 Task: Find connections with filter location Aylesbury with filter topic #Whatinspiresmewith filter profile language Spanish with filter current company Packt with filter school Jaypee Institute Of Information Technology with filter industry Natural Gas Distribution with filter service category WordPress Design with filter keywords title Team Leader
Action: Mouse moved to (613, 85)
Screenshot: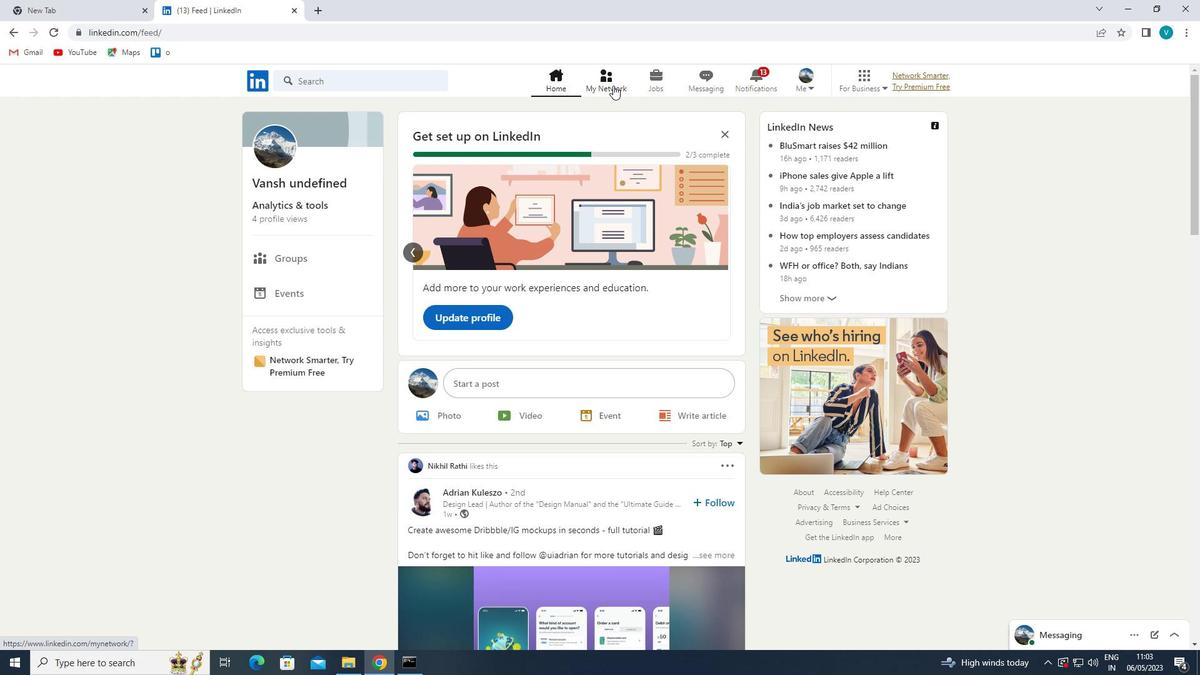 
Action: Mouse pressed left at (613, 85)
Screenshot: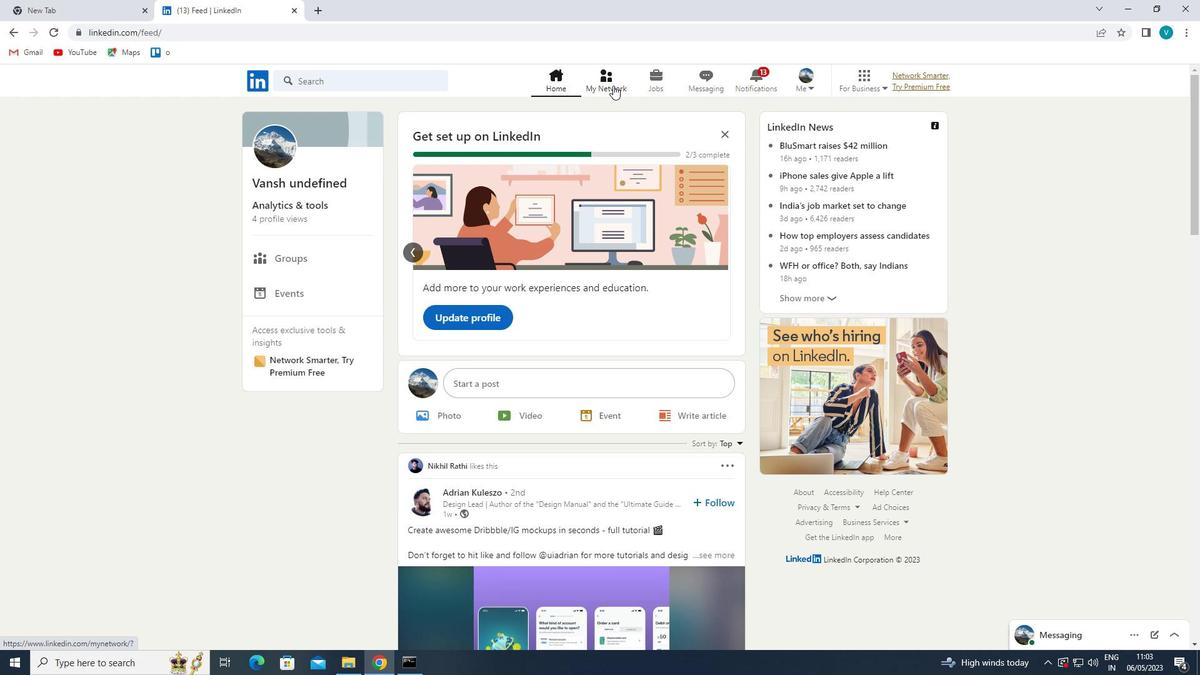 
Action: Mouse moved to (366, 150)
Screenshot: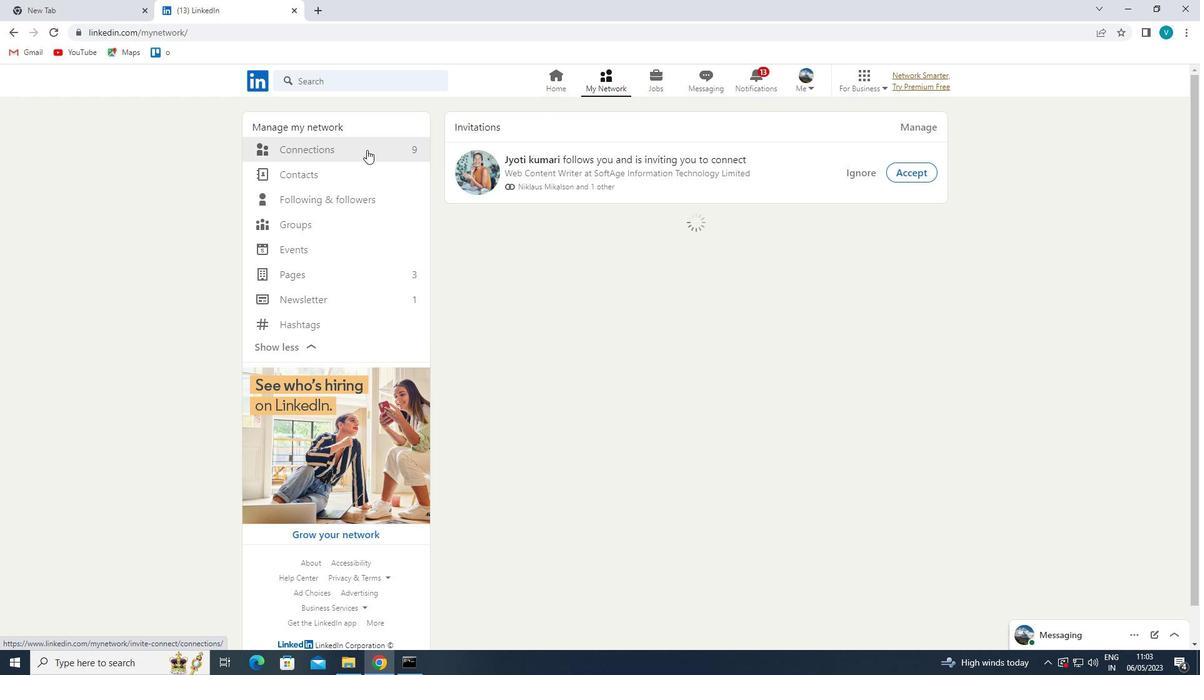 
Action: Mouse pressed left at (366, 150)
Screenshot: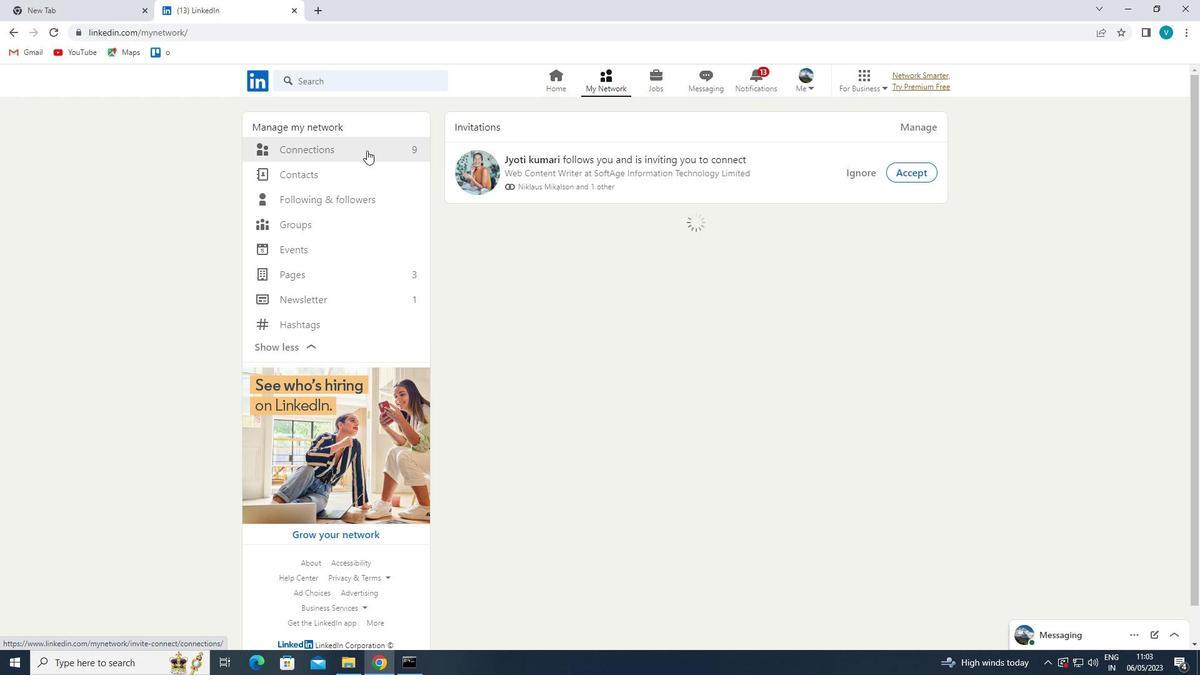 
Action: Mouse moved to (683, 151)
Screenshot: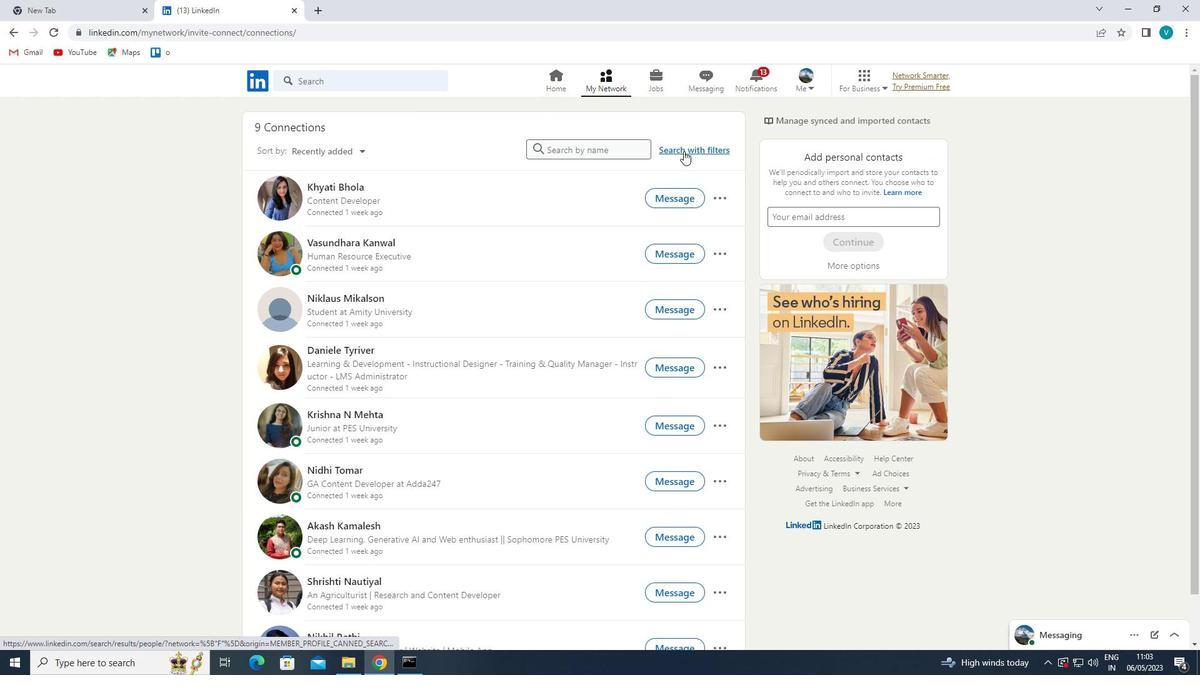 
Action: Mouse pressed left at (683, 151)
Screenshot: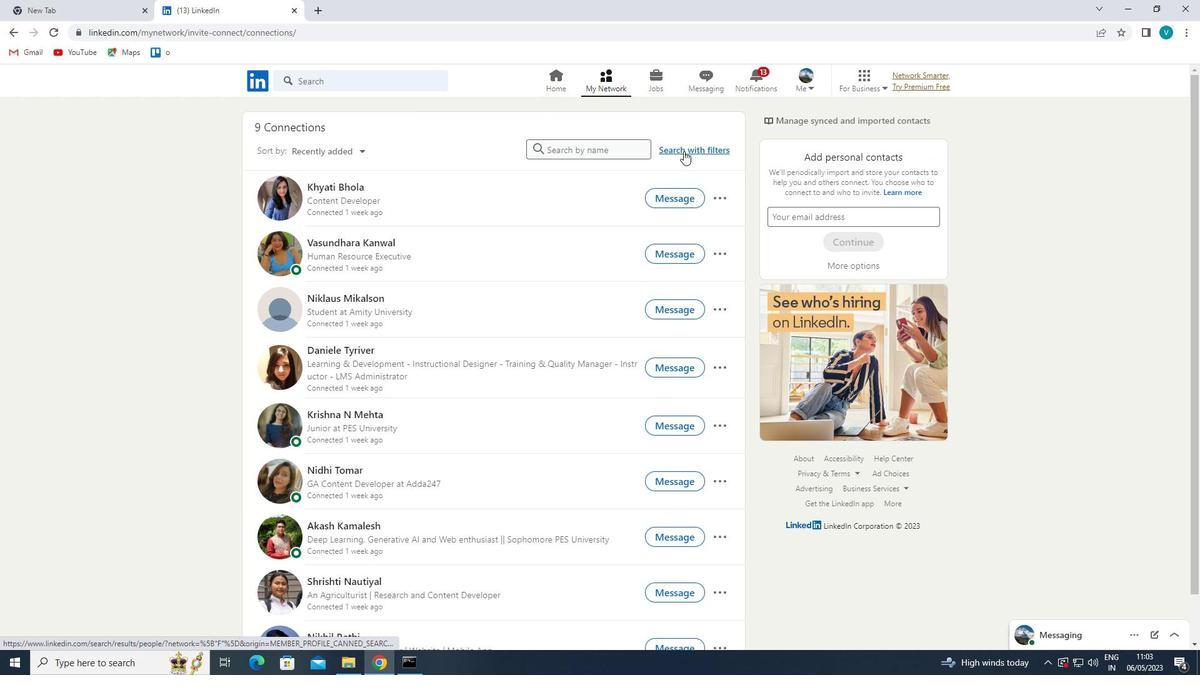 
Action: Mouse moved to (587, 121)
Screenshot: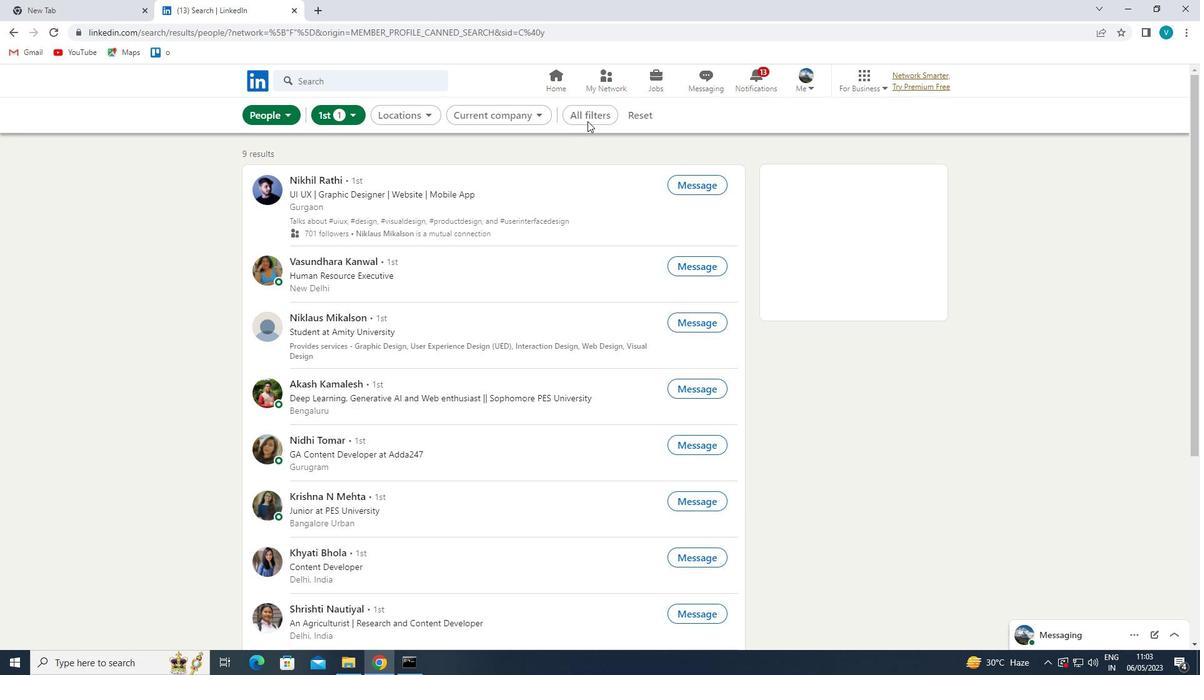 
Action: Mouse pressed left at (587, 121)
Screenshot: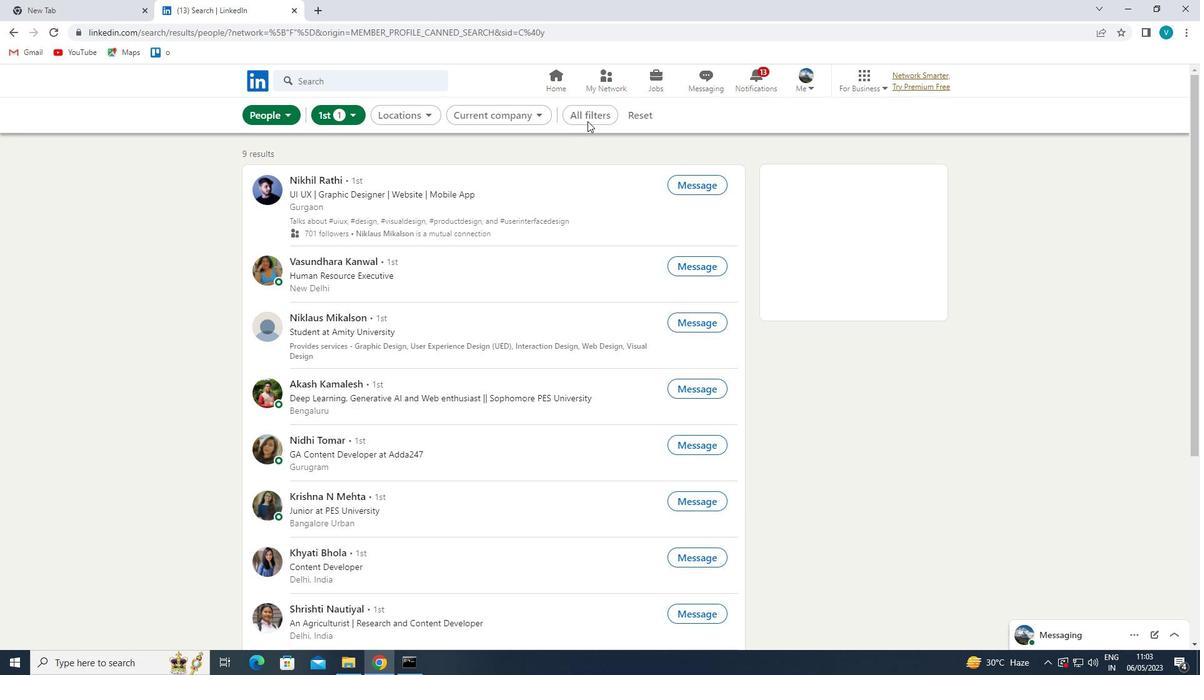 
Action: Mouse moved to (1007, 288)
Screenshot: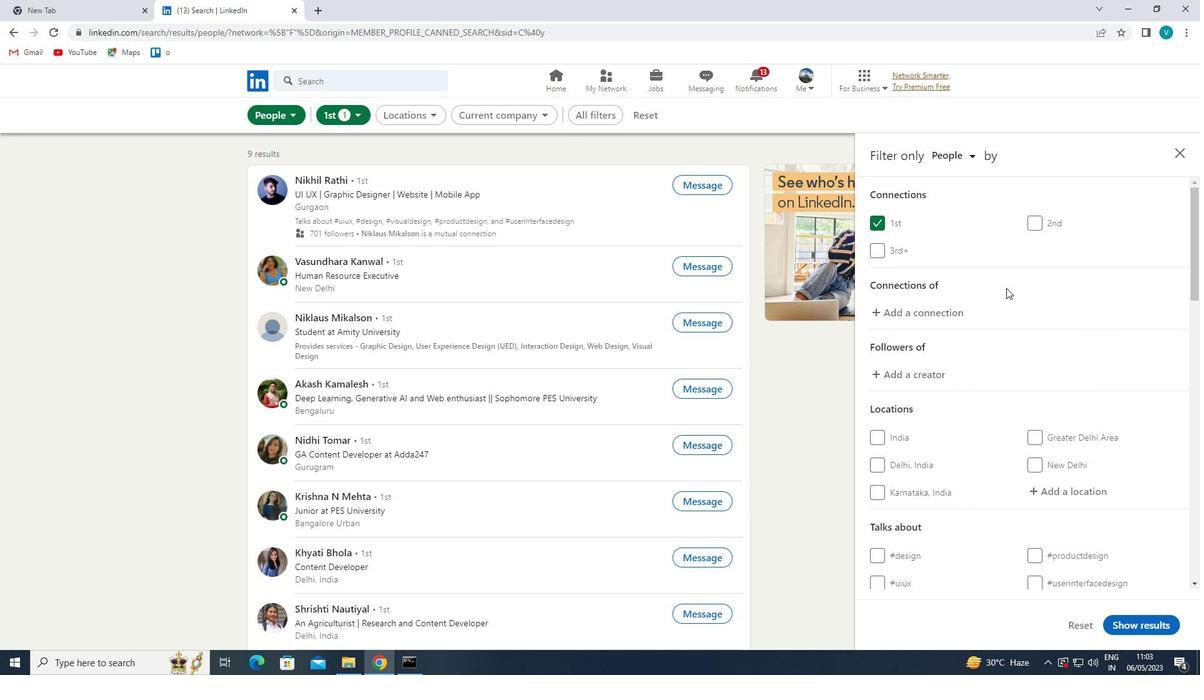 
Action: Mouse scrolled (1007, 288) with delta (0, 0)
Screenshot: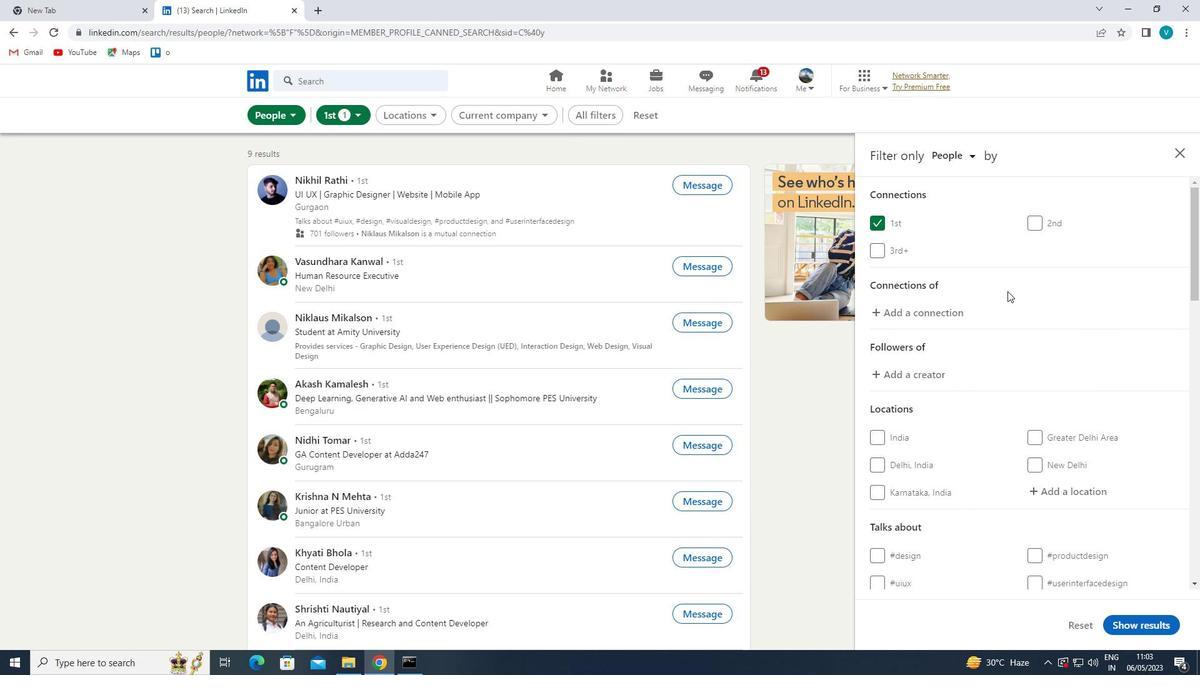 
Action: Mouse moved to (1009, 294)
Screenshot: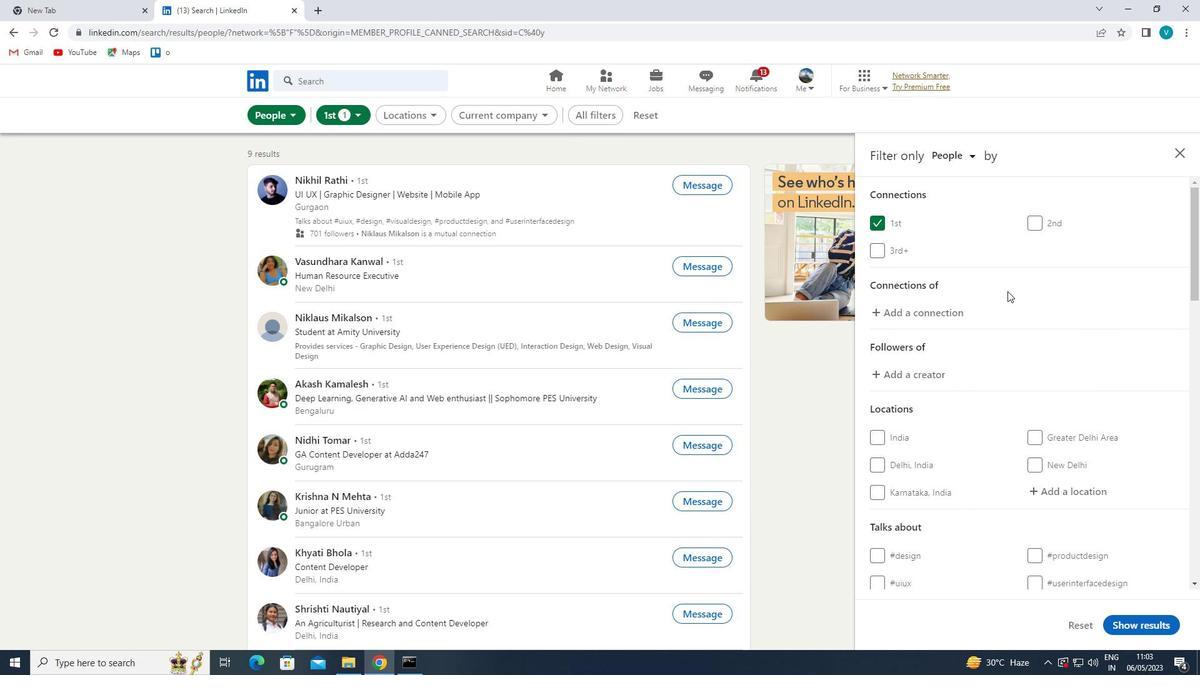 
Action: Mouse scrolled (1009, 293) with delta (0, 0)
Screenshot: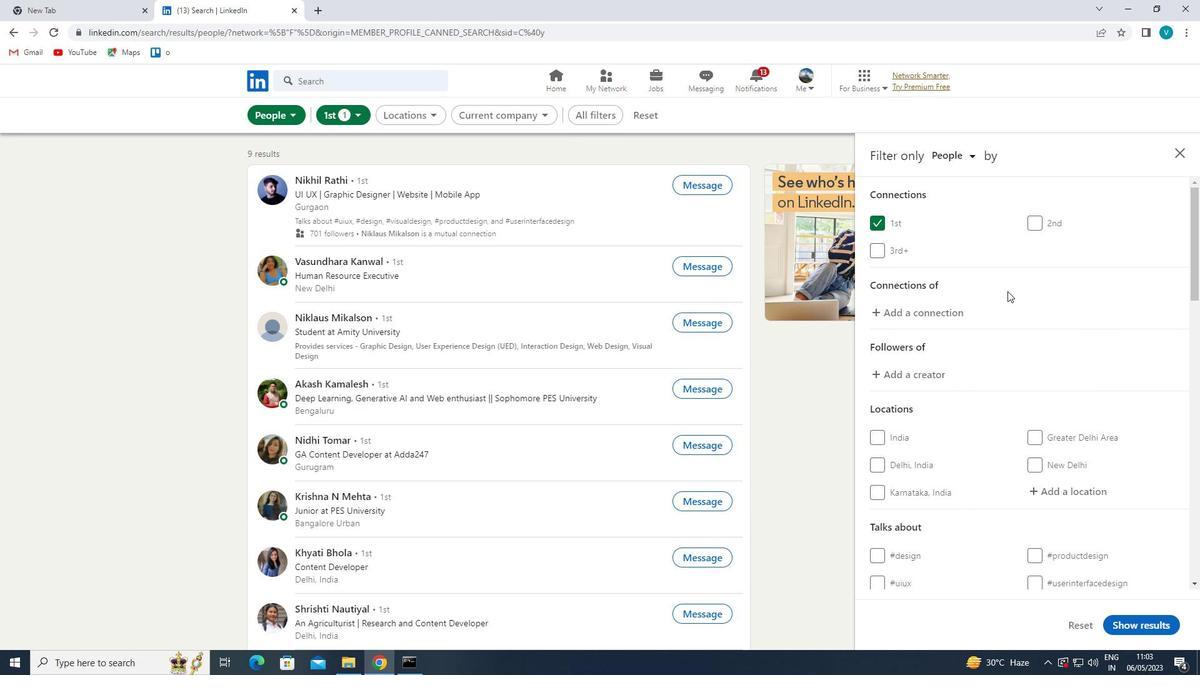 
Action: Mouse moved to (1085, 368)
Screenshot: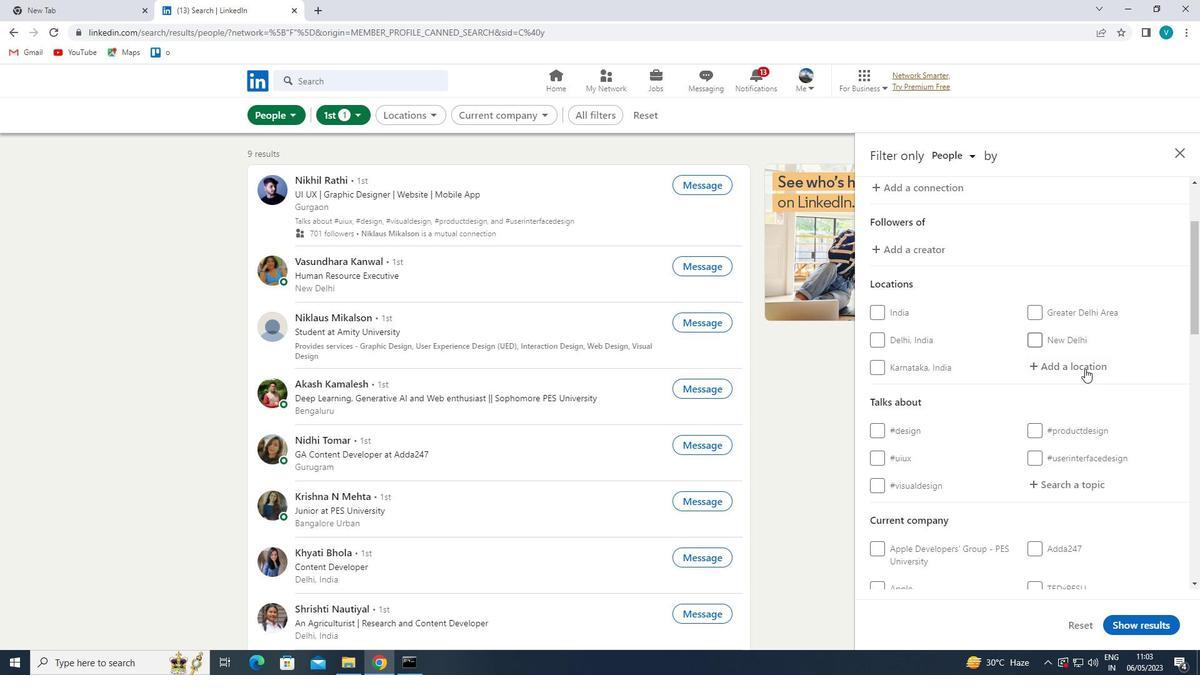 
Action: Mouse pressed left at (1085, 368)
Screenshot: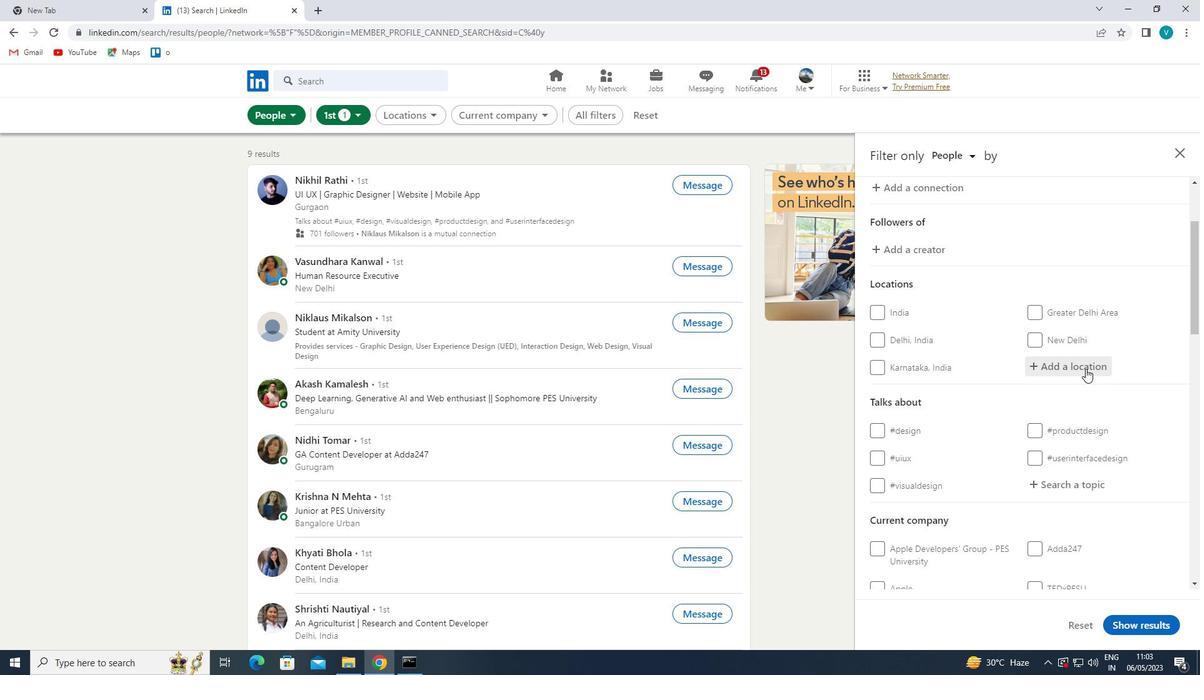 
Action: Mouse moved to (1012, 328)
Screenshot: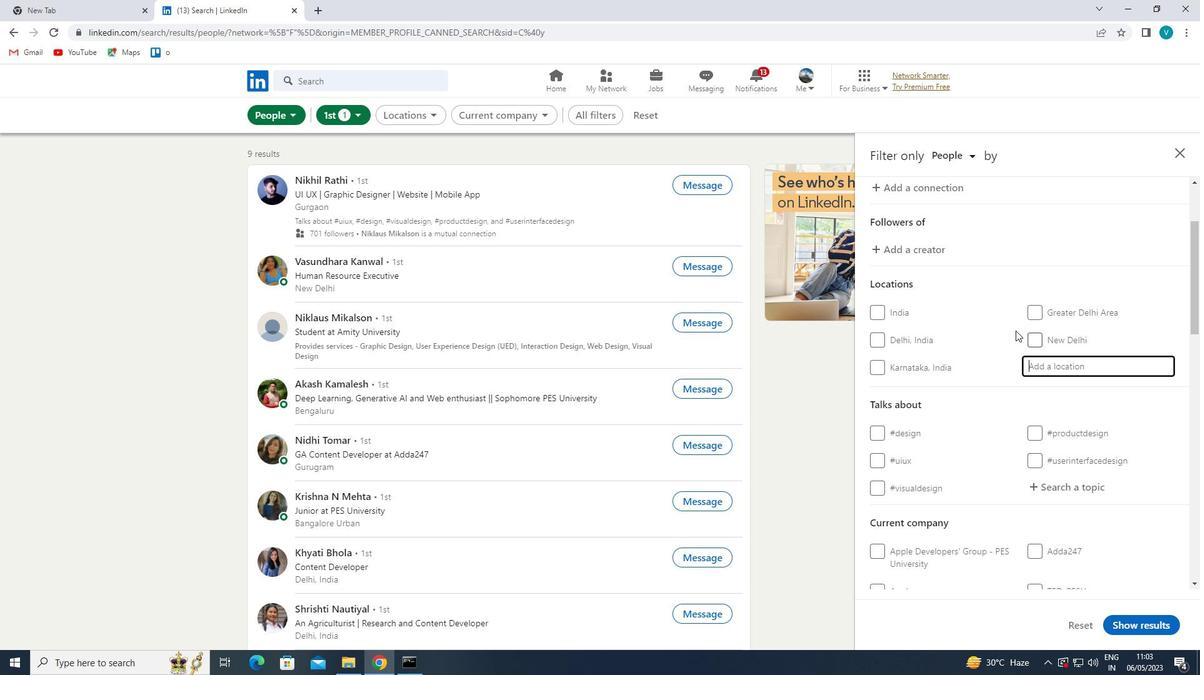 
Action: Key pressed <Key.shift>AYLESBURY
Screenshot: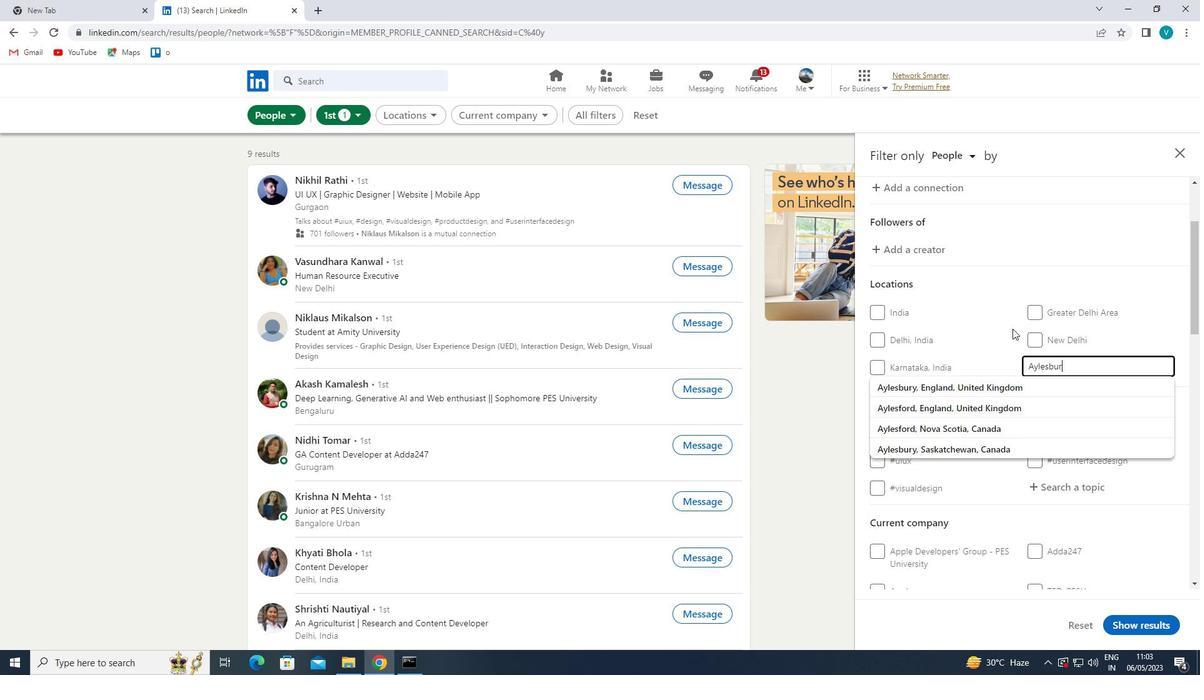 
Action: Mouse moved to (1014, 381)
Screenshot: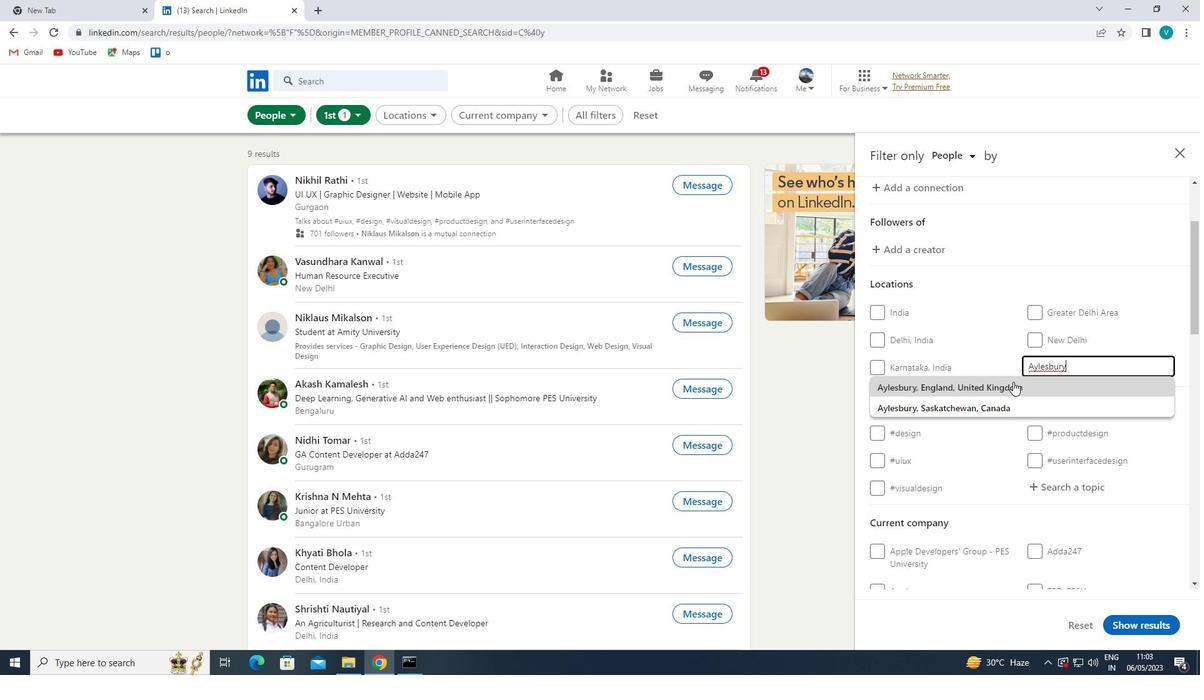 
Action: Mouse pressed left at (1014, 381)
Screenshot: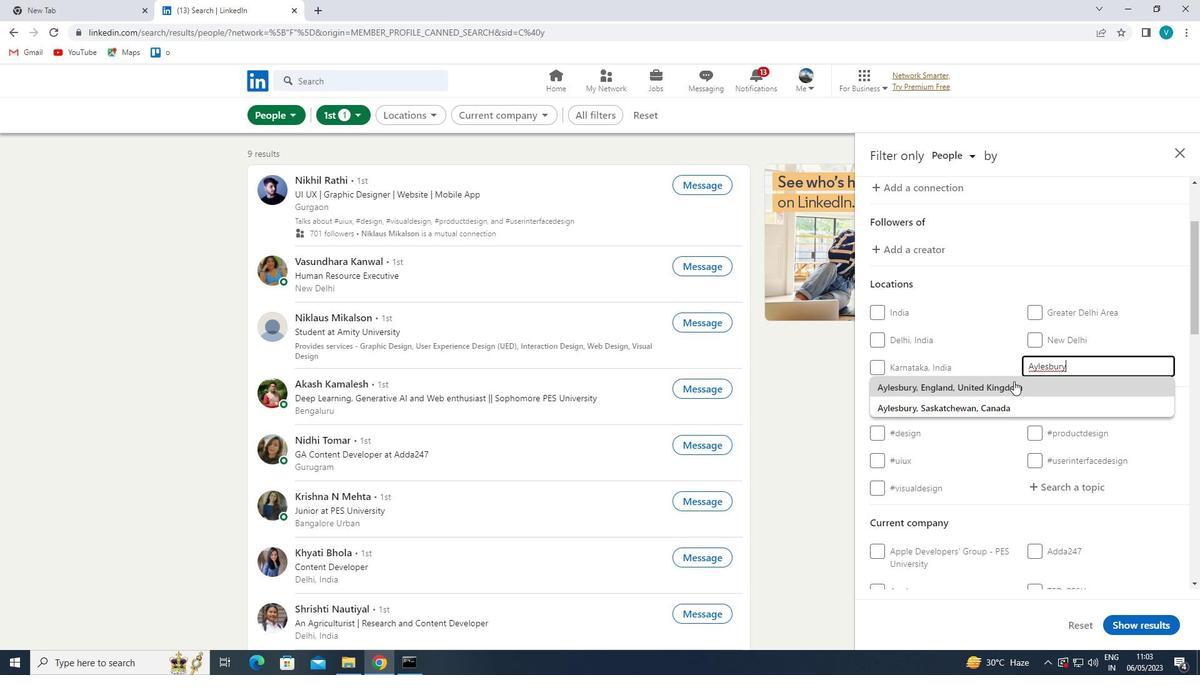 
Action: Mouse scrolled (1014, 380) with delta (0, 0)
Screenshot: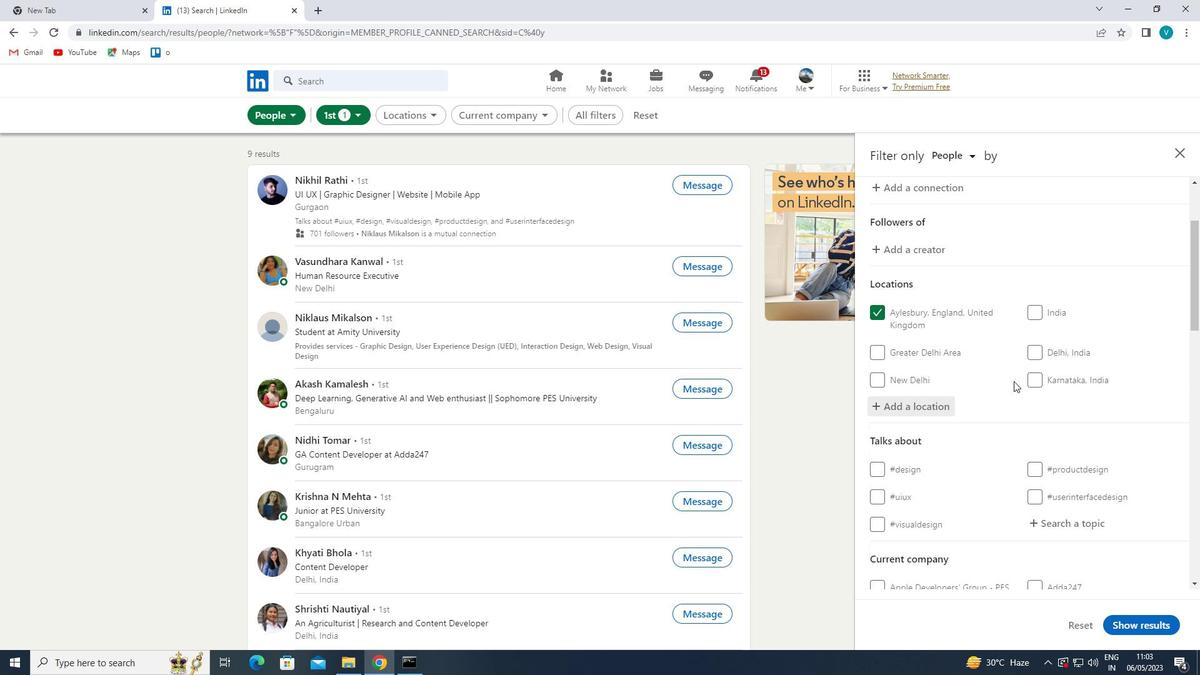 
Action: Mouse scrolled (1014, 380) with delta (0, 0)
Screenshot: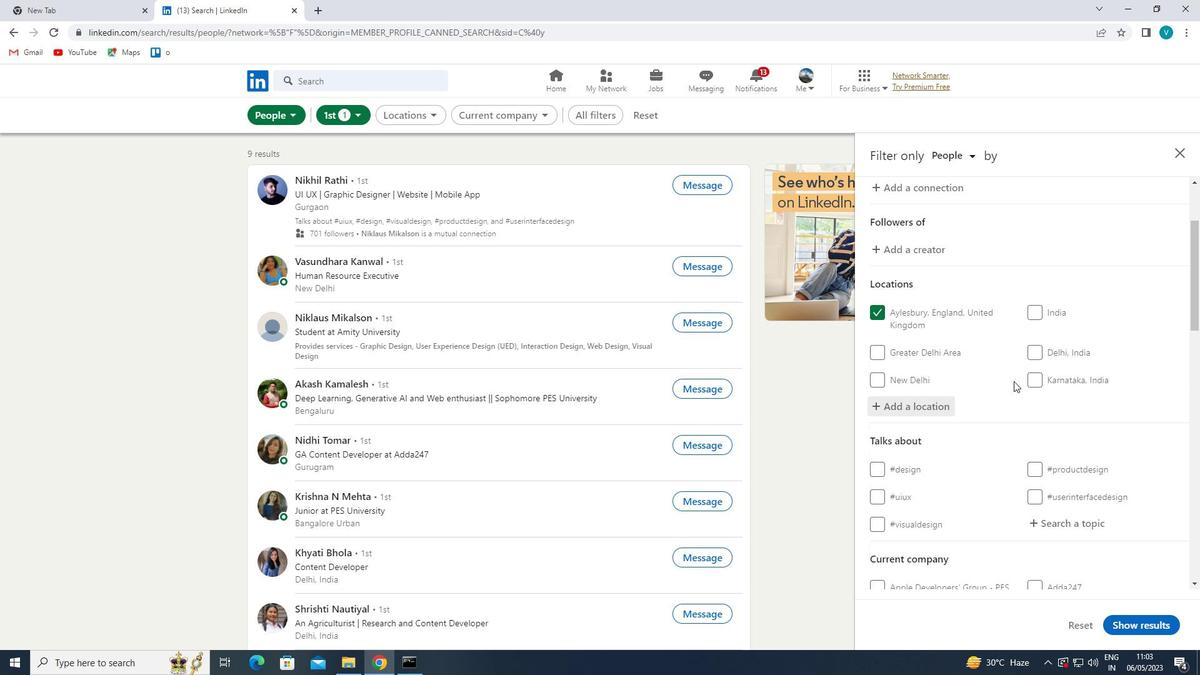 
Action: Mouse moved to (1031, 388)
Screenshot: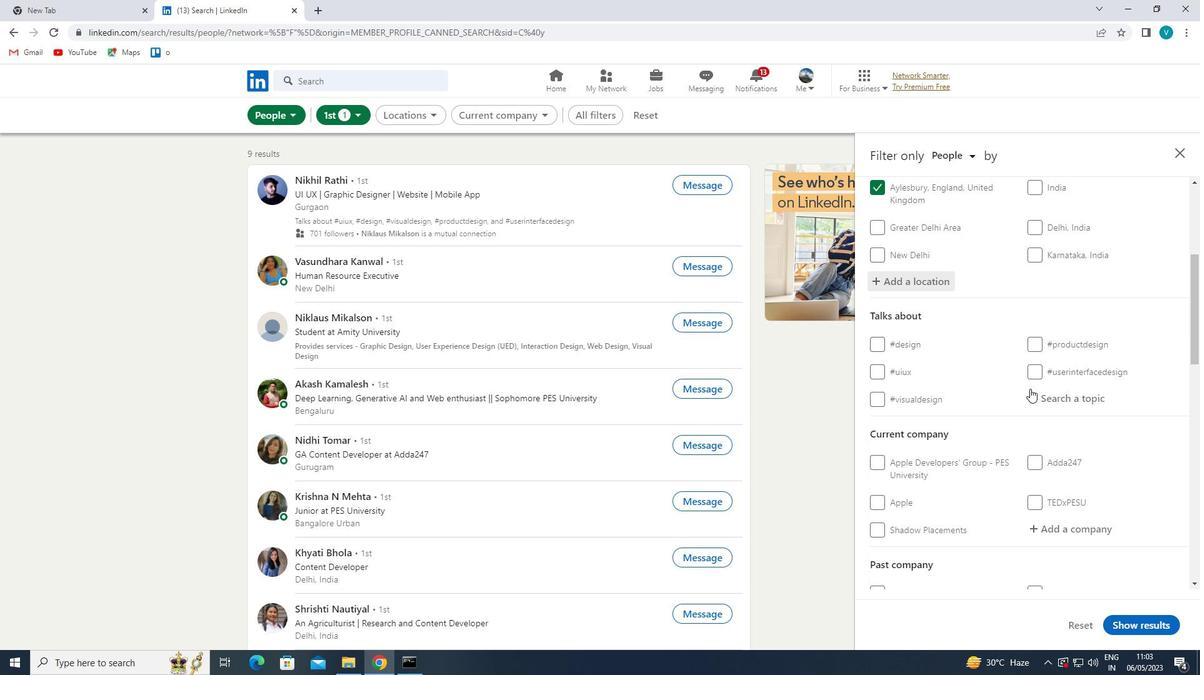 
Action: Mouse pressed left at (1031, 388)
Screenshot: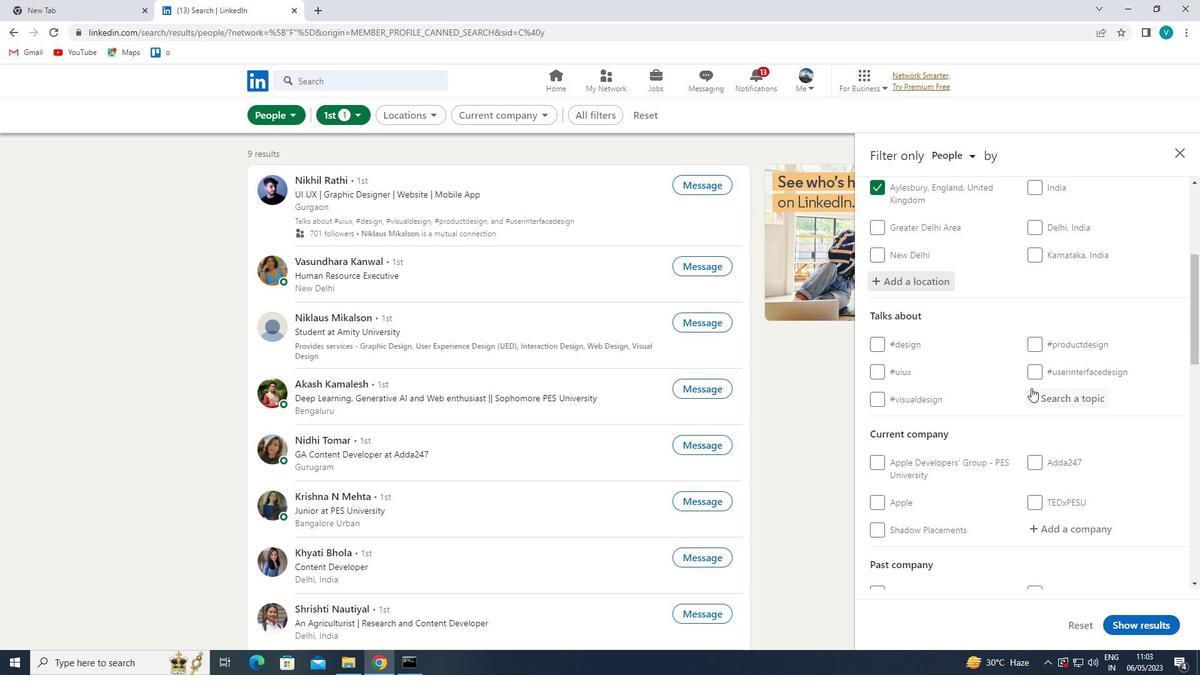
Action: Mouse moved to (1054, 375)
Screenshot: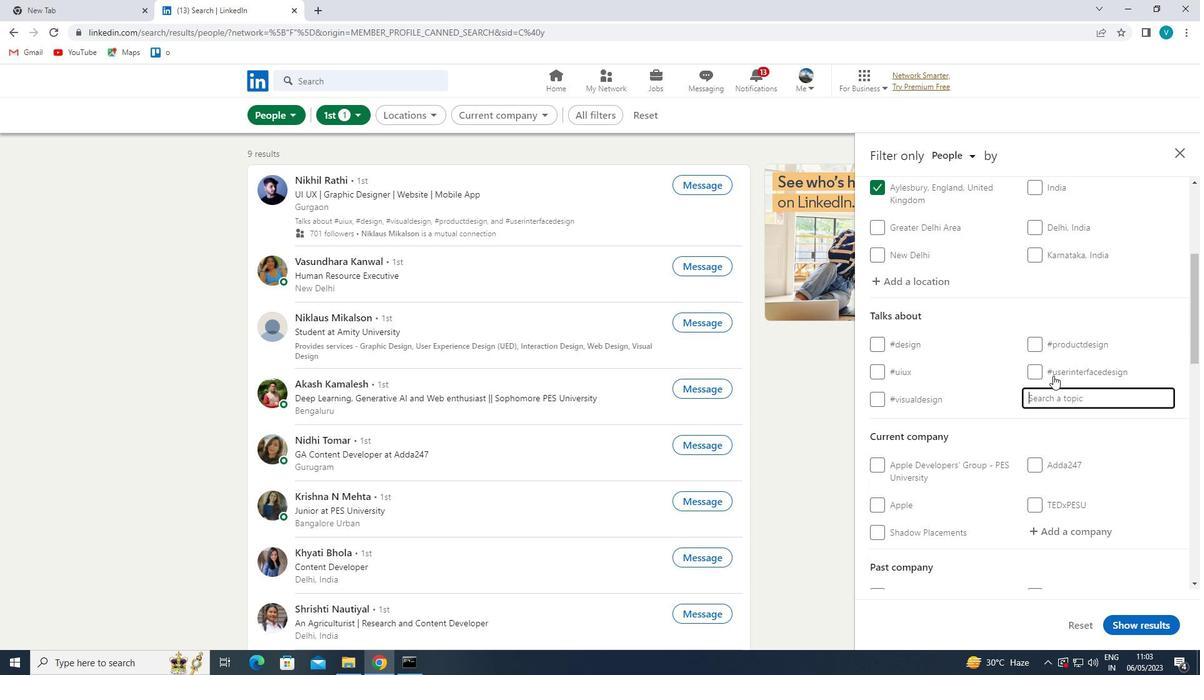 
Action: Key pressed WHATS
Screenshot: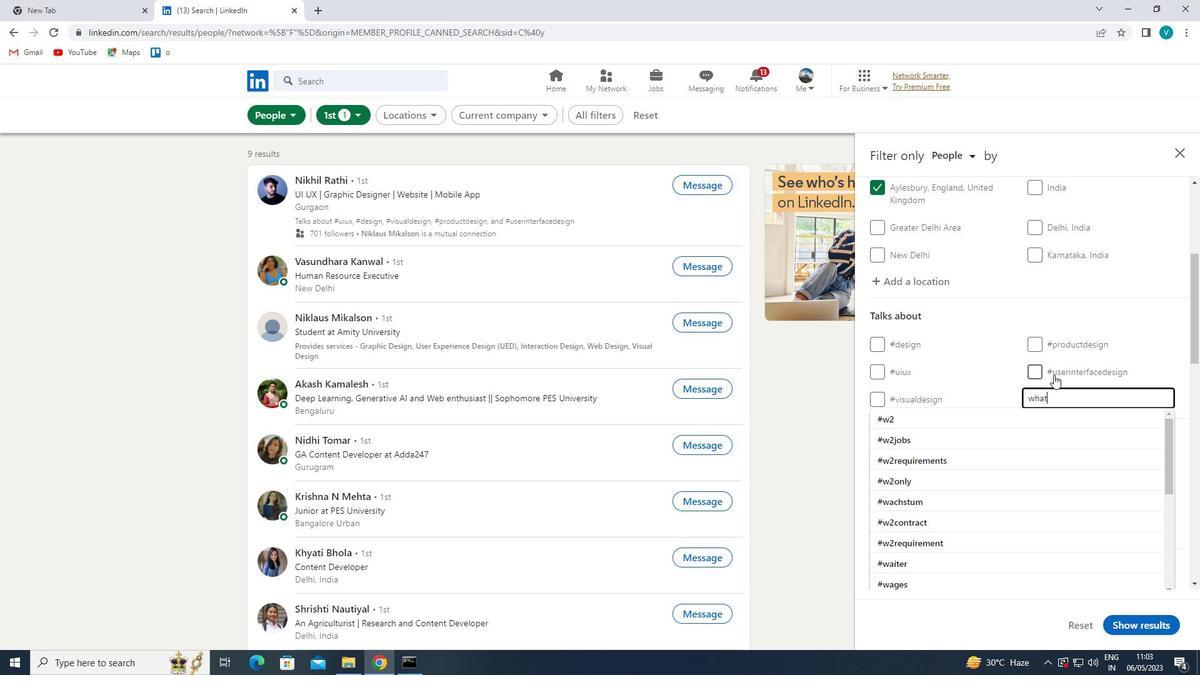 
Action: Mouse moved to (1056, 373)
Screenshot: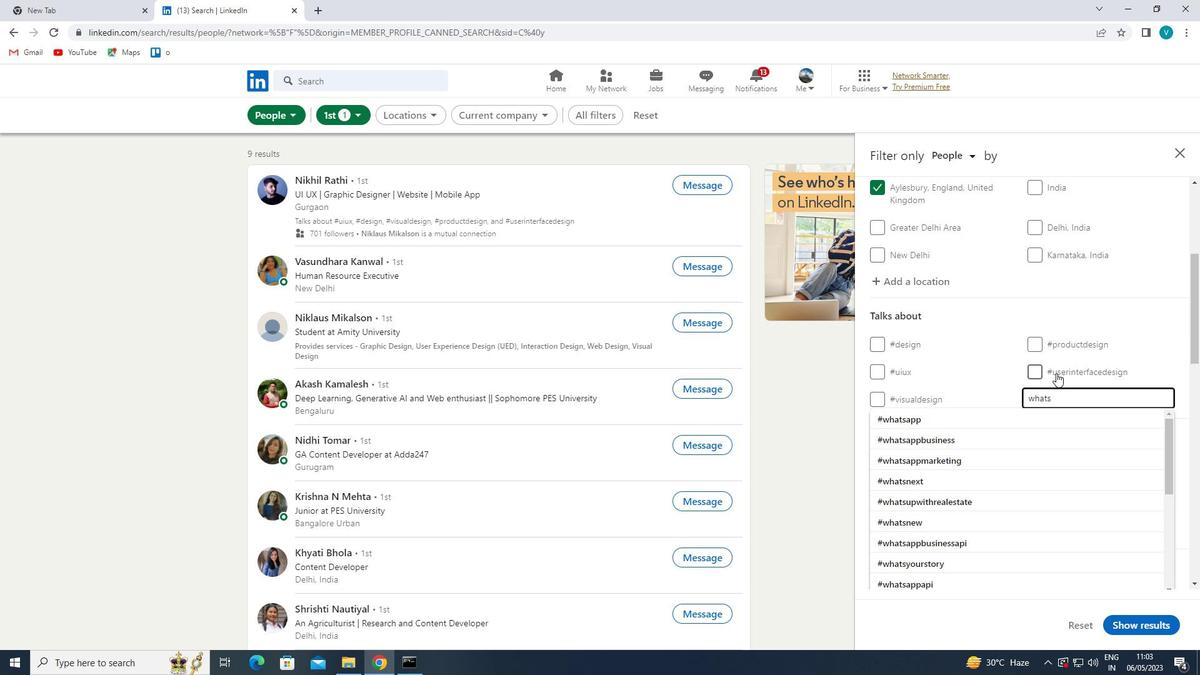 
Action: Key pressed <Key.backspace>INS
Screenshot: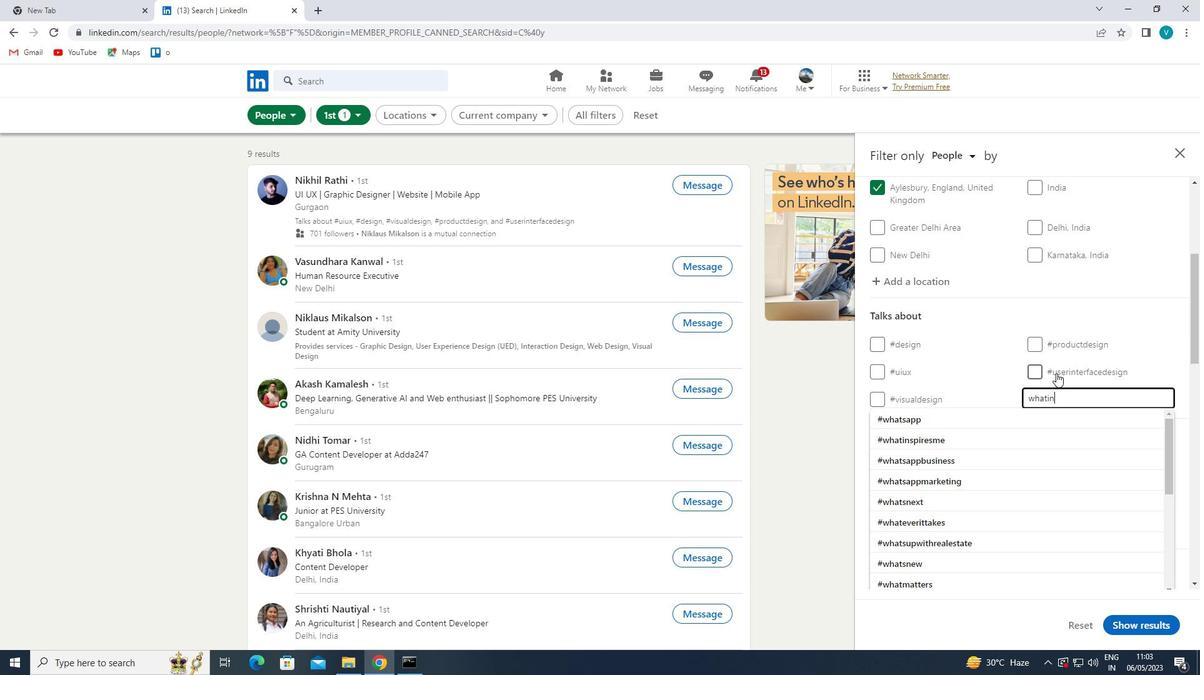 
Action: Mouse moved to (1023, 417)
Screenshot: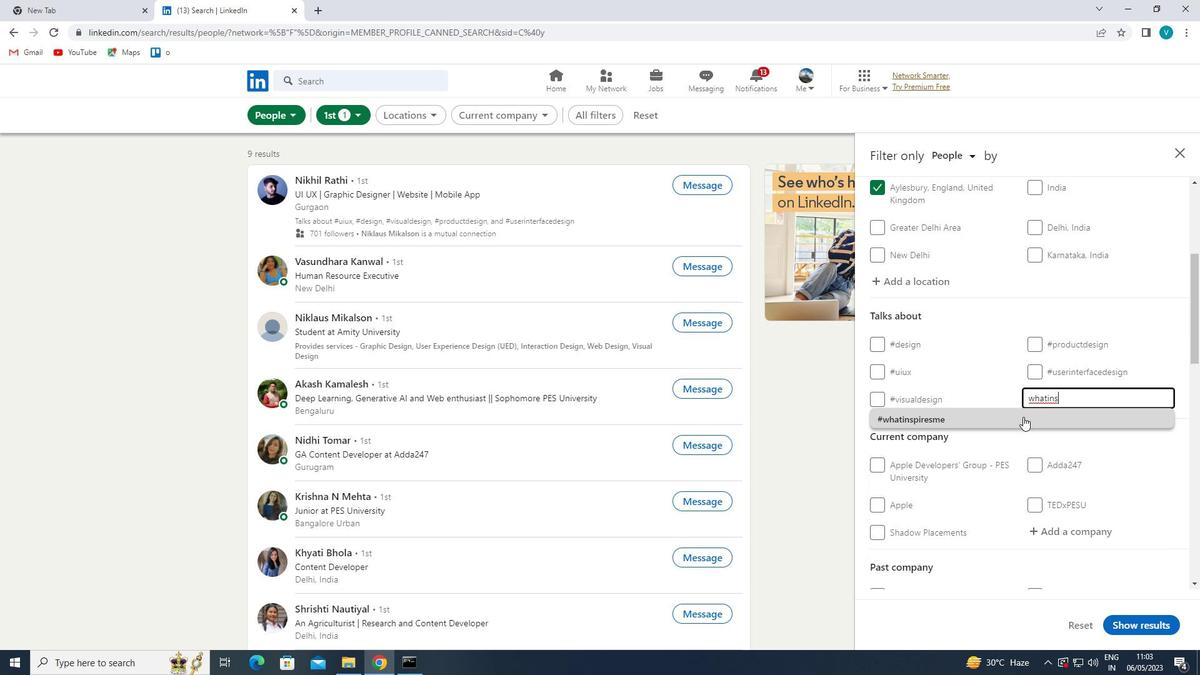 
Action: Mouse pressed left at (1023, 417)
Screenshot: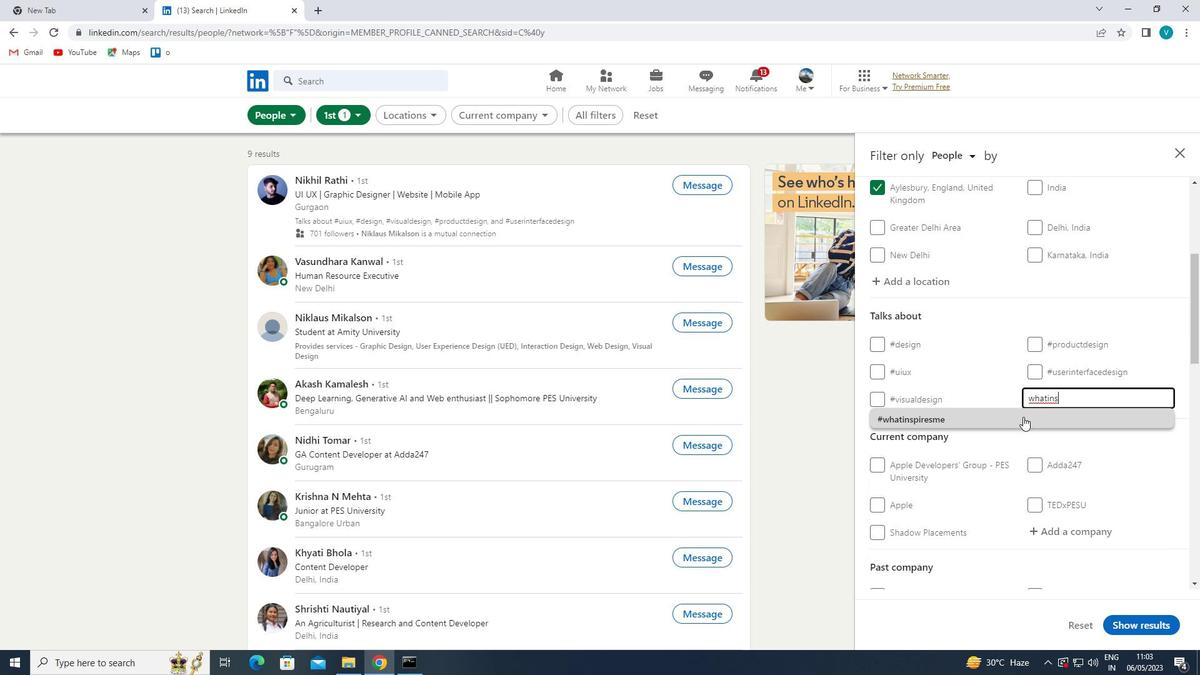 
Action: Mouse moved to (1024, 417)
Screenshot: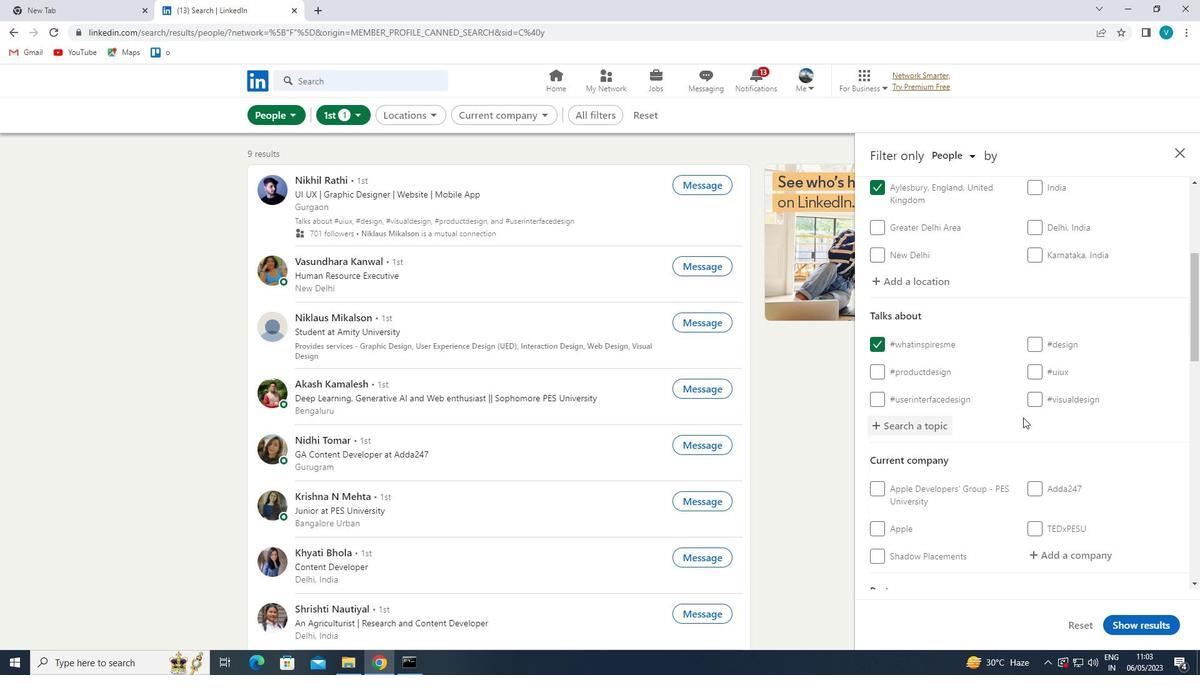 
Action: Mouse scrolled (1024, 417) with delta (0, 0)
Screenshot: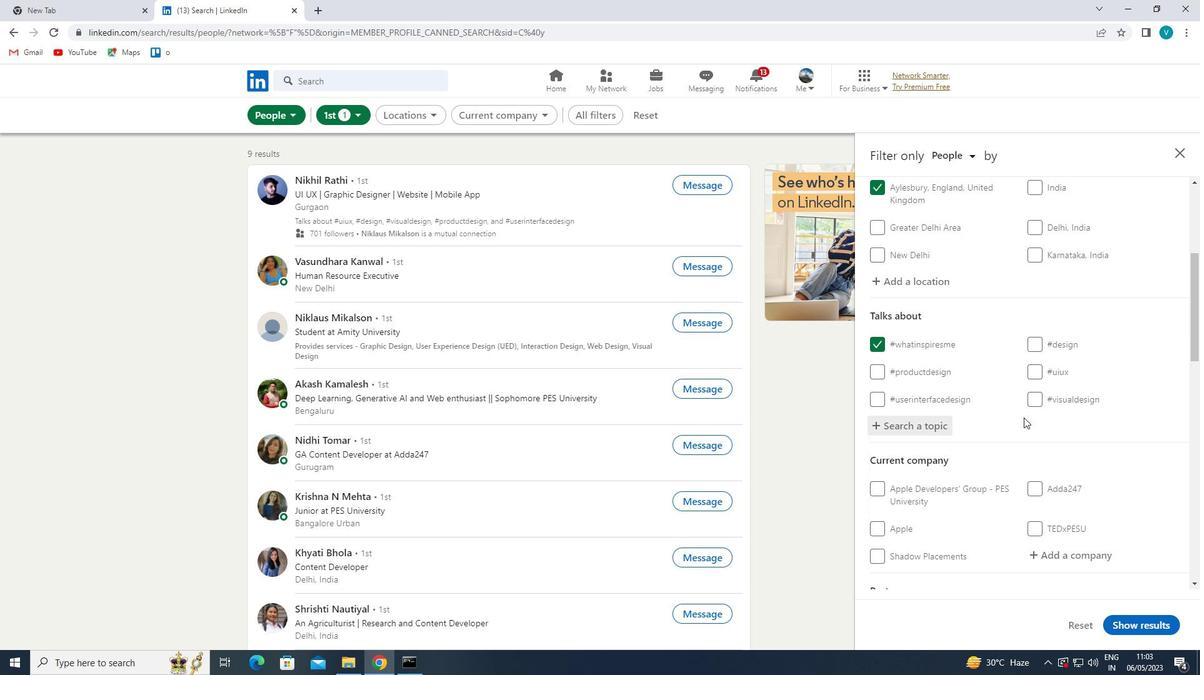 
Action: Mouse scrolled (1024, 417) with delta (0, 0)
Screenshot: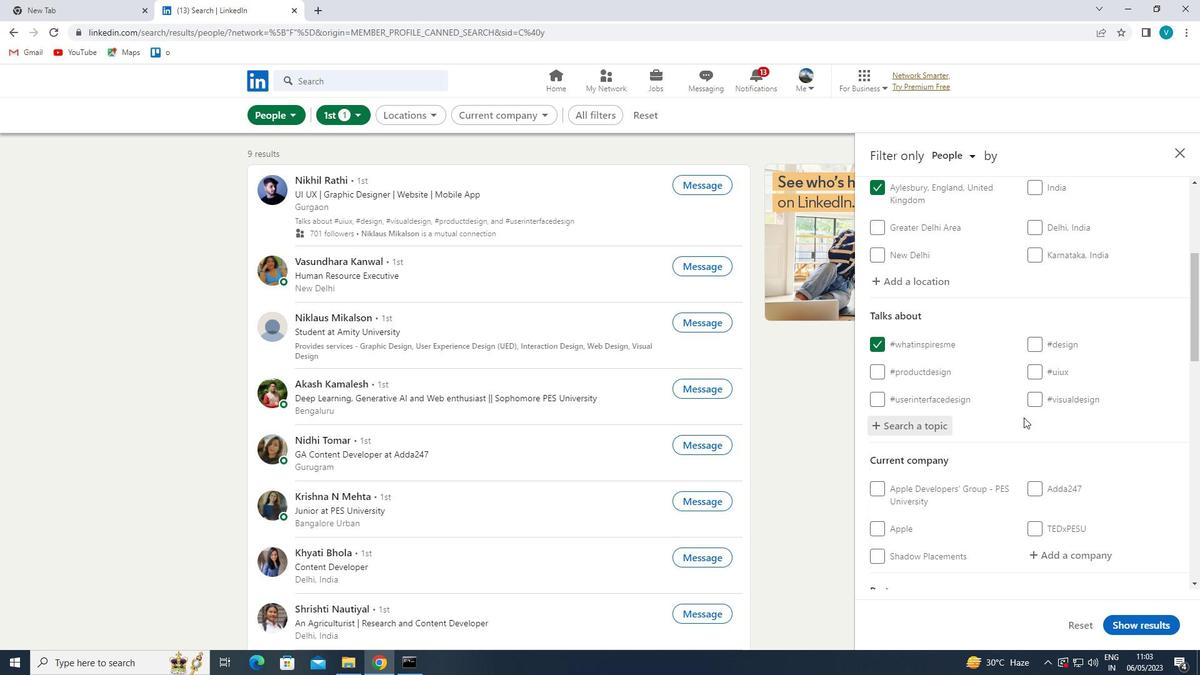 
Action: Mouse moved to (1061, 426)
Screenshot: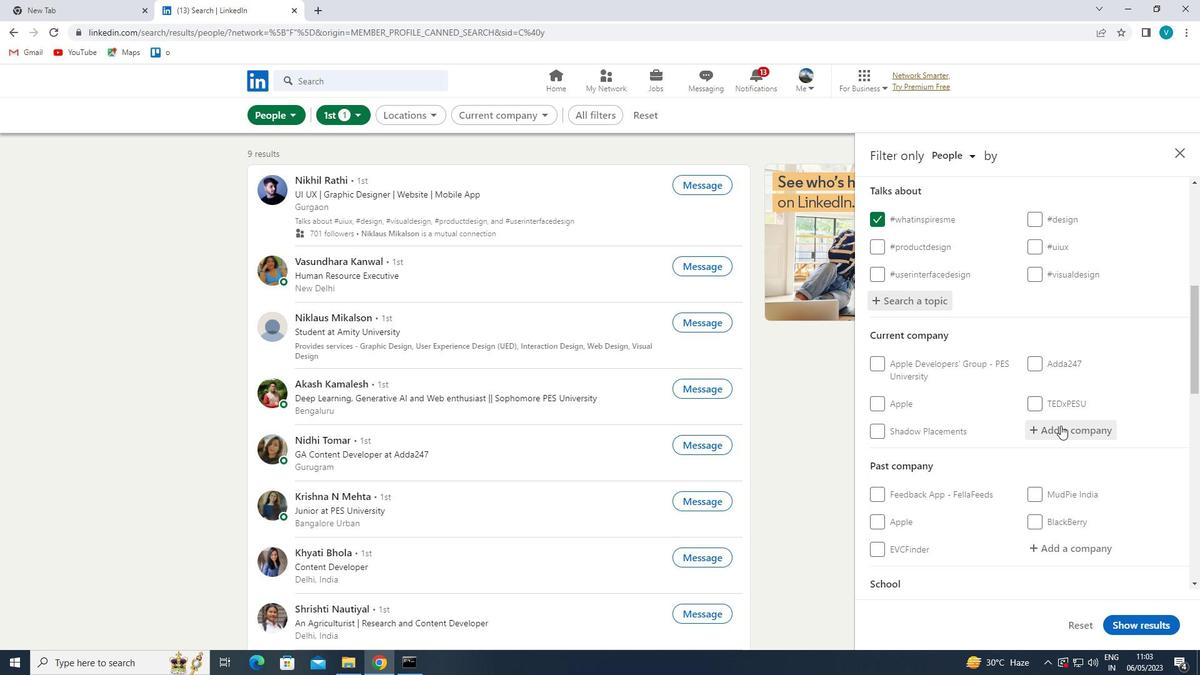 
Action: Mouse pressed left at (1061, 426)
Screenshot: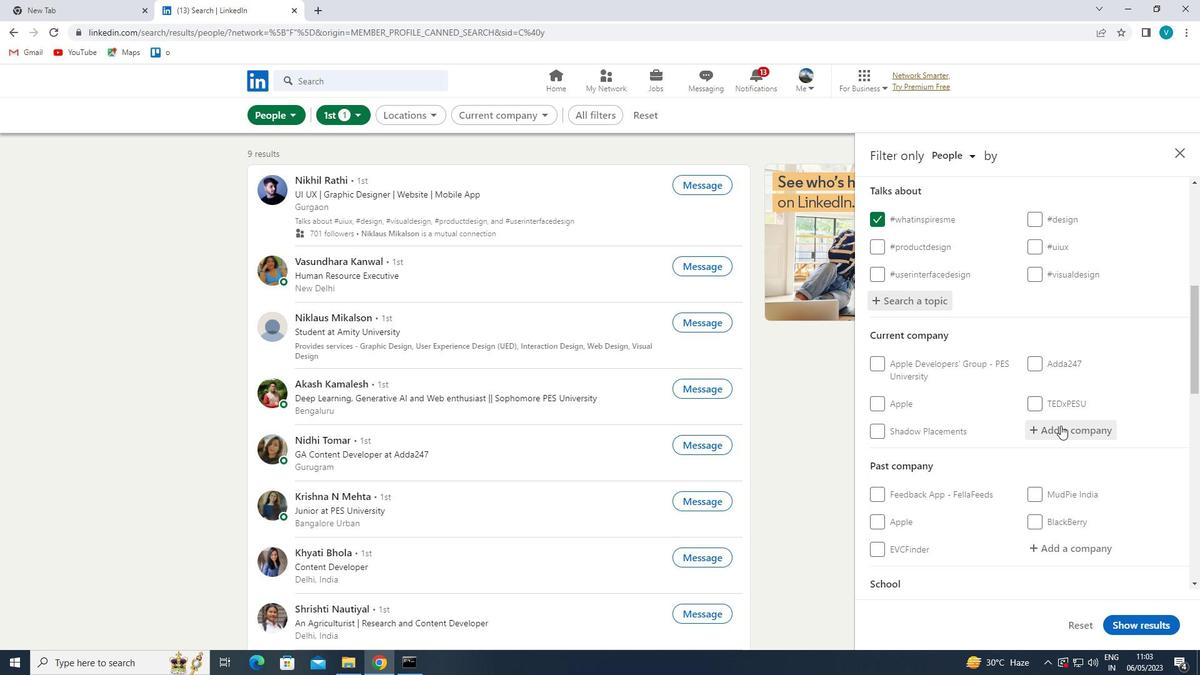 
Action: Mouse moved to (1062, 426)
Screenshot: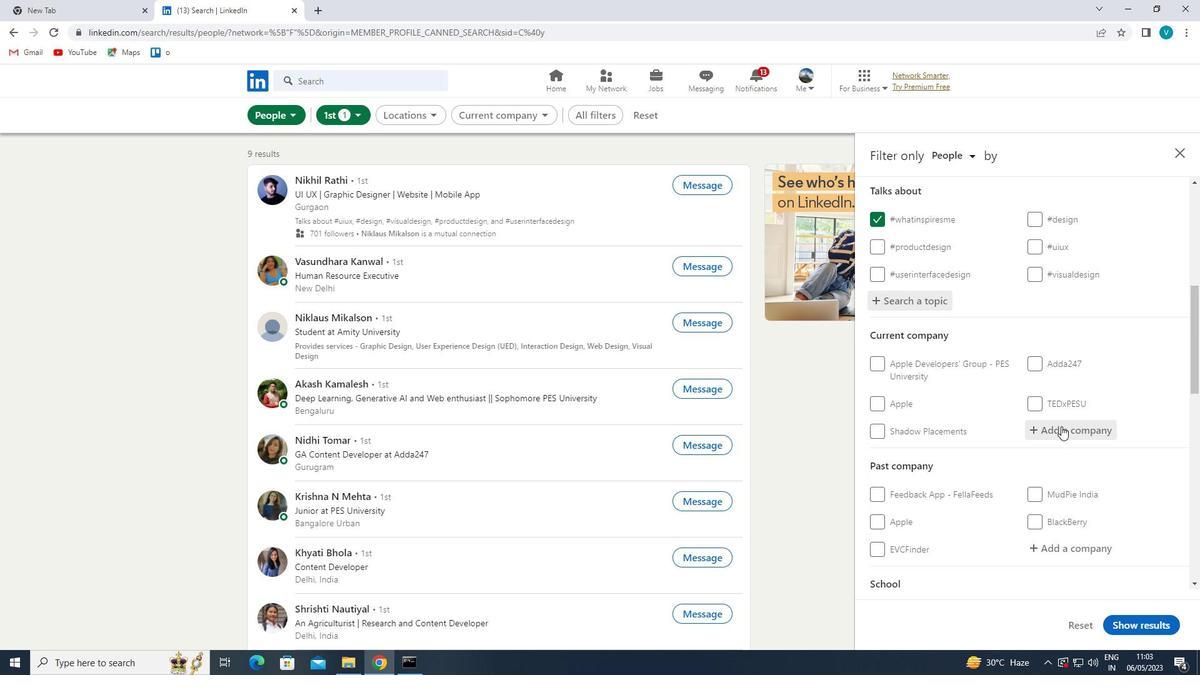 
Action: Key pressed <Key.shift>PACKT
Screenshot: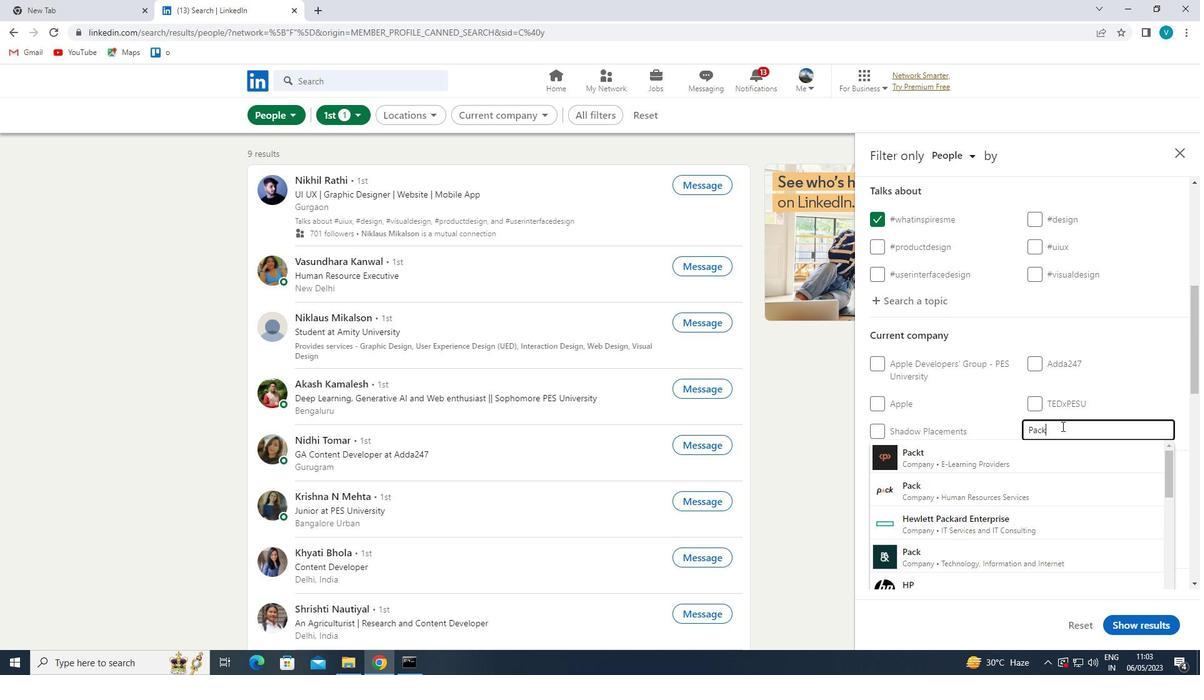 
Action: Mouse moved to (1039, 445)
Screenshot: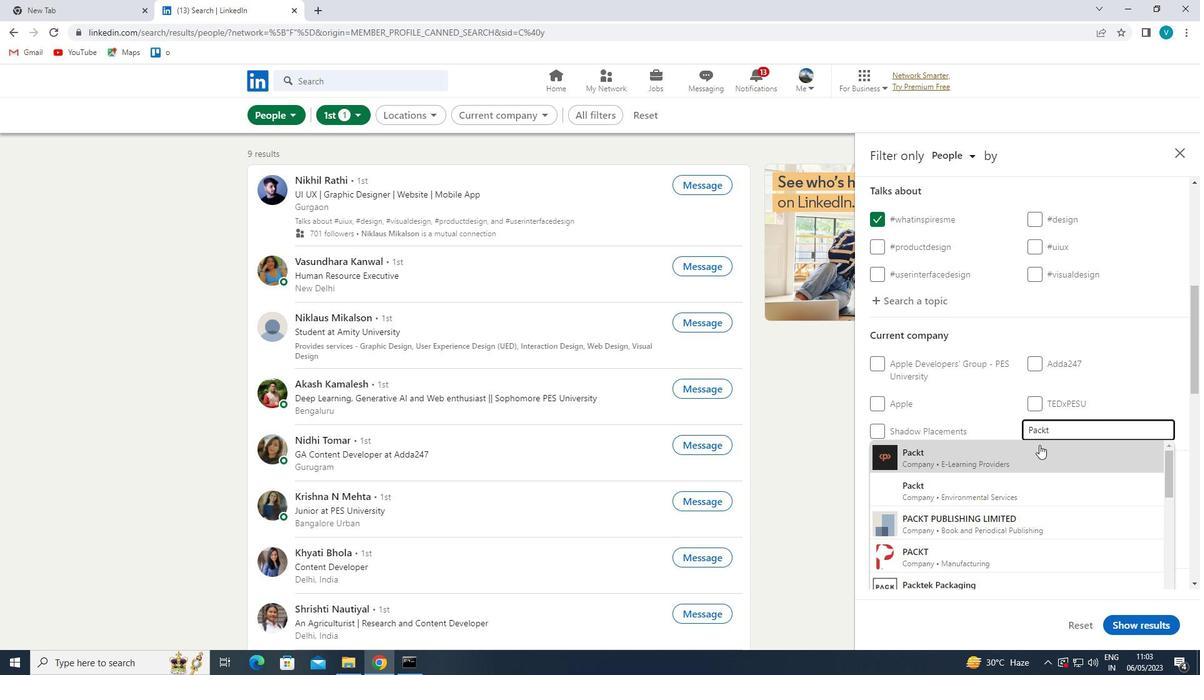 
Action: Mouse pressed left at (1039, 445)
Screenshot: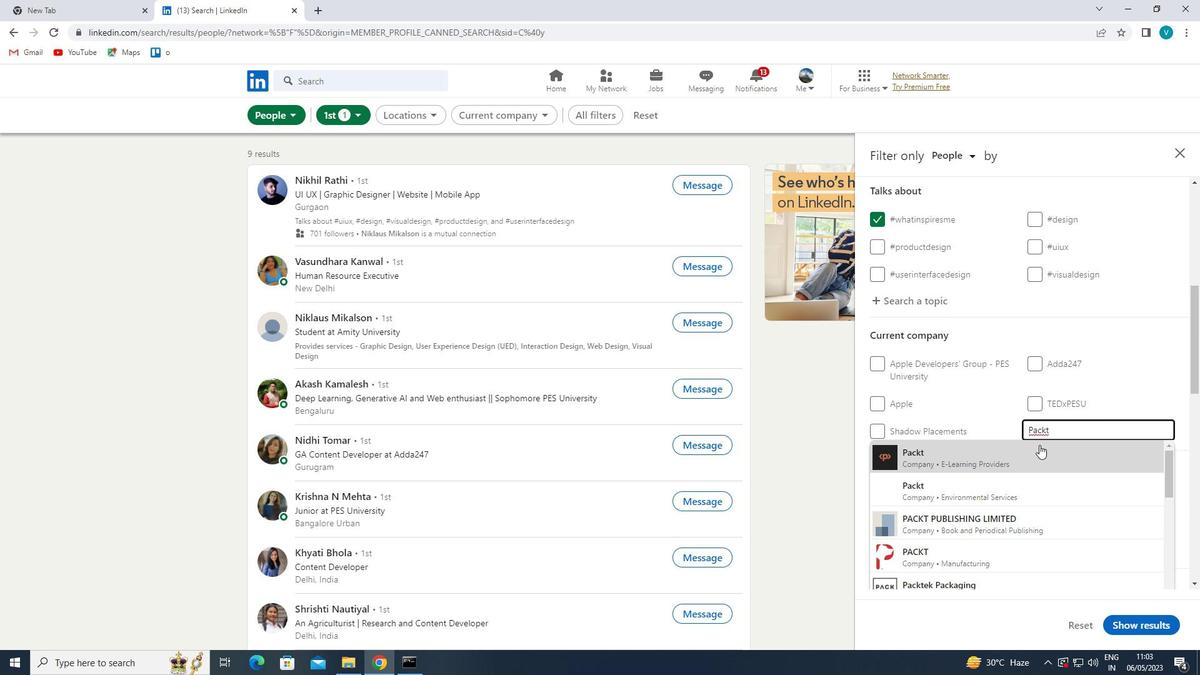 
Action: Mouse moved to (1039, 445)
Screenshot: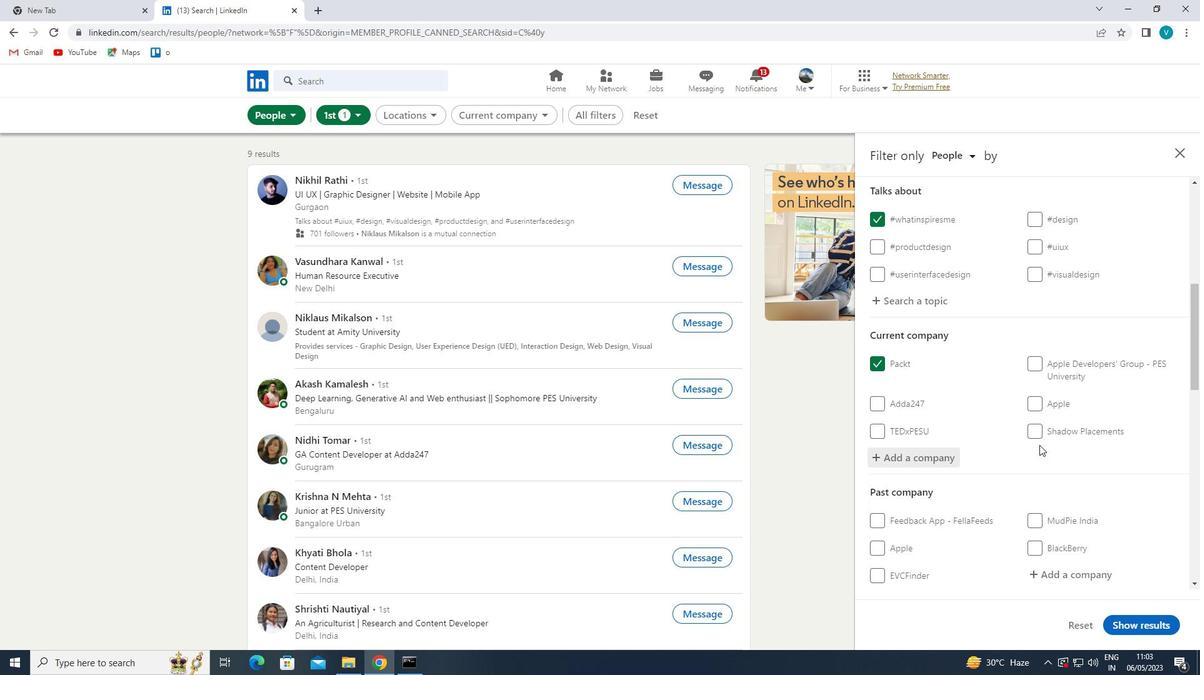 
Action: Mouse scrolled (1039, 444) with delta (0, 0)
Screenshot: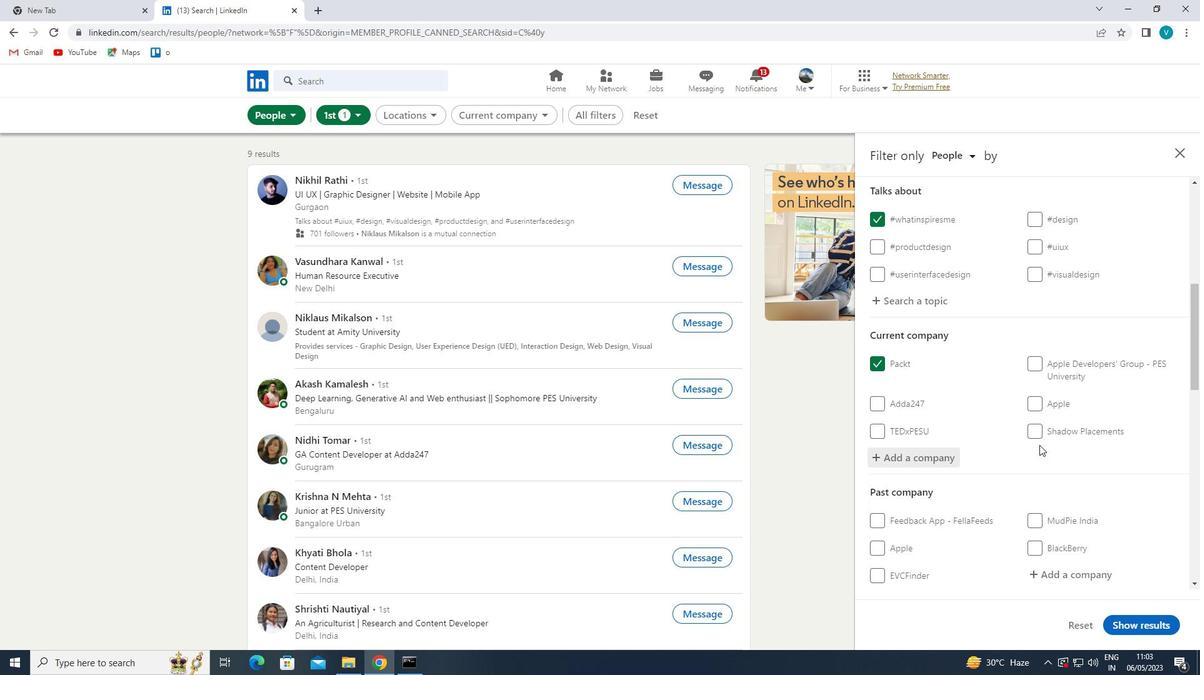 
Action: Mouse moved to (1038, 445)
Screenshot: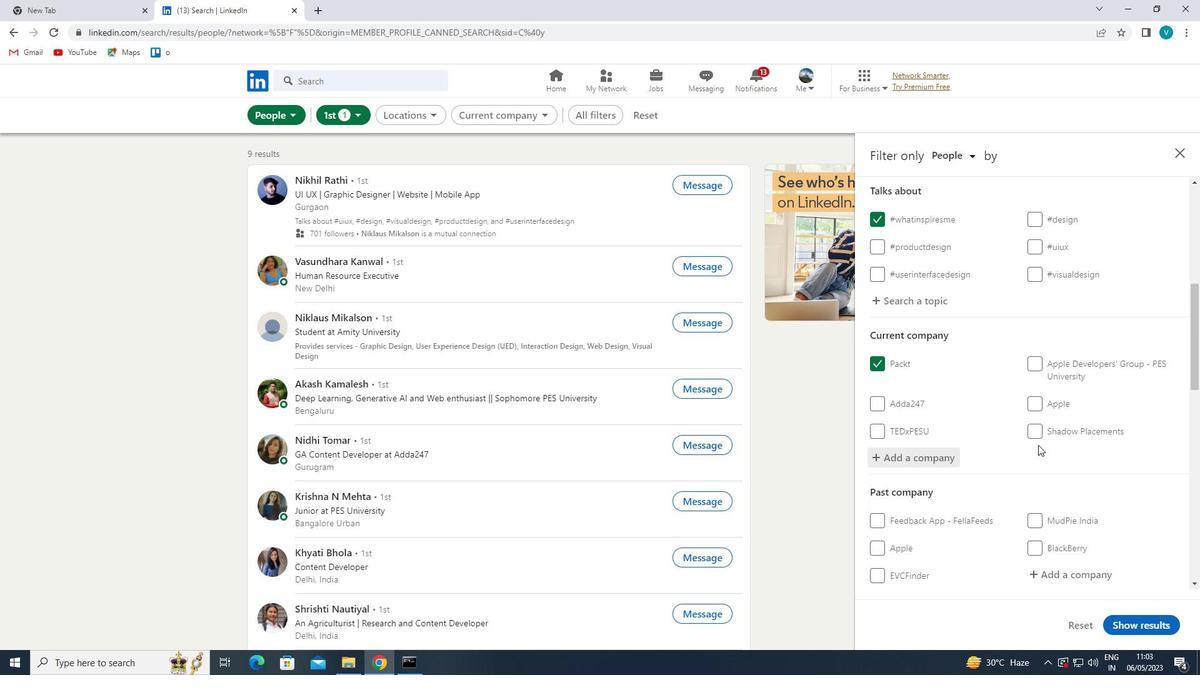 
Action: Mouse scrolled (1038, 444) with delta (0, 0)
Screenshot: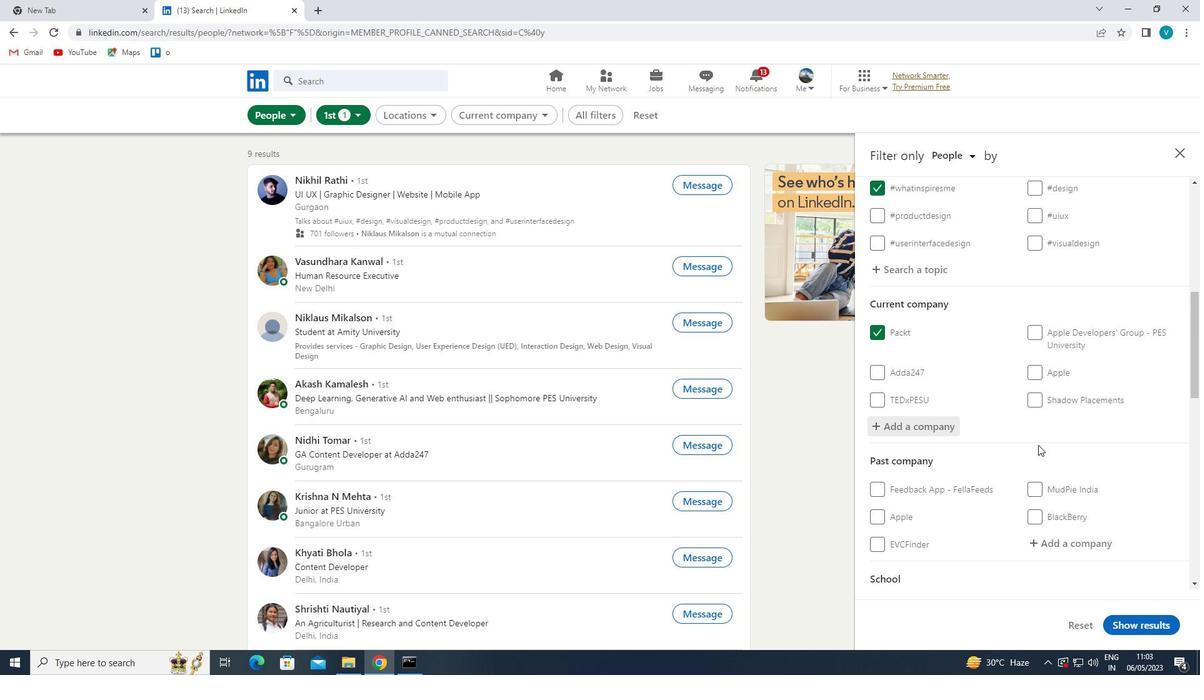 
Action: Mouse scrolled (1038, 444) with delta (0, 0)
Screenshot: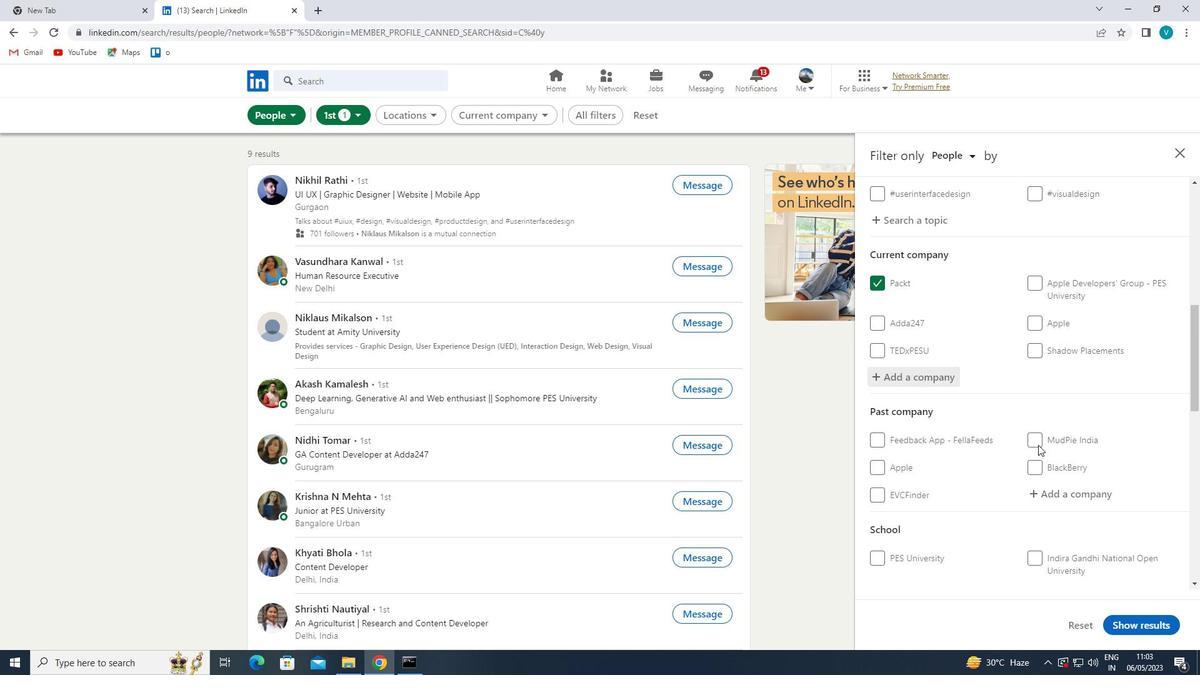 
Action: Mouse scrolled (1038, 444) with delta (0, 0)
Screenshot: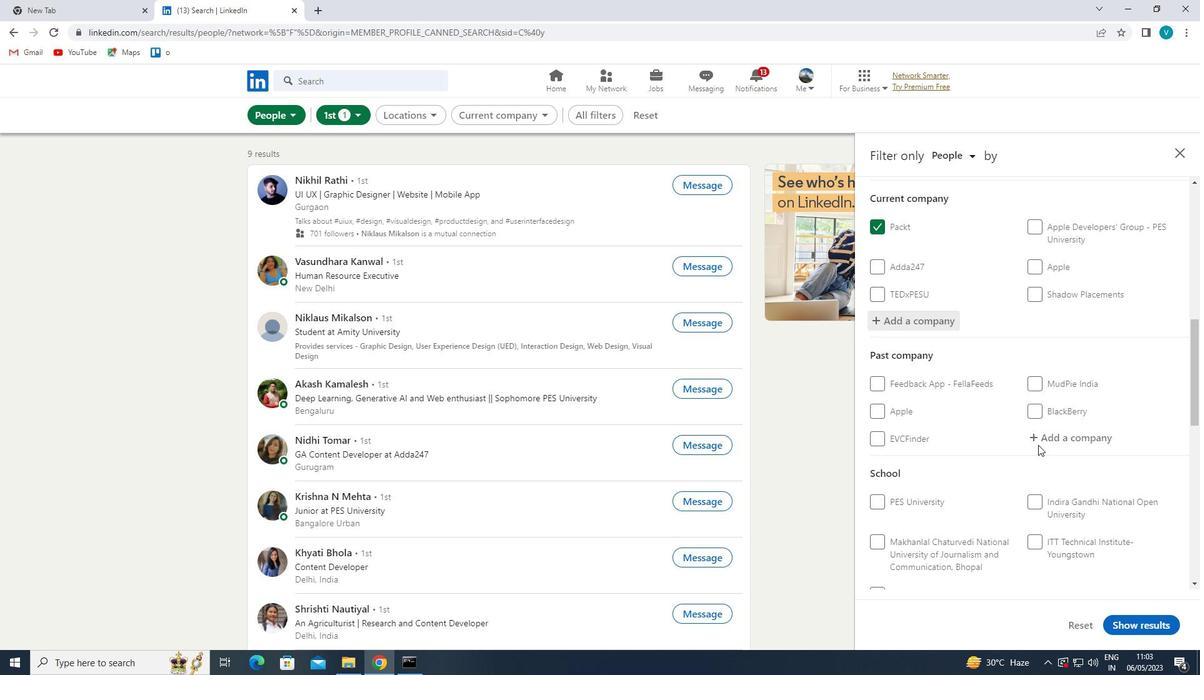 
Action: Mouse scrolled (1038, 444) with delta (0, 0)
Screenshot: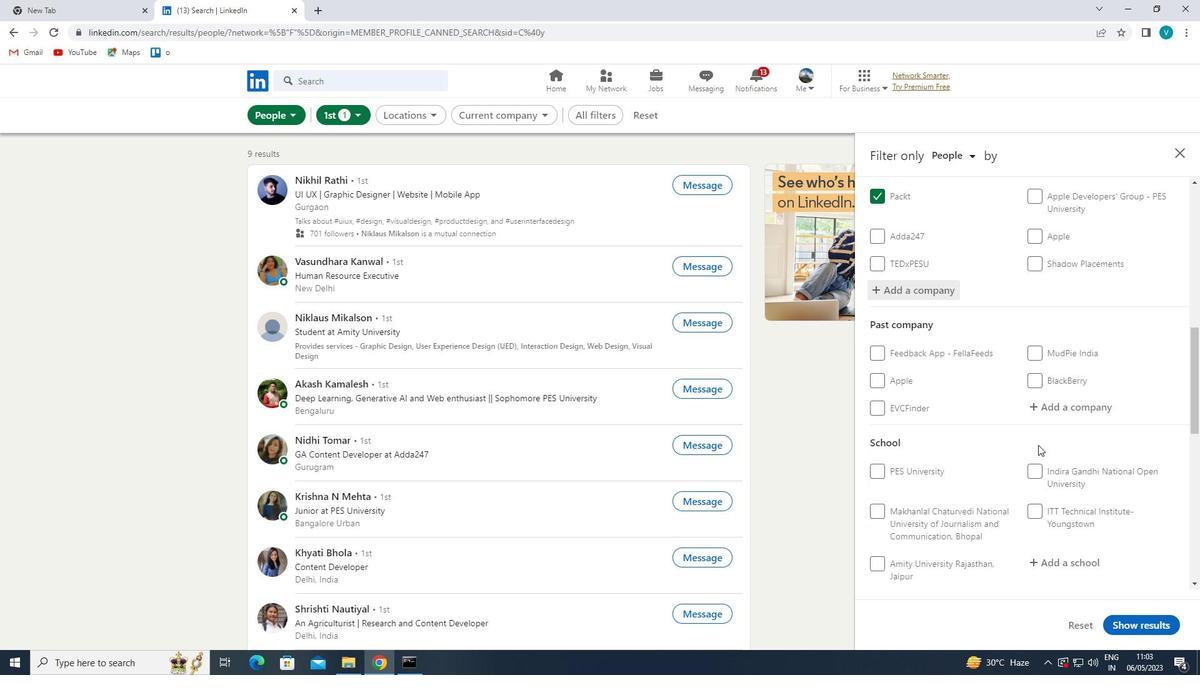 
Action: Mouse moved to (1049, 417)
Screenshot: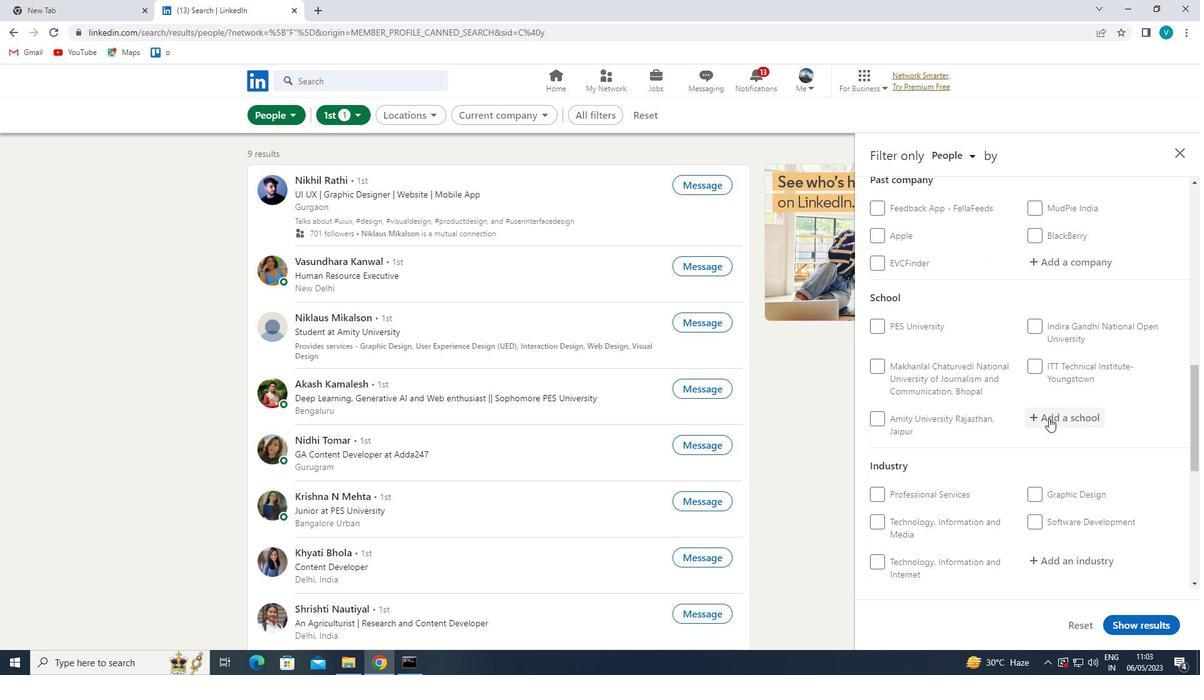 
Action: Mouse pressed left at (1049, 417)
Screenshot: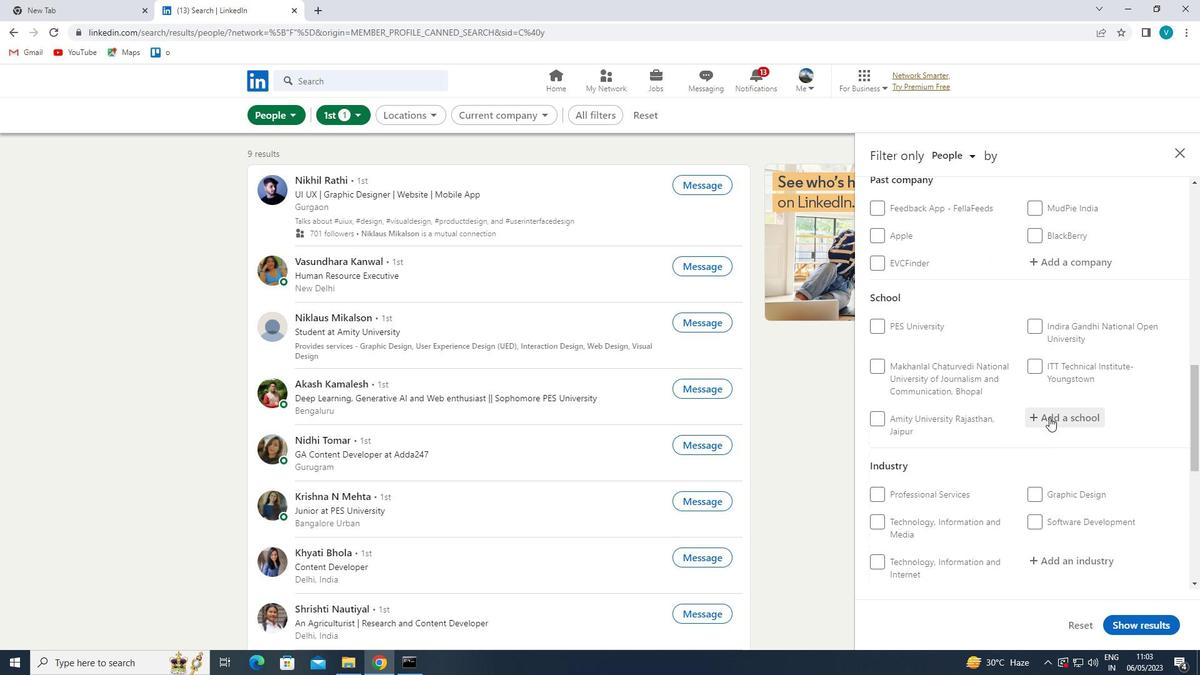 
Action: Mouse moved to (1050, 417)
Screenshot: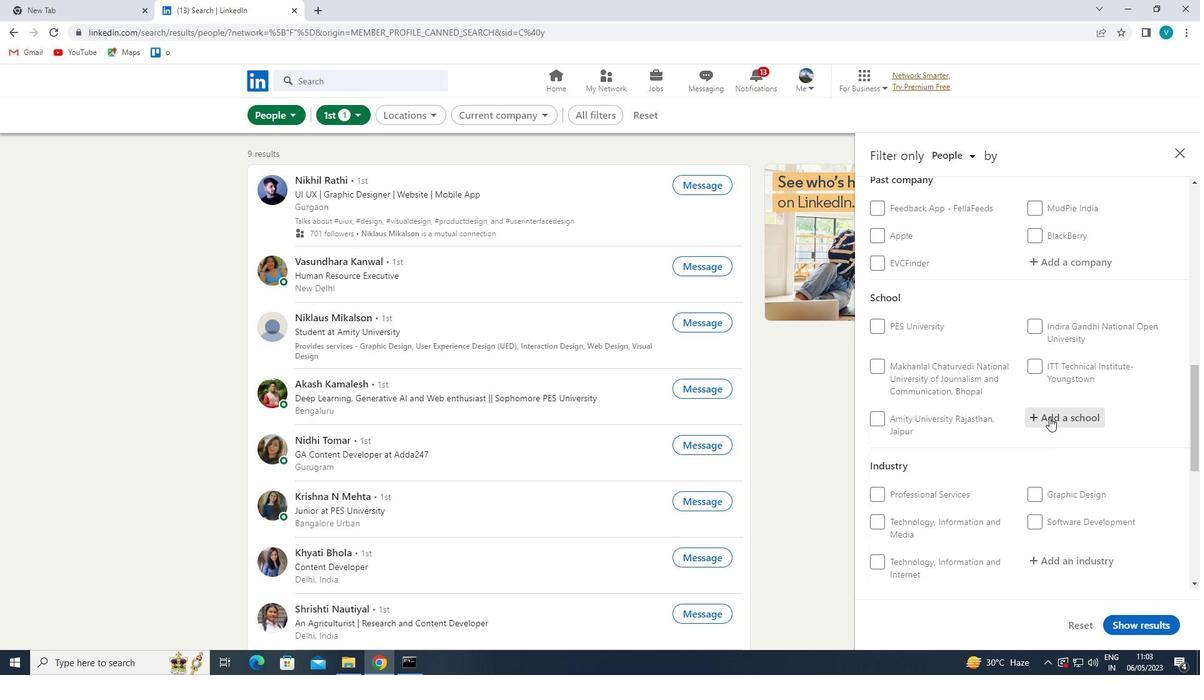 
Action: Key pressed <Key.shift>JAYPEE
Screenshot: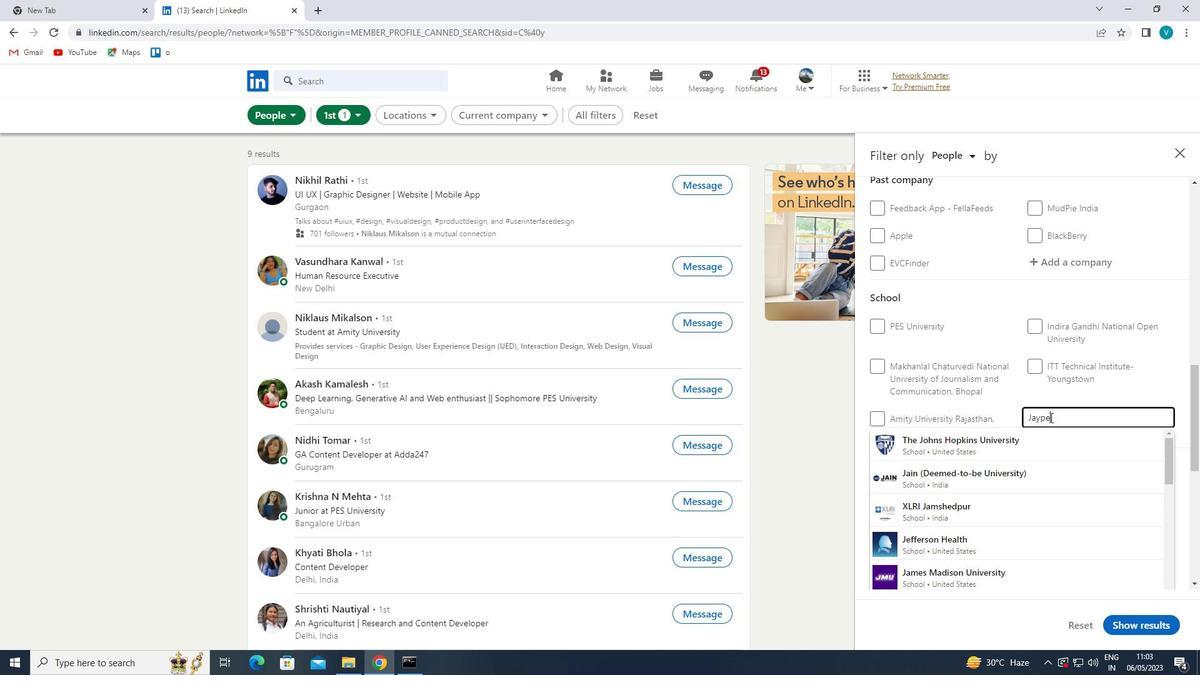 
Action: Mouse moved to (1046, 437)
Screenshot: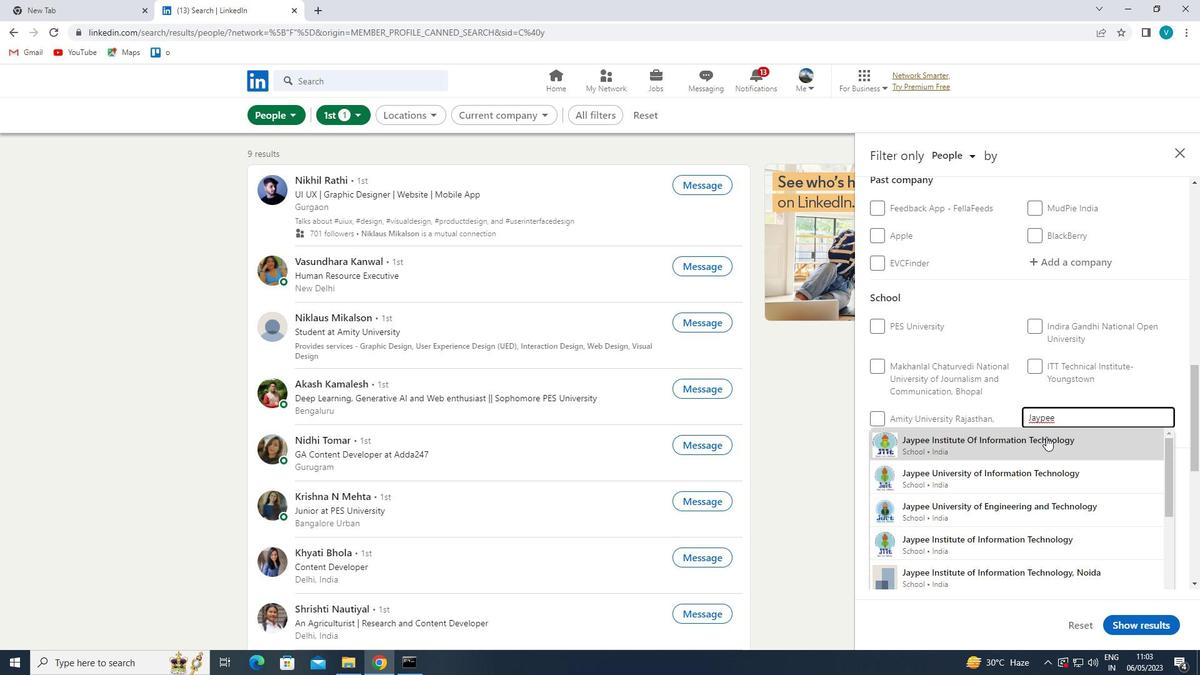 
Action: Mouse pressed left at (1046, 437)
Screenshot: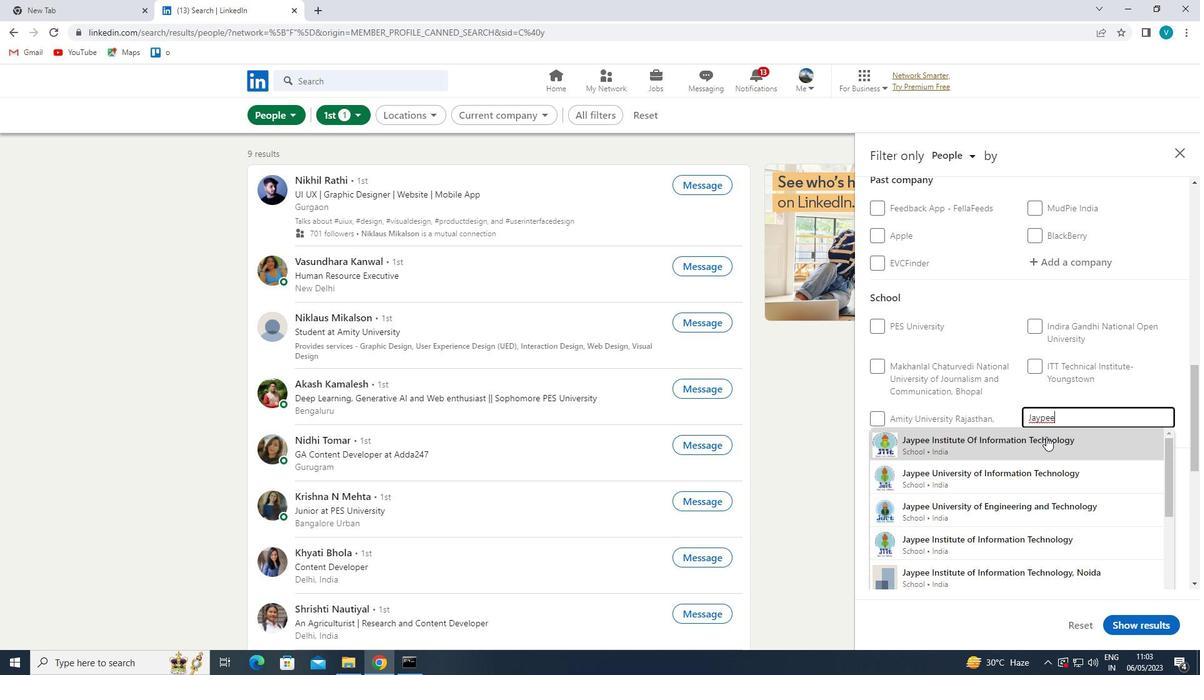 
Action: Mouse moved to (1048, 436)
Screenshot: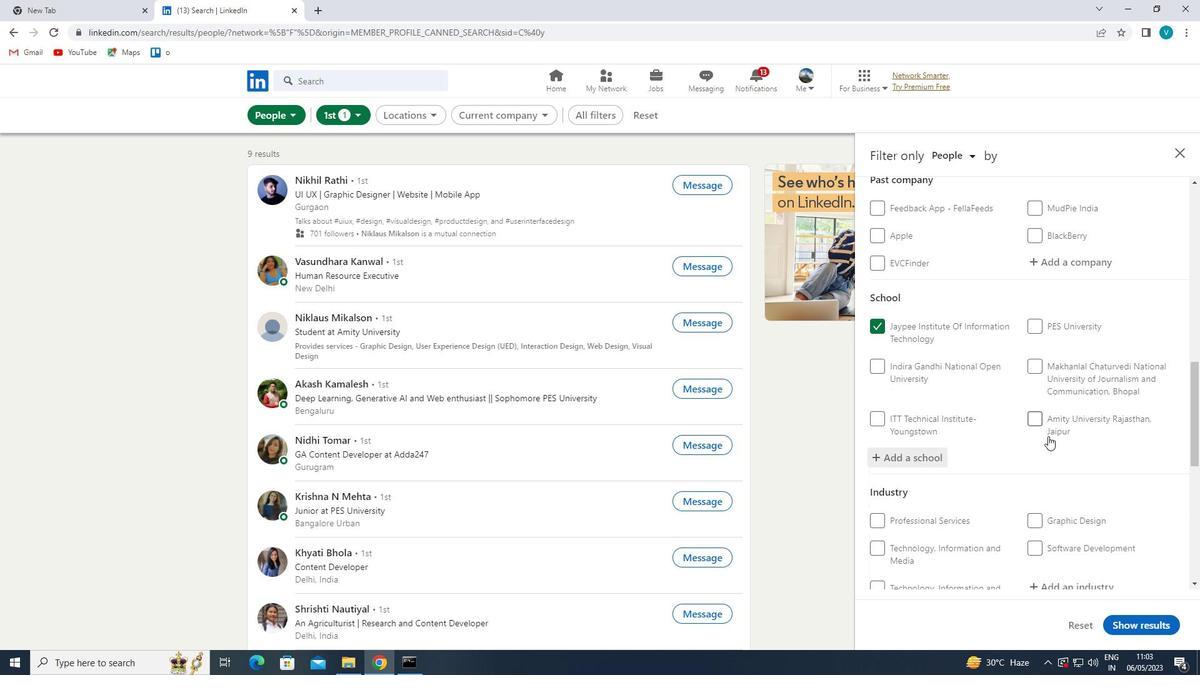 
Action: Mouse scrolled (1048, 435) with delta (0, 0)
Screenshot: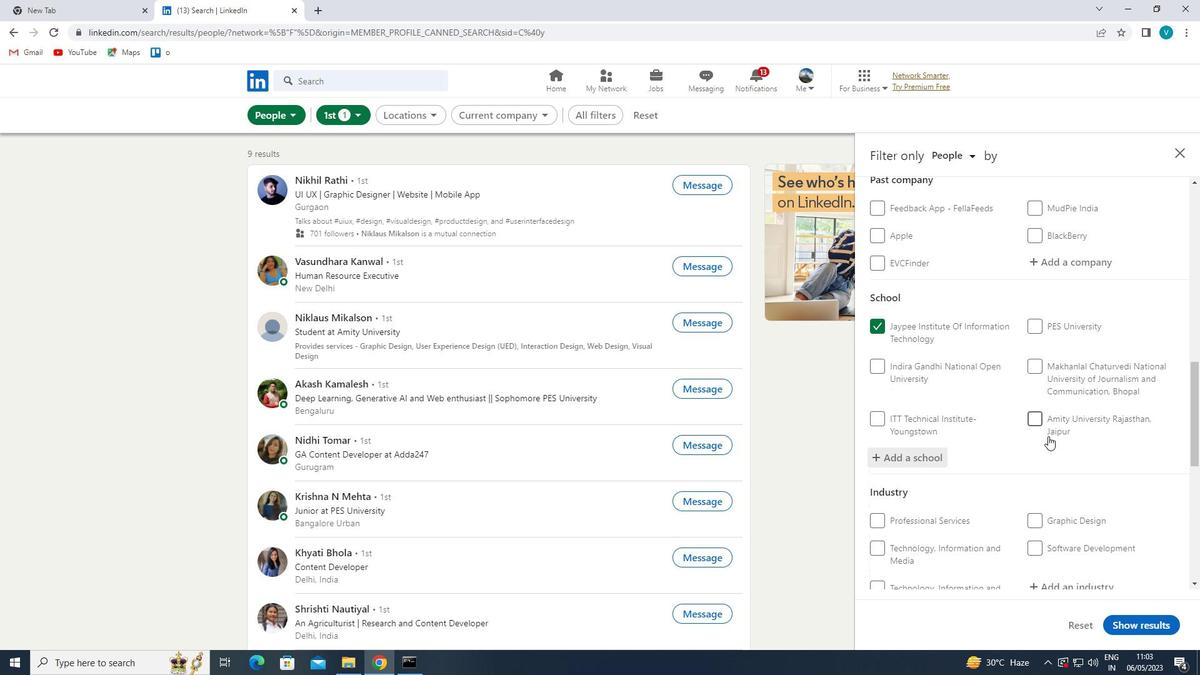 
Action: Mouse moved to (1048, 436)
Screenshot: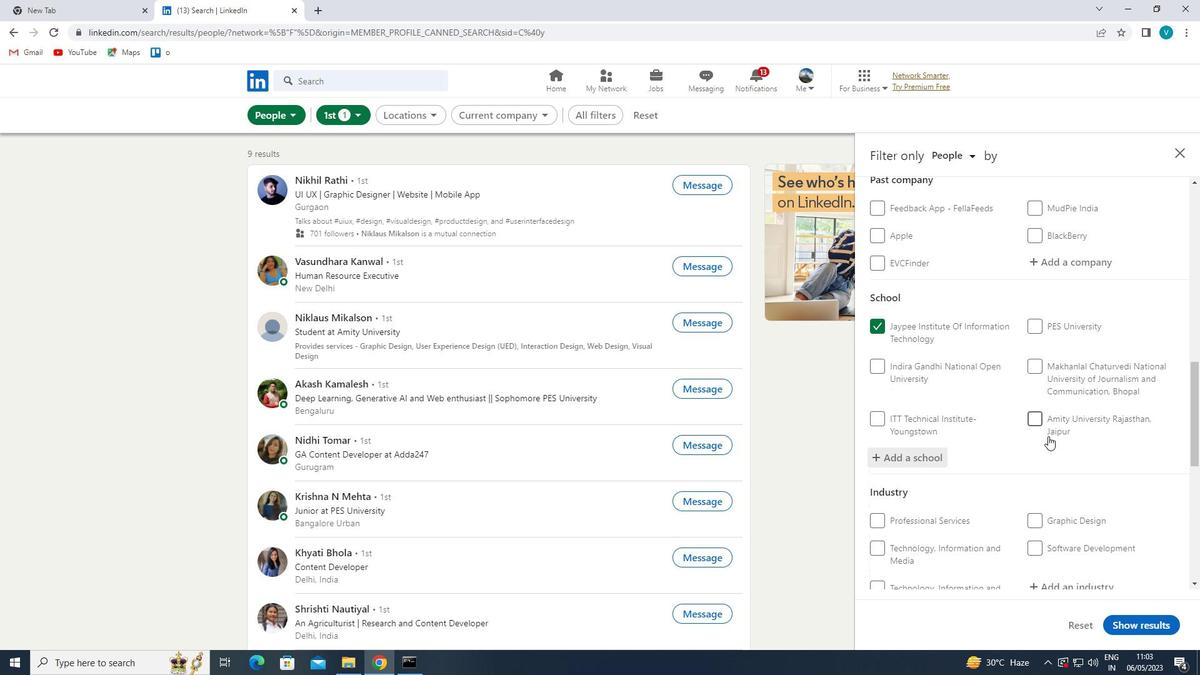 
Action: Mouse scrolled (1048, 435) with delta (0, 0)
Screenshot: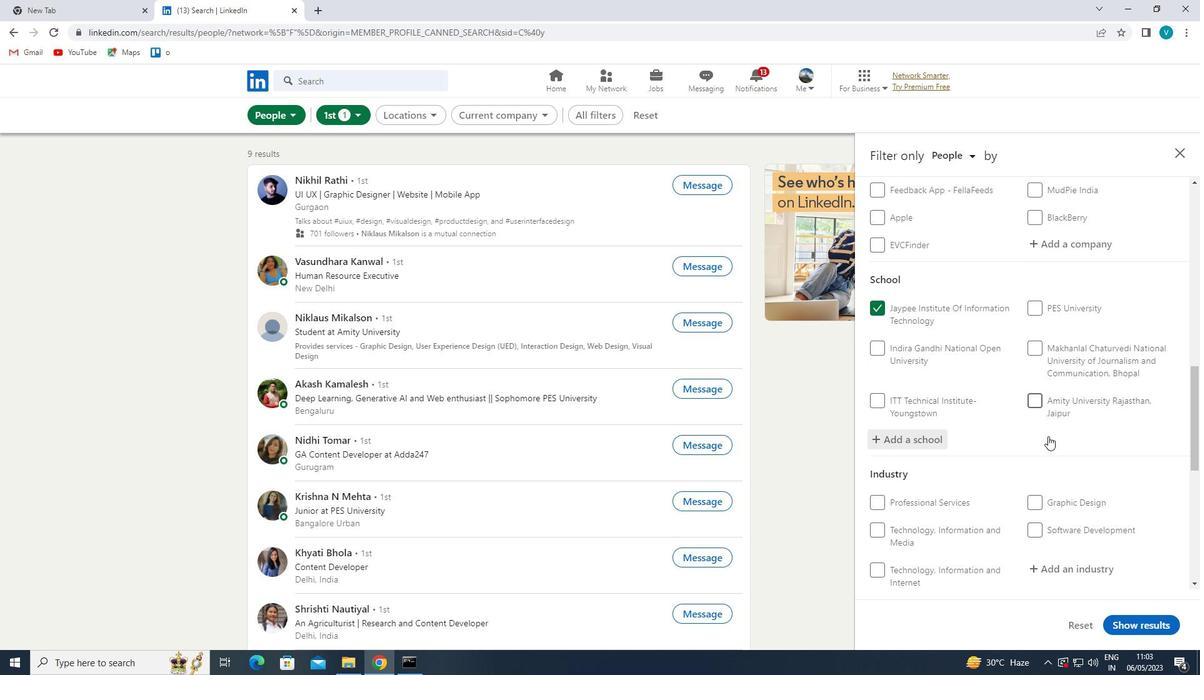 
Action: Mouse moved to (1047, 465)
Screenshot: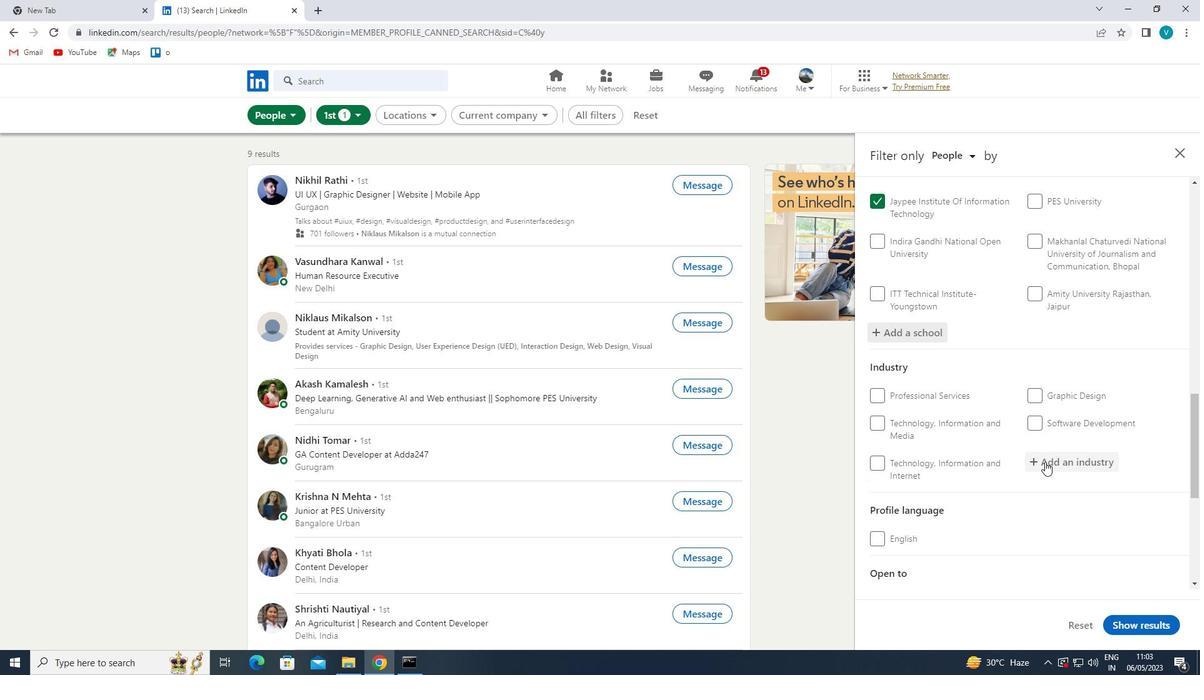
Action: Mouse pressed left at (1047, 465)
Screenshot: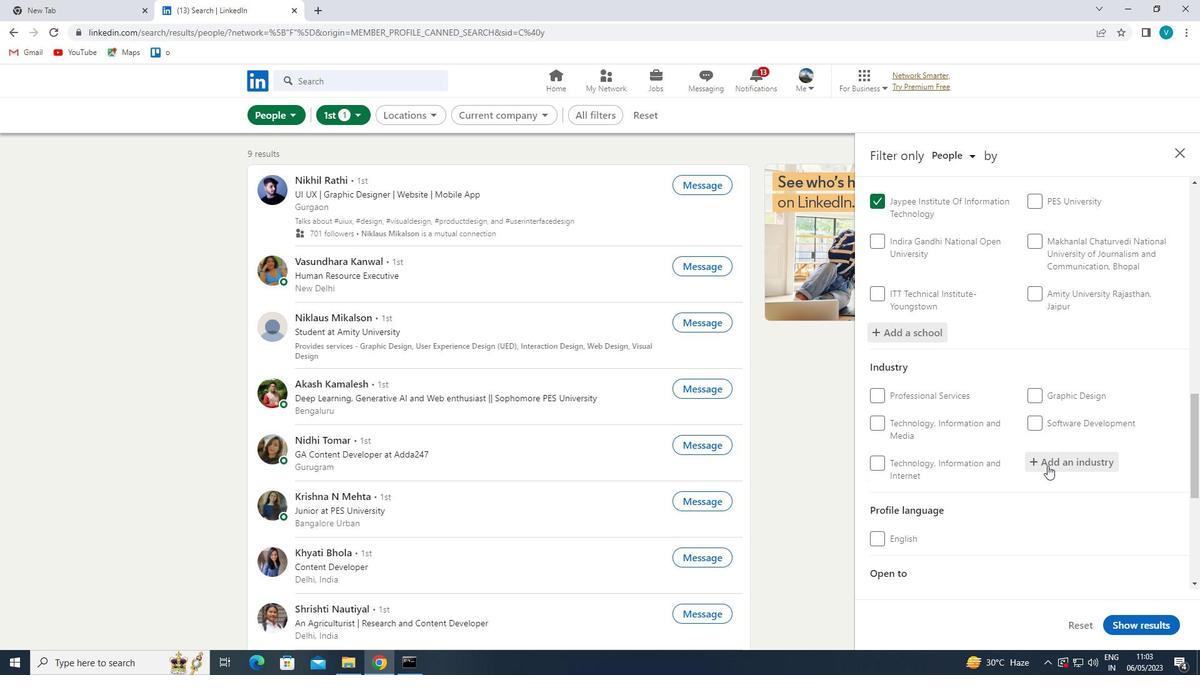 
Action: Mouse moved to (1059, 459)
Screenshot: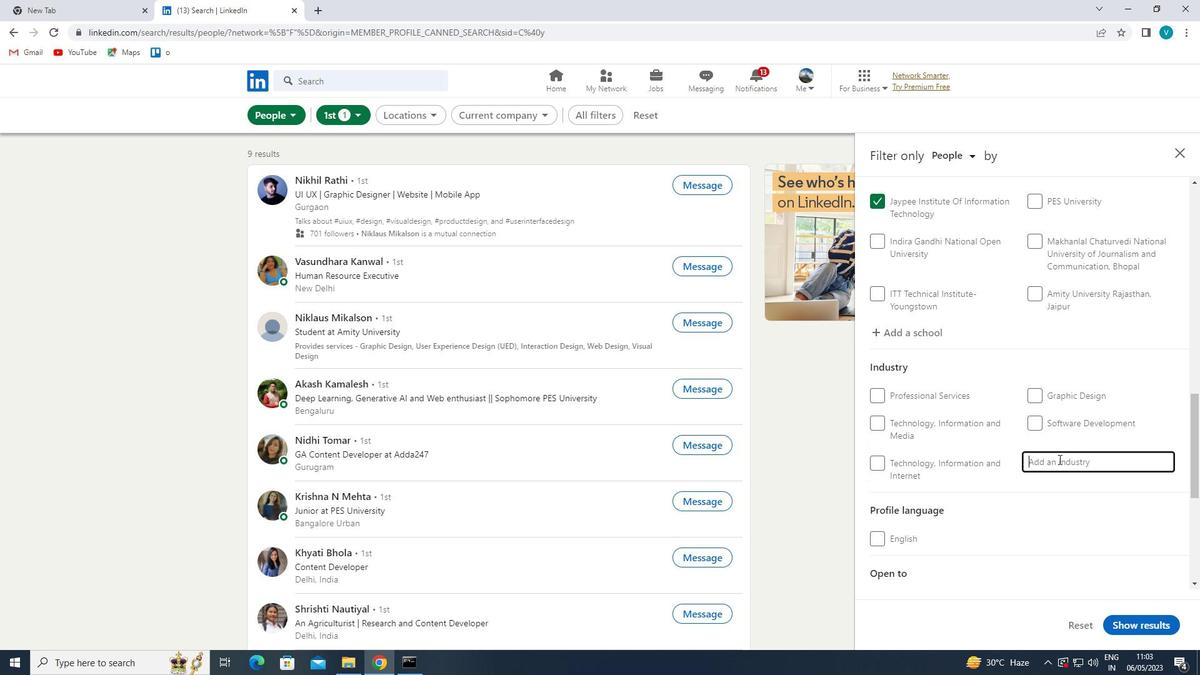 
Action: Key pressed <Key.shift>NATURAL<Key.space>
Screenshot: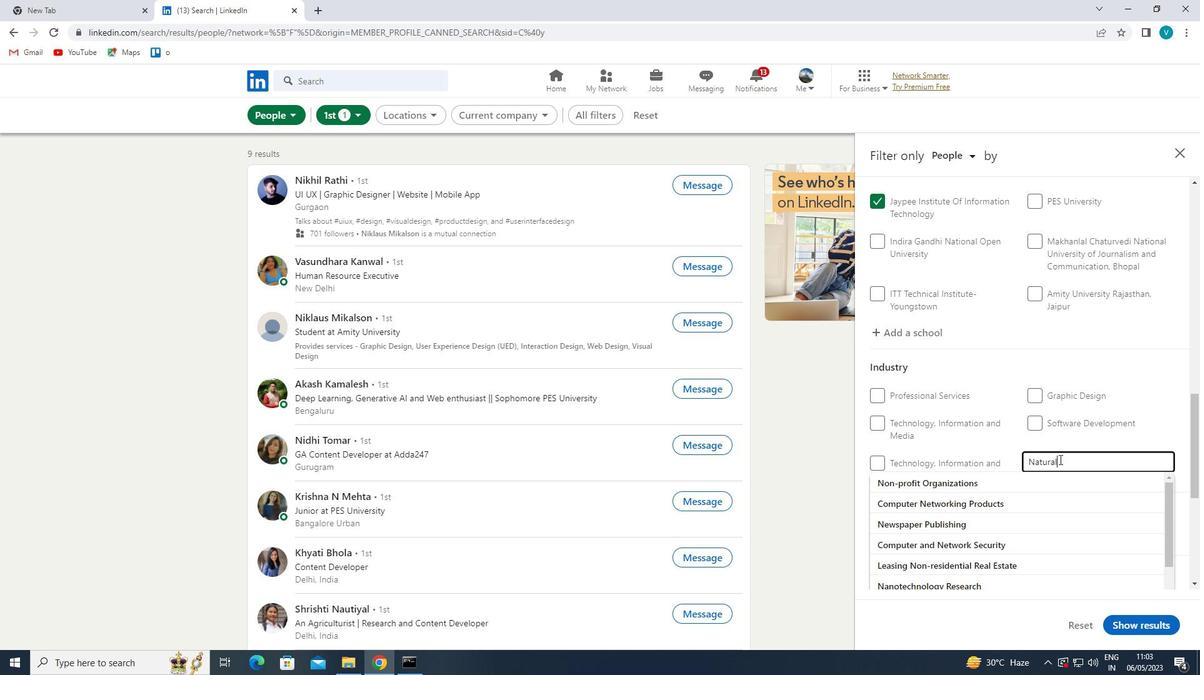 
Action: Mouse moved to (1033, 498)
Screenshot: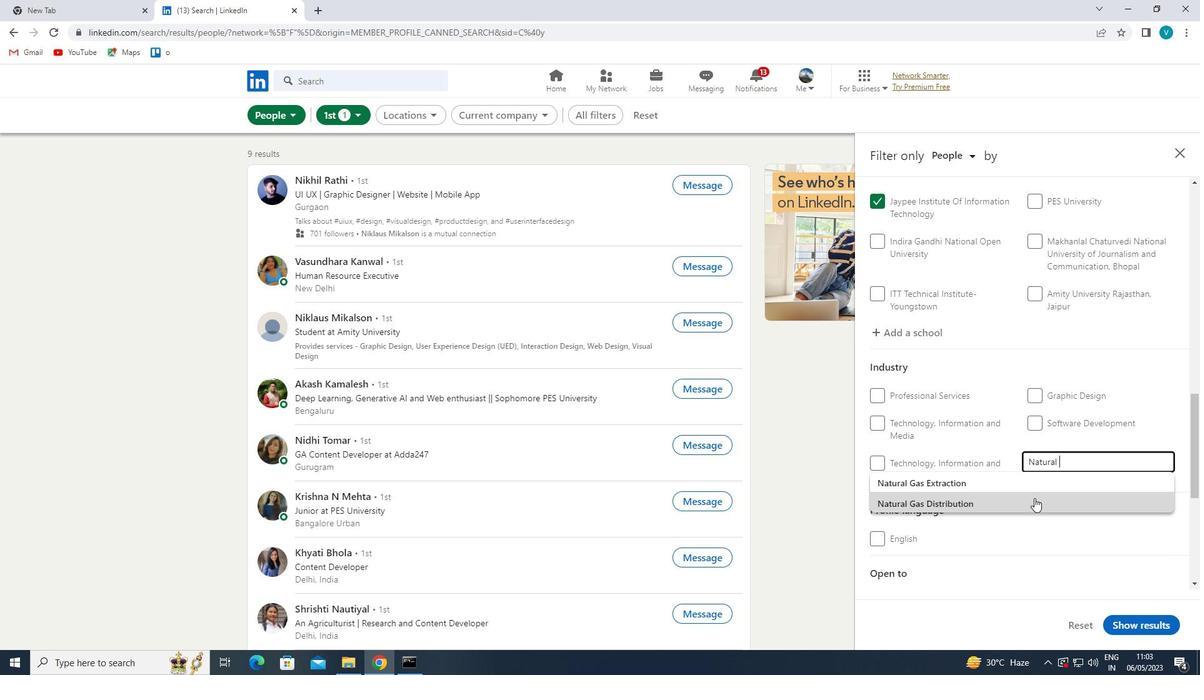 
Action: Mouse pressed left at (1033, 498)
Screenshot: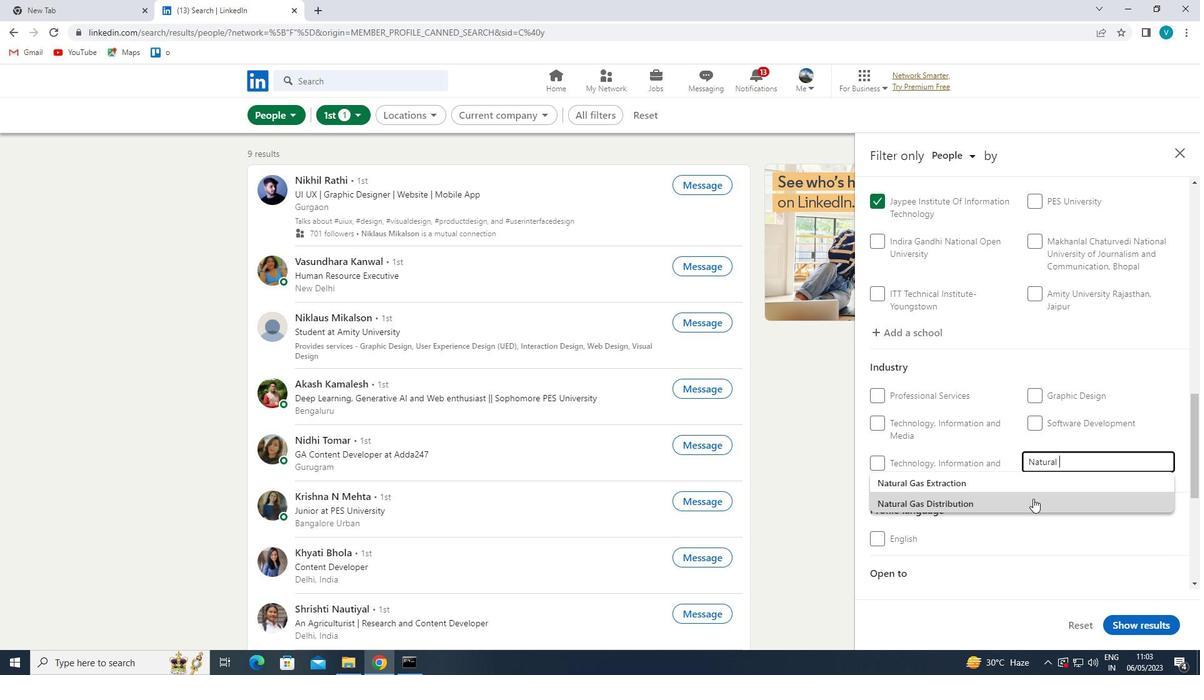 
Action: Mouse moved to (1033, 499)
Screenshot: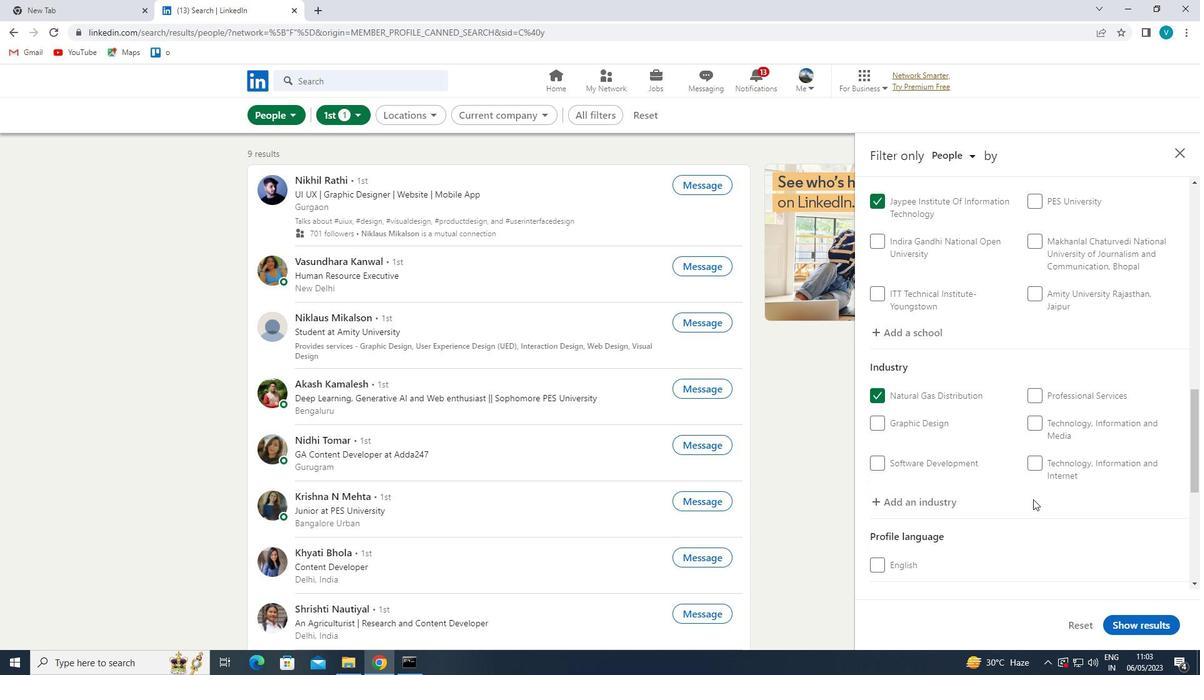 
Action: Mouse scrolled (1033, 498) with delta (0, 0)
Screenshot: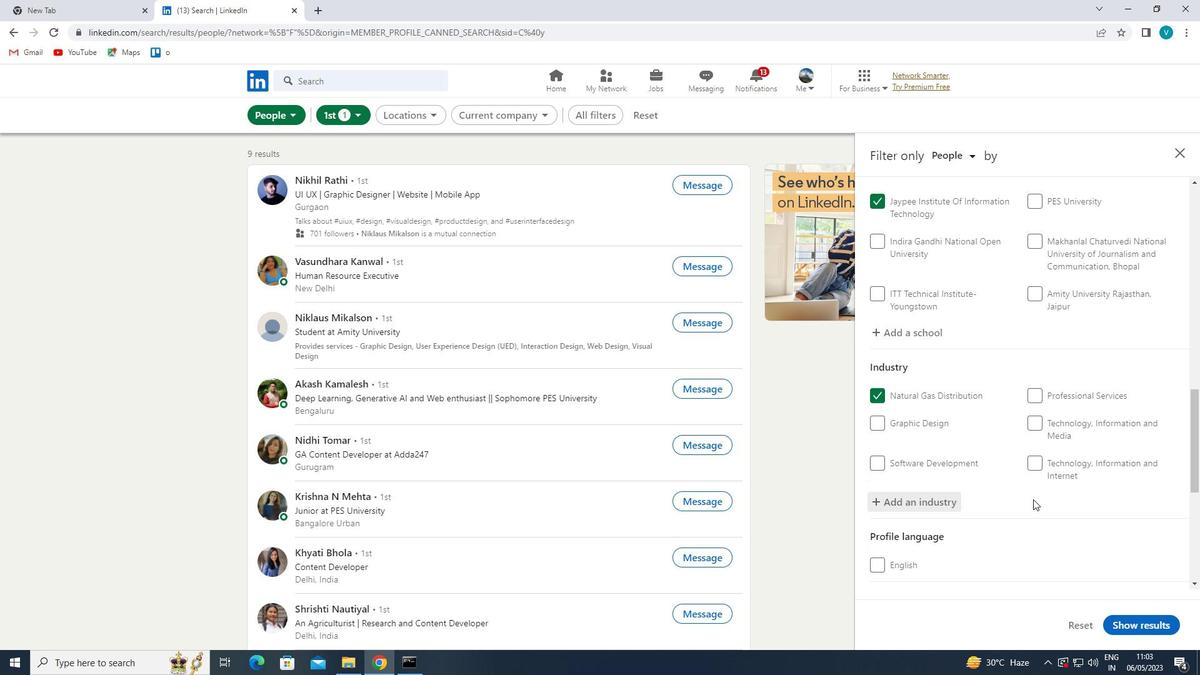 
Action: Mouse moved to (1032, 500)
Screenshot: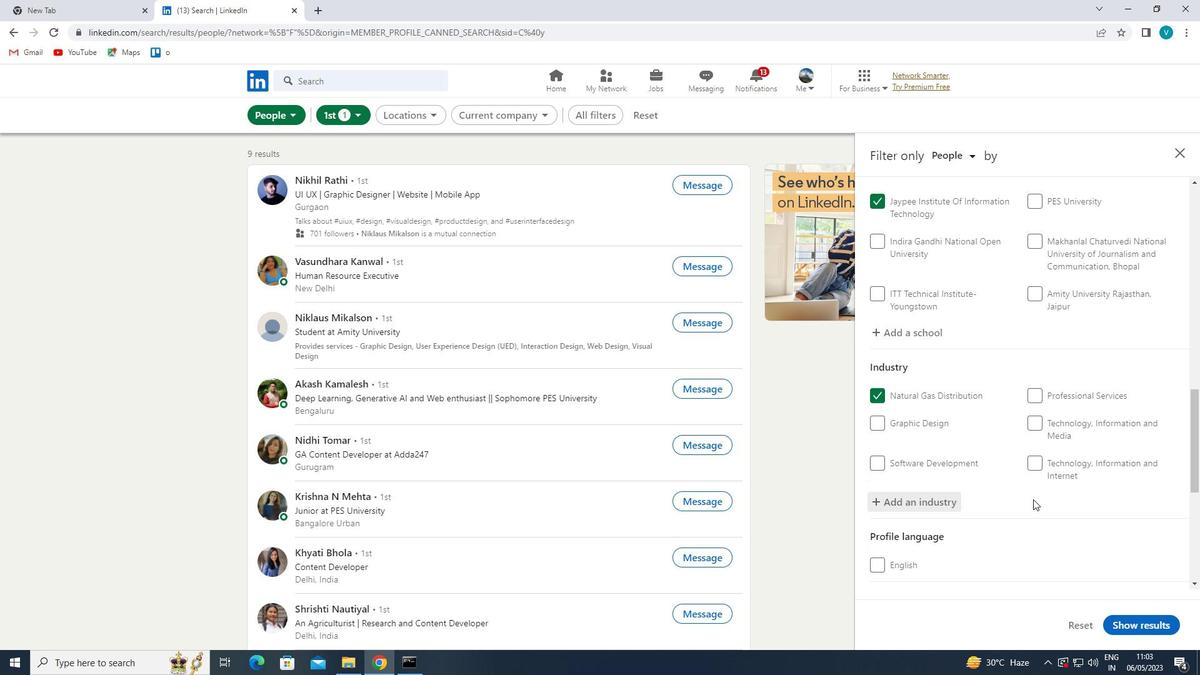 
Action: Mouse scrolled (1032, 499) with delta (0, 0)
Screenshot: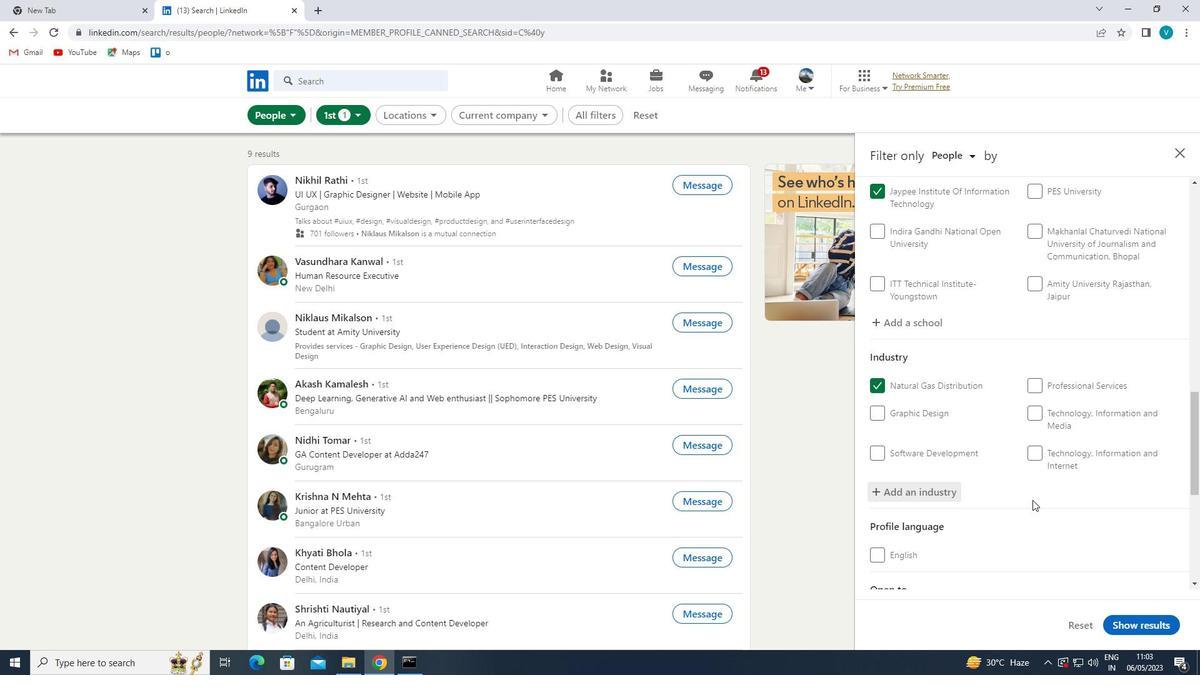 
Action: Mouse moved to (1032, 500)
Screenshot: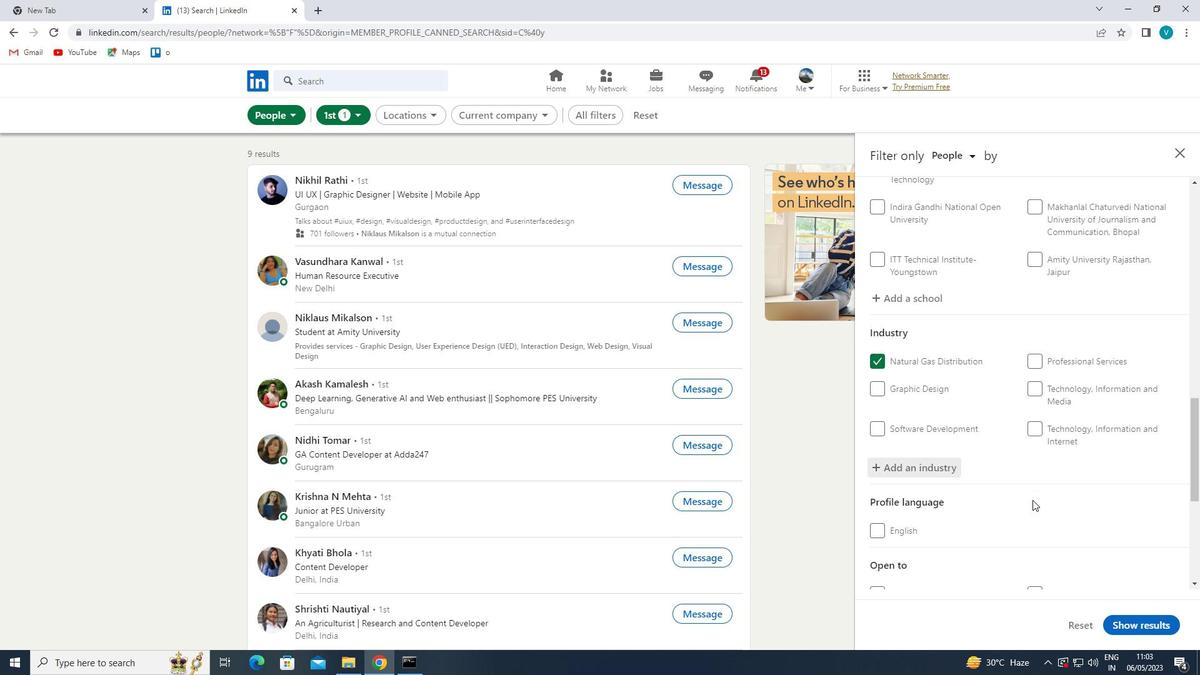 
Action: Mouse scrolled (1032, 499) with delta (0, 0)
Screenshot: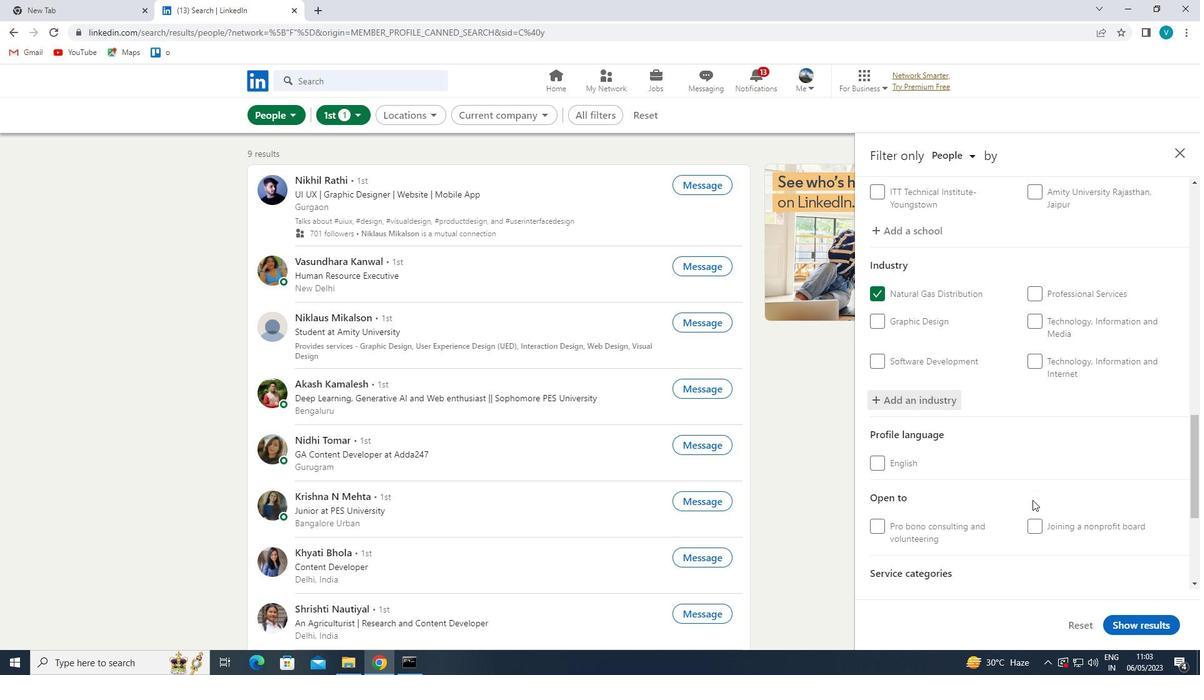 
Action: Mouse scrolled (1032, 499) with delta (0, 0)
Screenshot: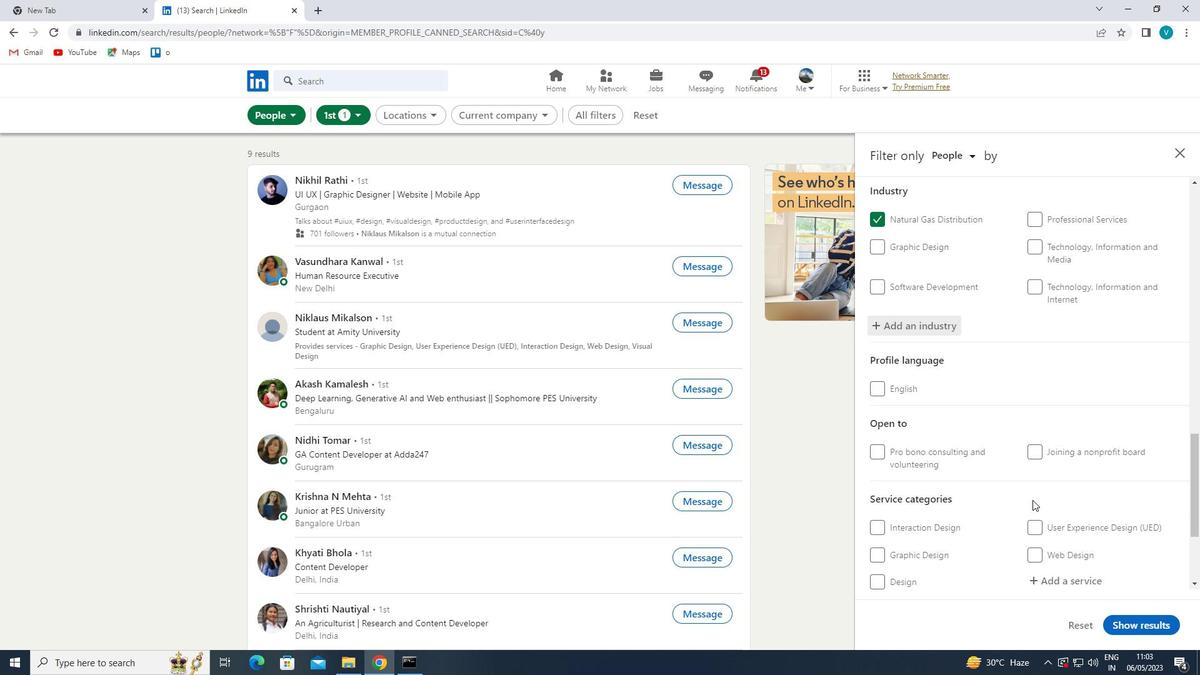 
Action: Mouse moved to (1036, 505)
Screenshot: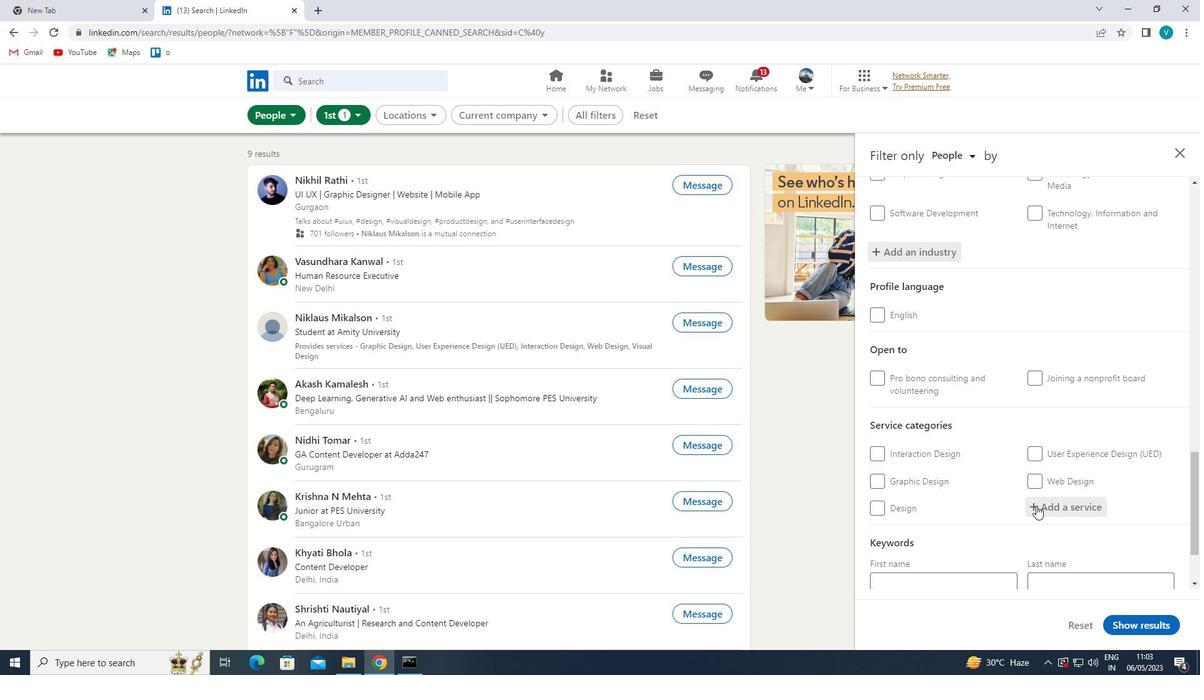 
Action: Mouse pressed left at (1036, 505)
Screenshot: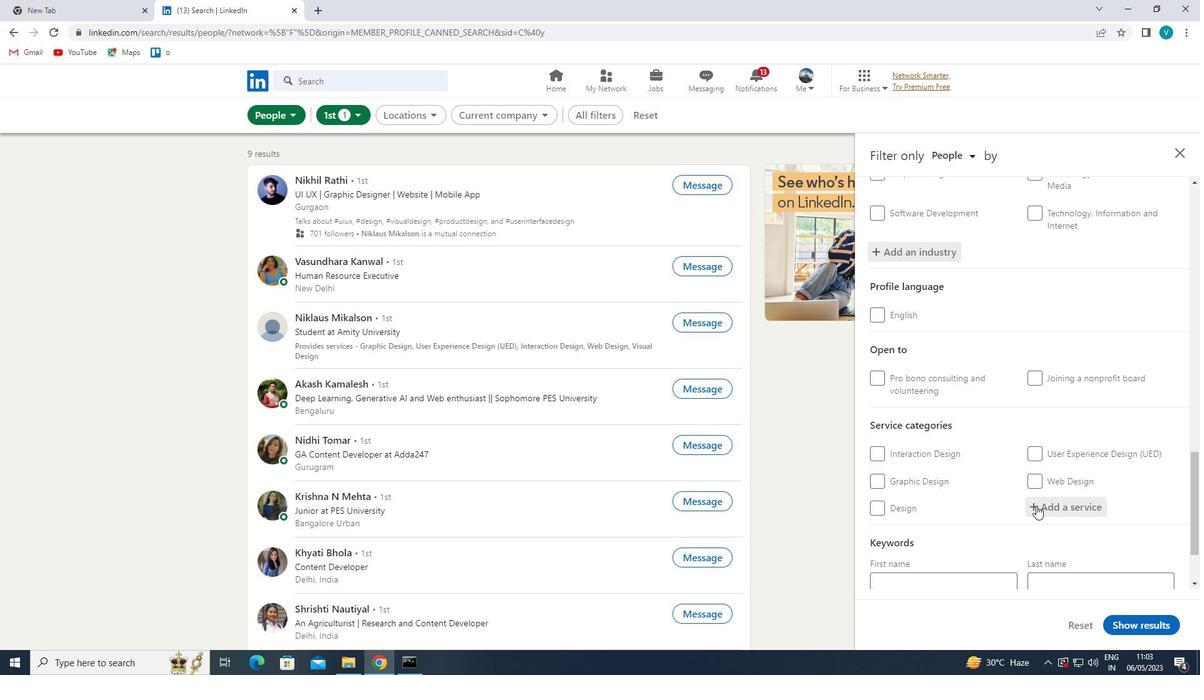 
Action: Mouse moved to (1052, 497)
Screenshot: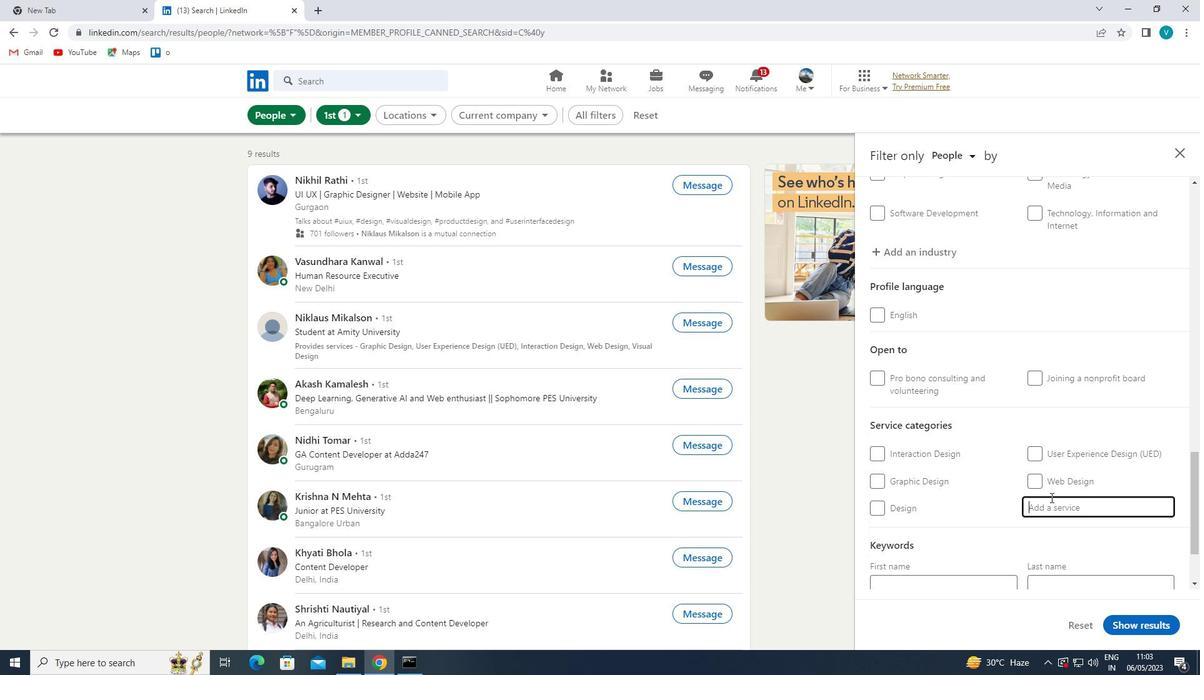 
Action: Key pressed <Key.shift>WORD<Key.shift>PRESS
Screenshot: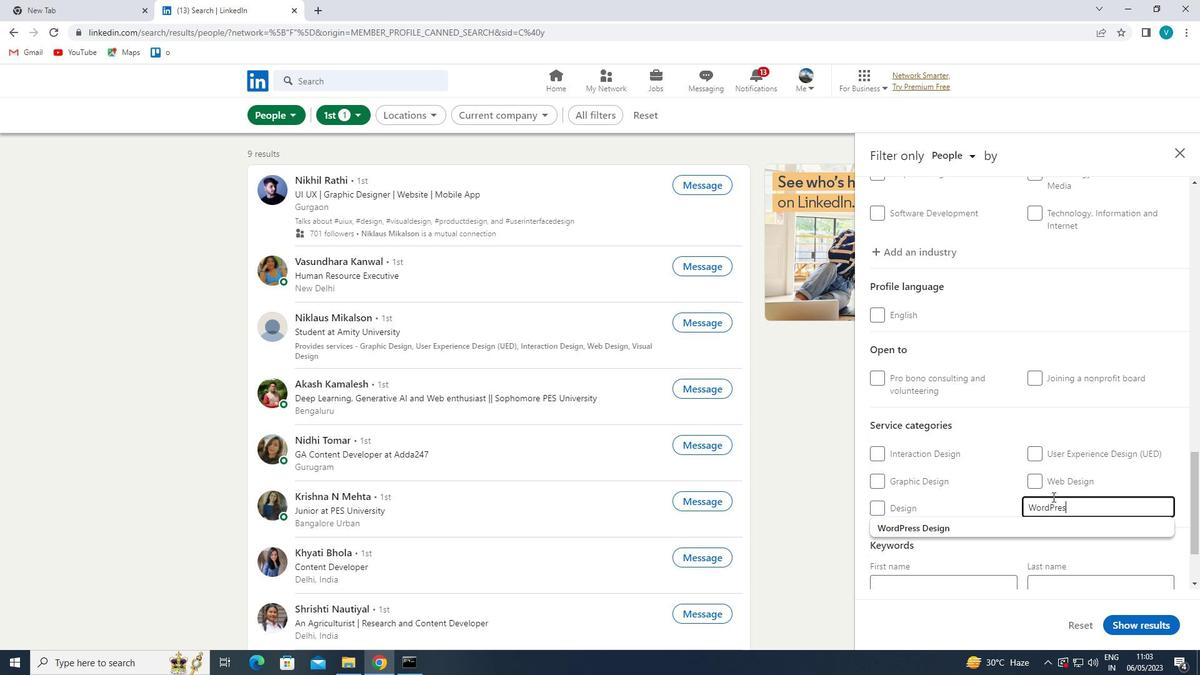 
Action: Mouse moved to (1068, 528)
Screenshot: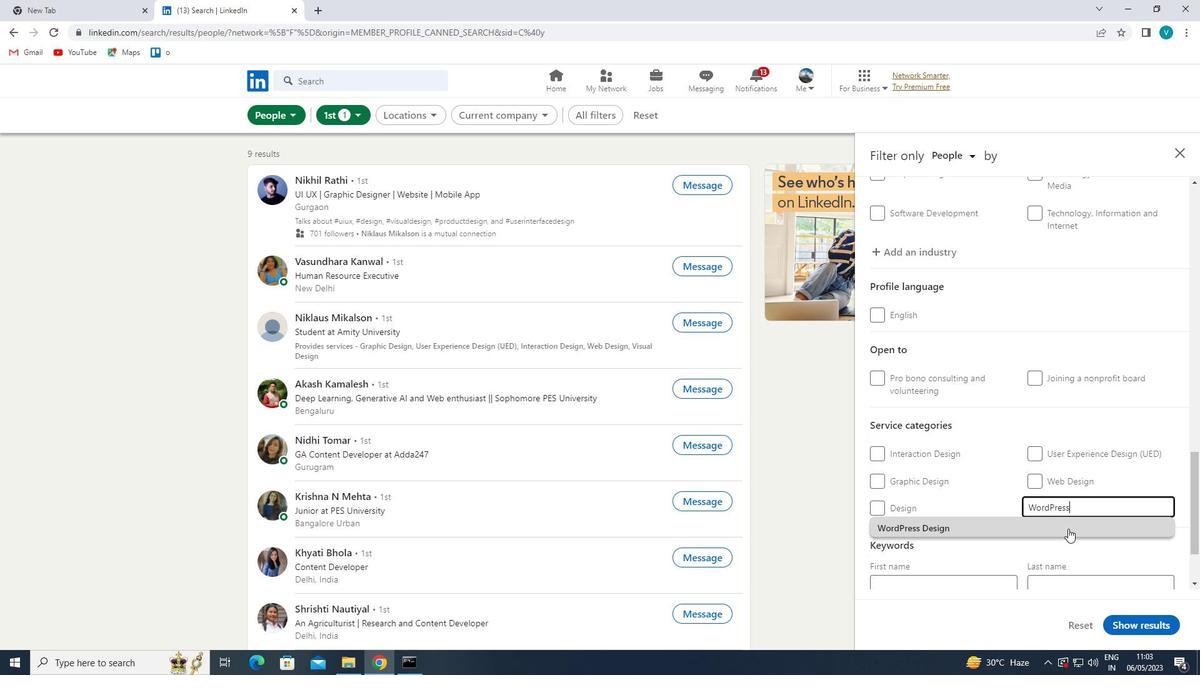 
Action: Mouse pressed left at (1068, 528)
Screenshot: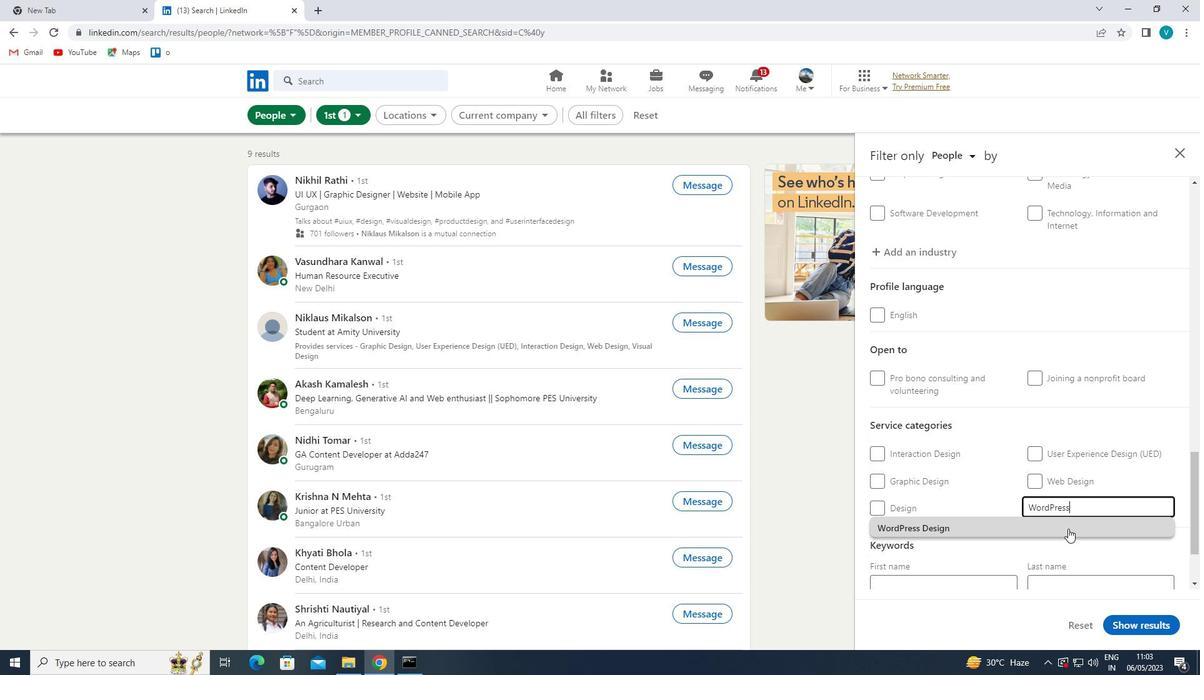 
Action: Mouse moved to (1004, 518)
Screenshot: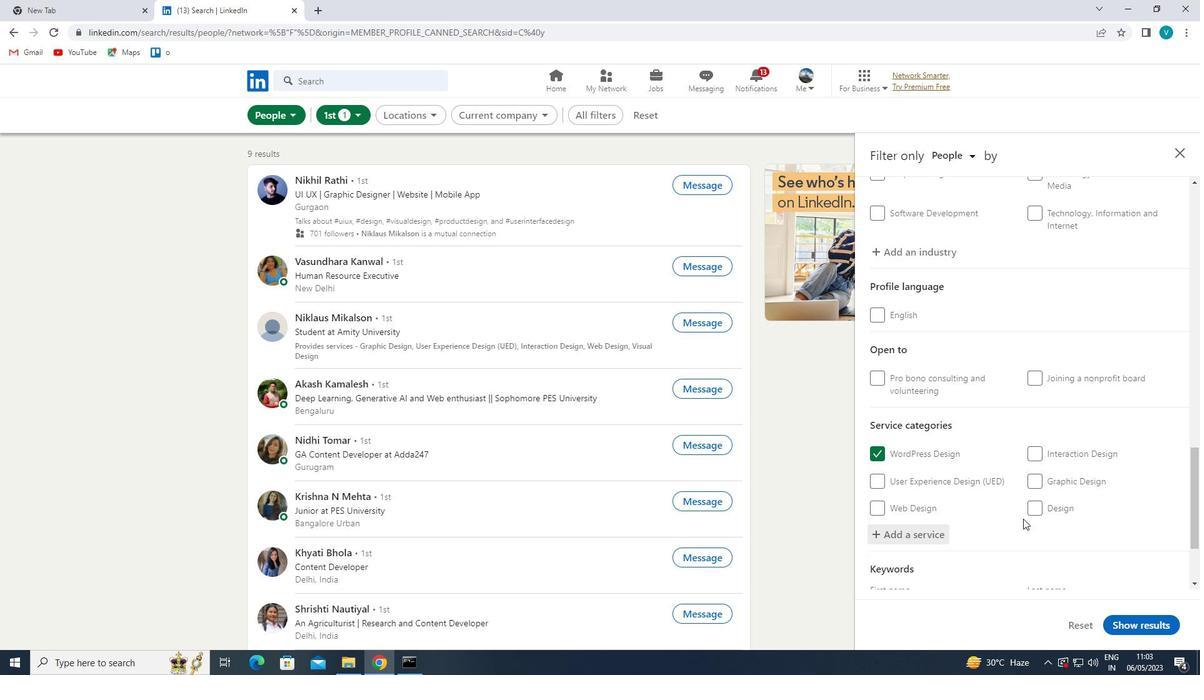 
Action: Mouse scrolled (1004, 518) with delta (0, 0)
Screenshot: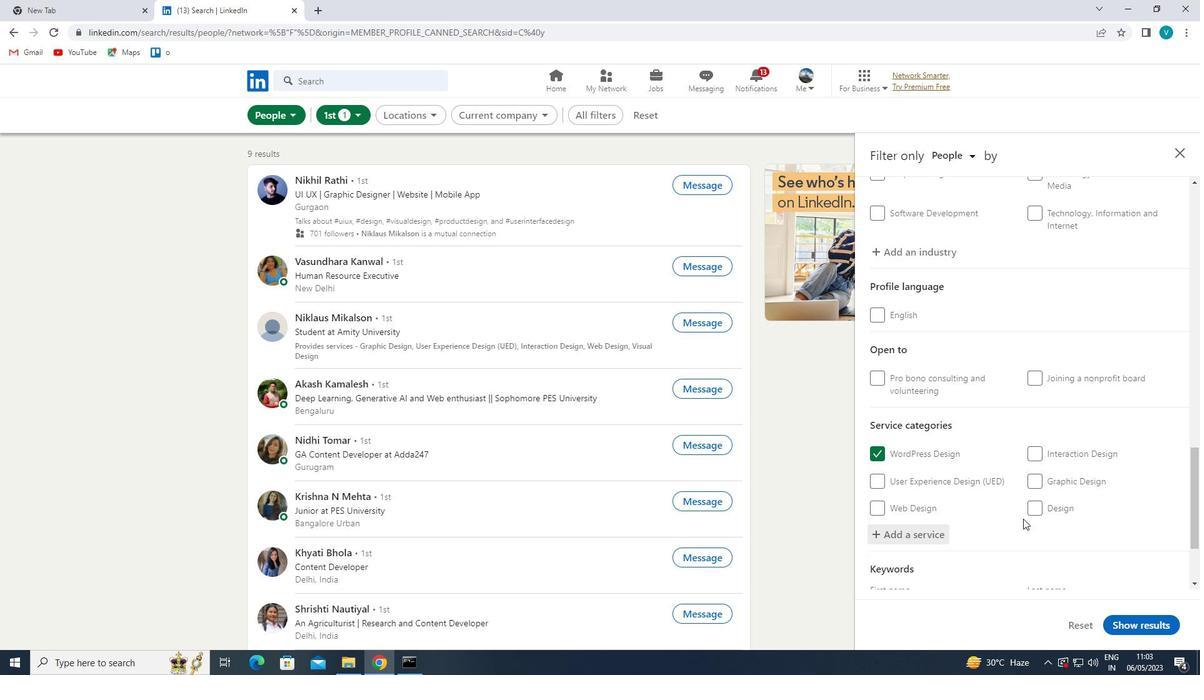 
Action: Mouse moved to (989, 518)
Screenshot: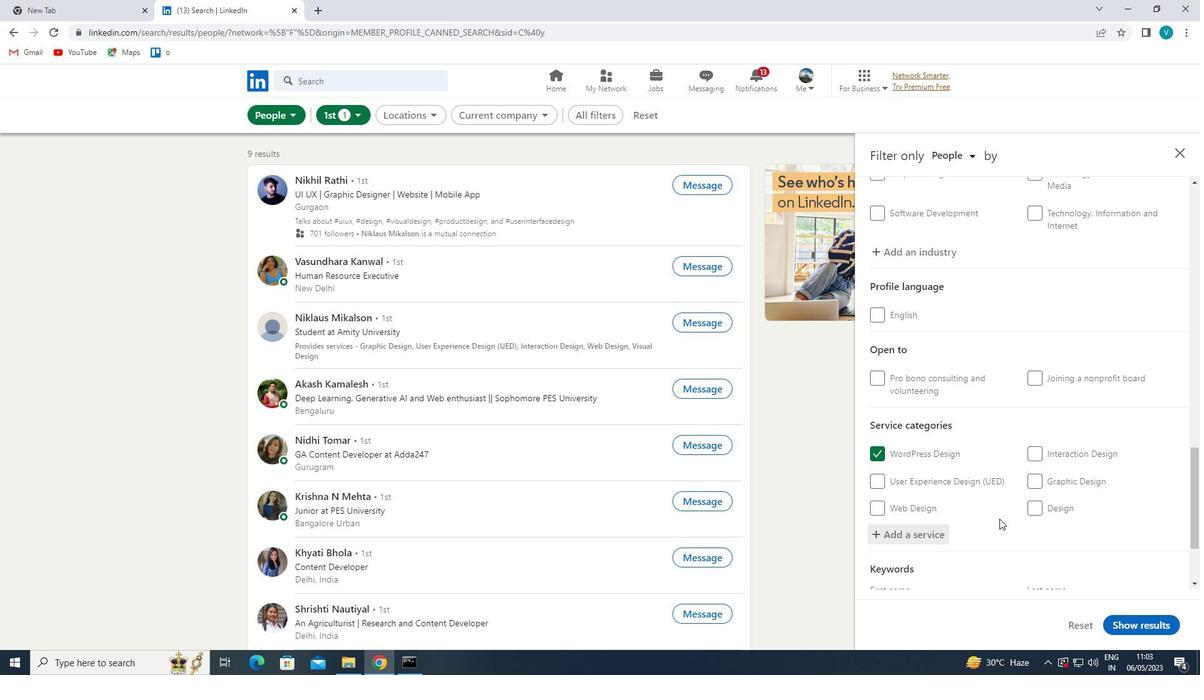 
Action: Mouse scrolled (989, 518) with delta (0, 0)
Screenshot: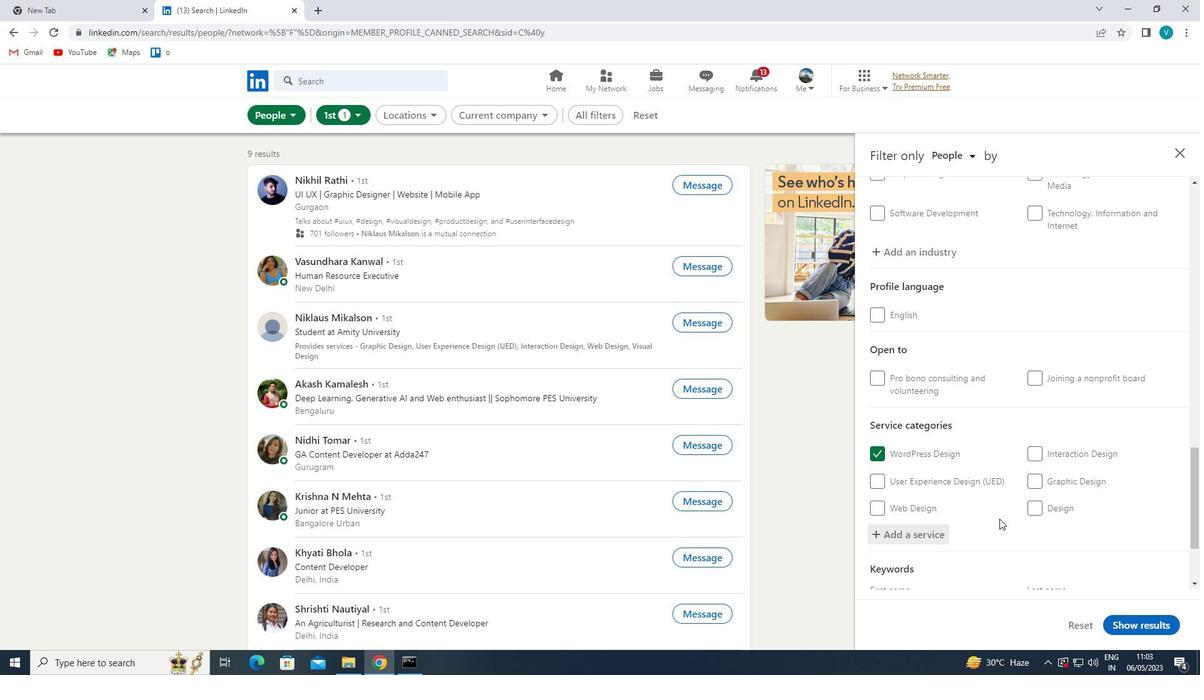 
Action: Mouse moved to (984, 518)
Screenshot: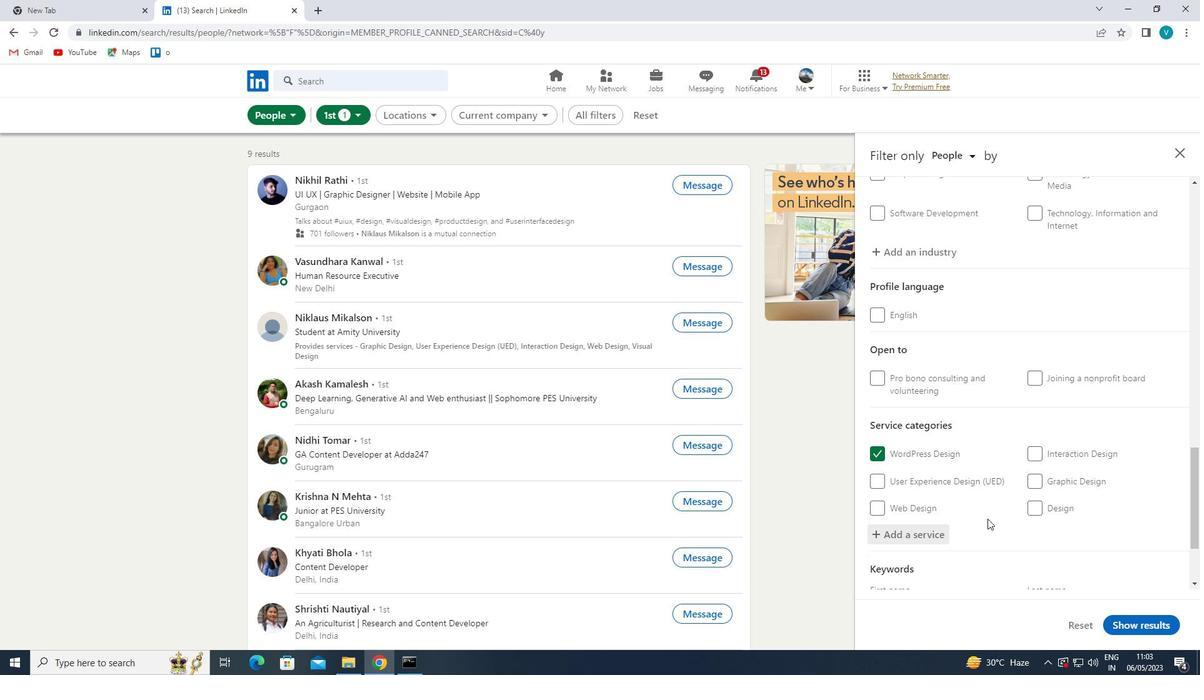 
Action: Mouse scrolled (984, 518) with delta (0, 0)
Screenshot: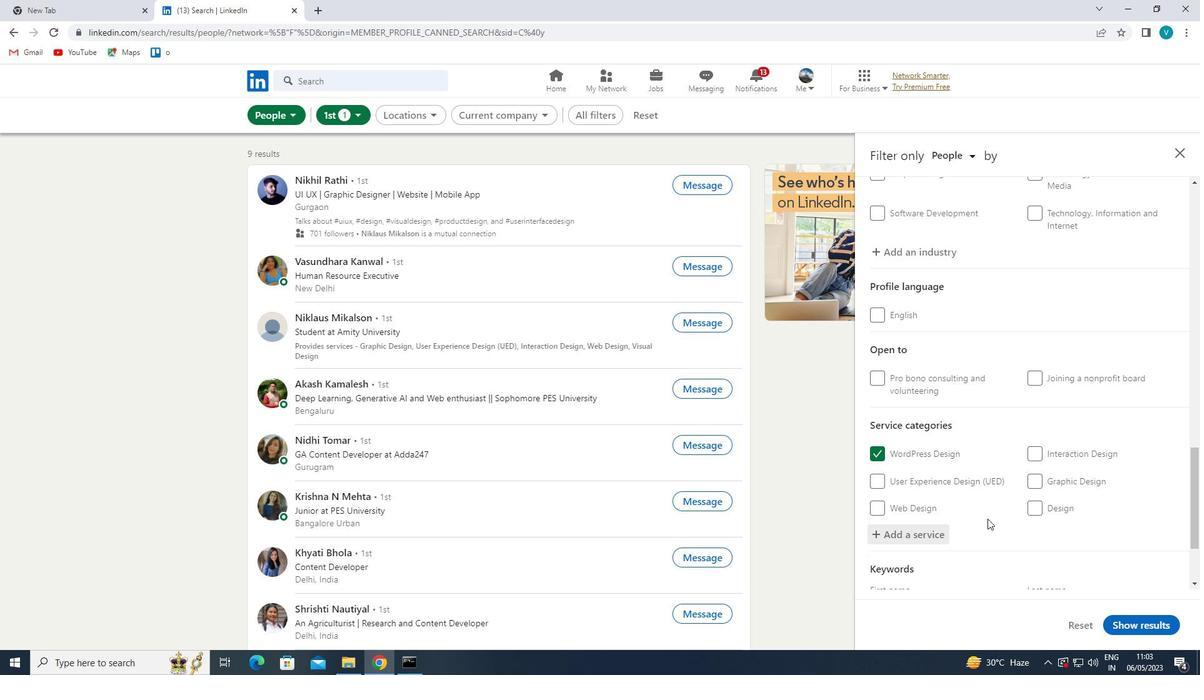 
Action: Mouse moved to (979, 518)
Screenshot: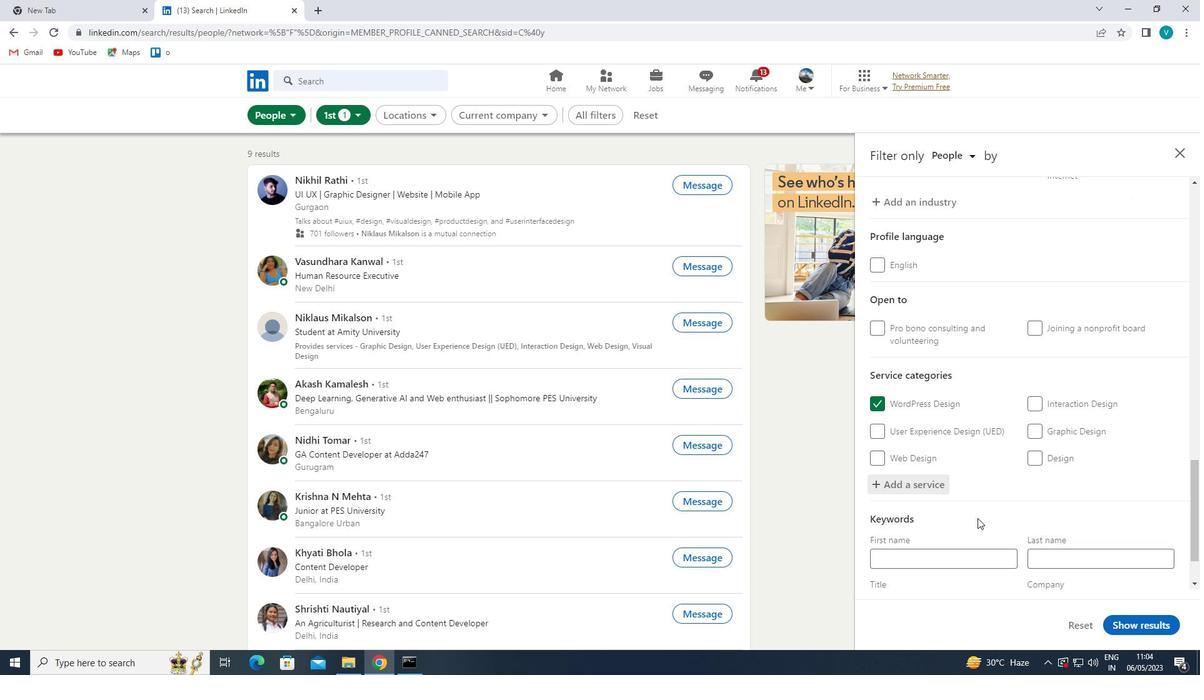 
Action: Mouse scrolled (979, 518) with delta (0, 0)
Screenshot: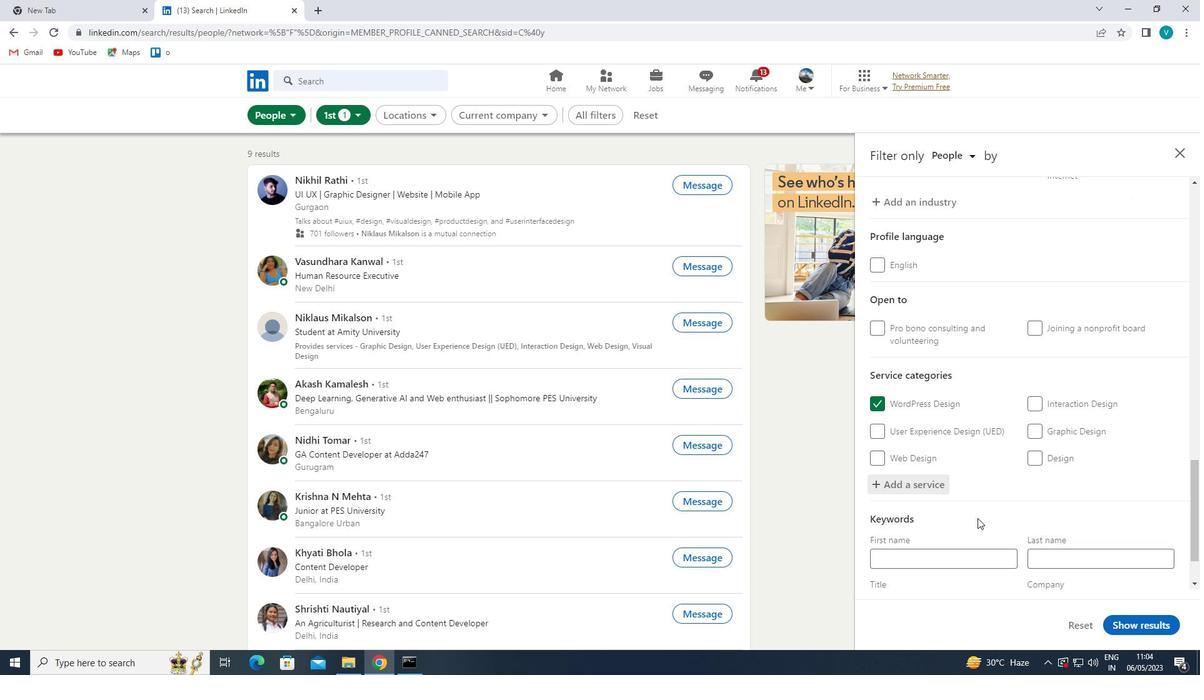 
Action: Mouse moved to (958, 543)
Screenshot: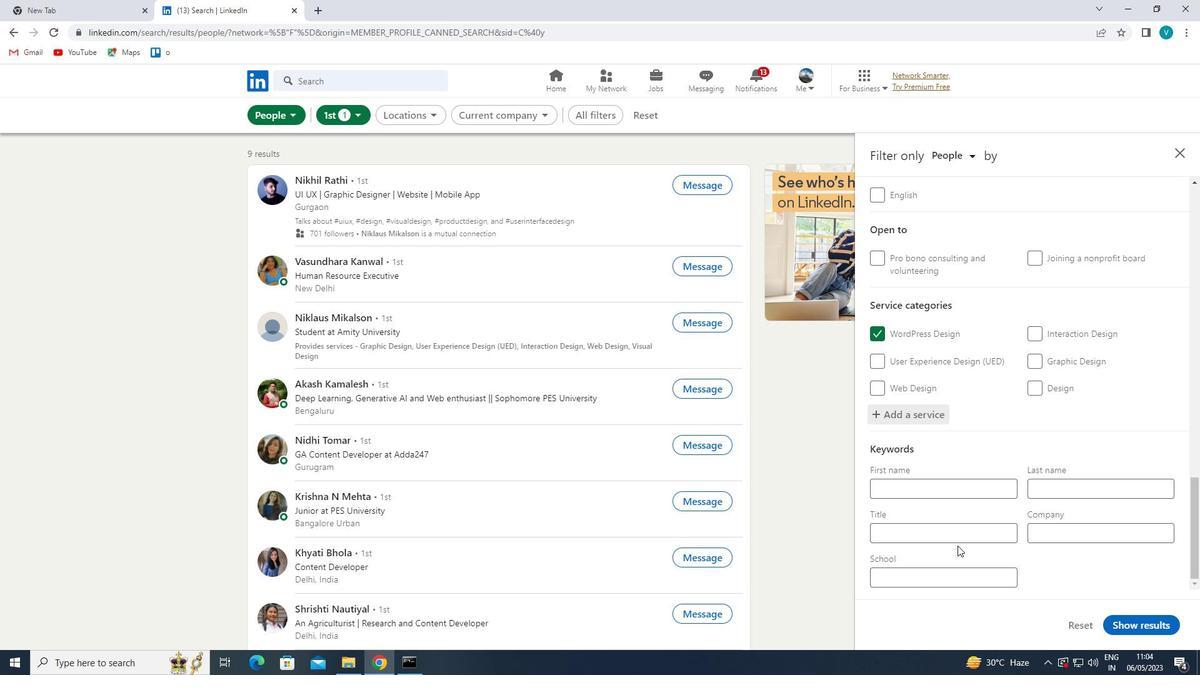 
Action: Mouse pressed left at (958, 543)
Screenshot: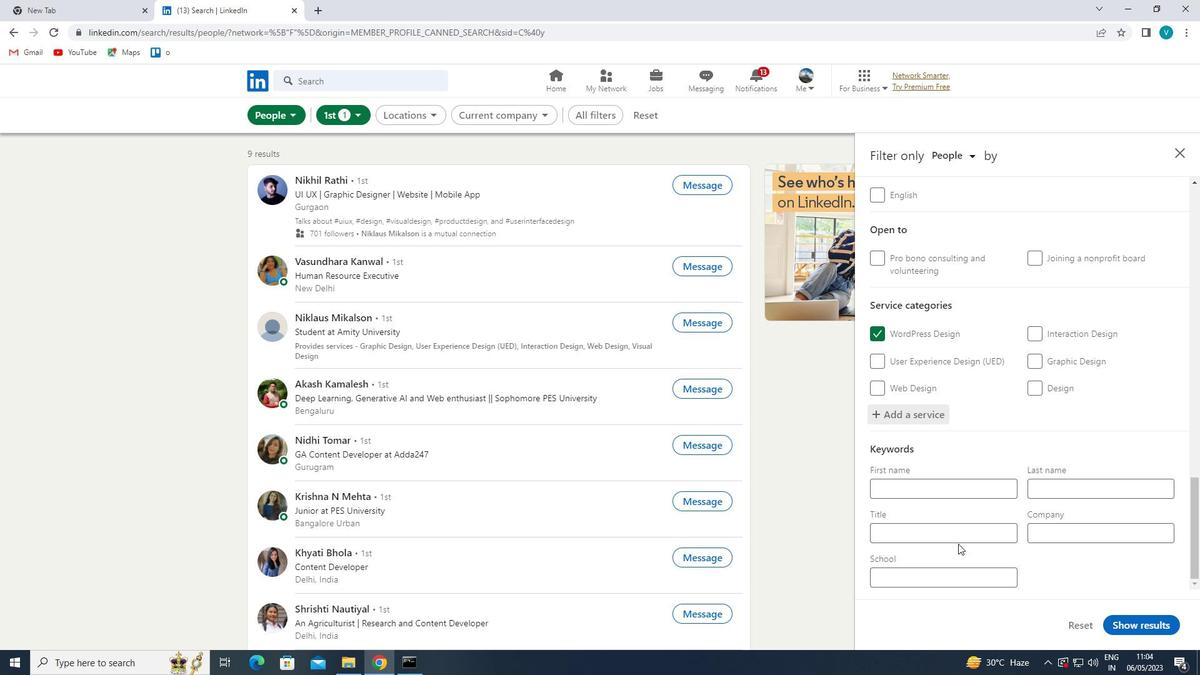 
Action: Mouse moved to (949, 520)
Screenshot: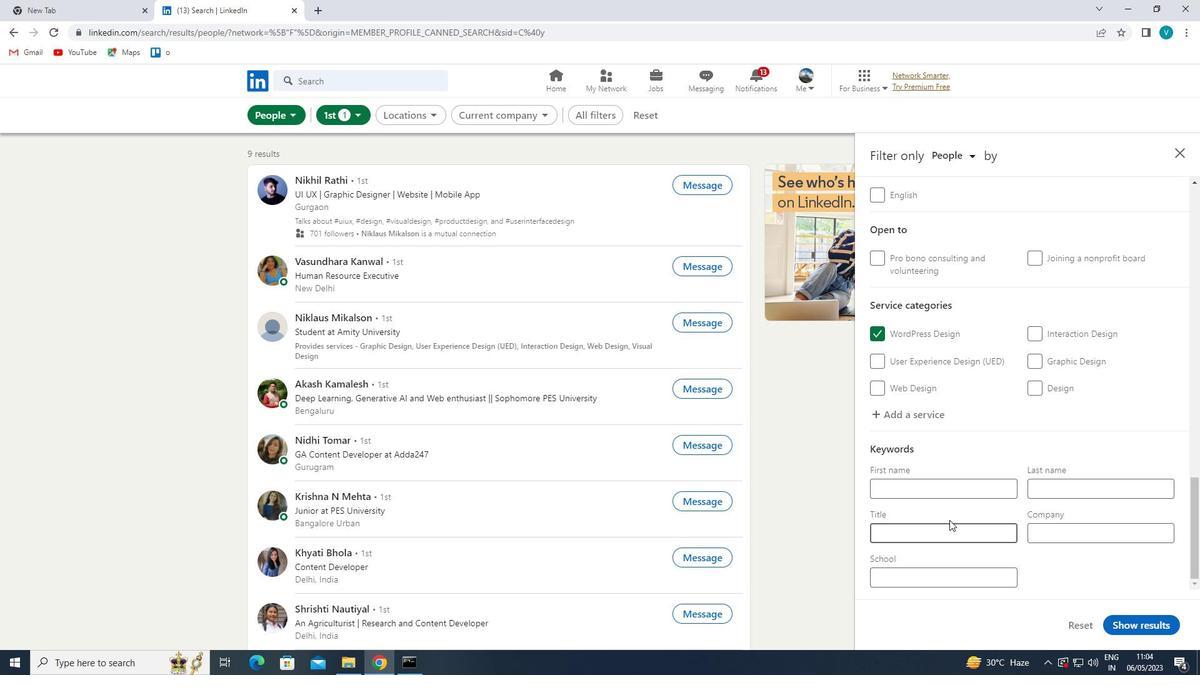 
Action: Mouse pressed left at (949, 520)
Screenshot: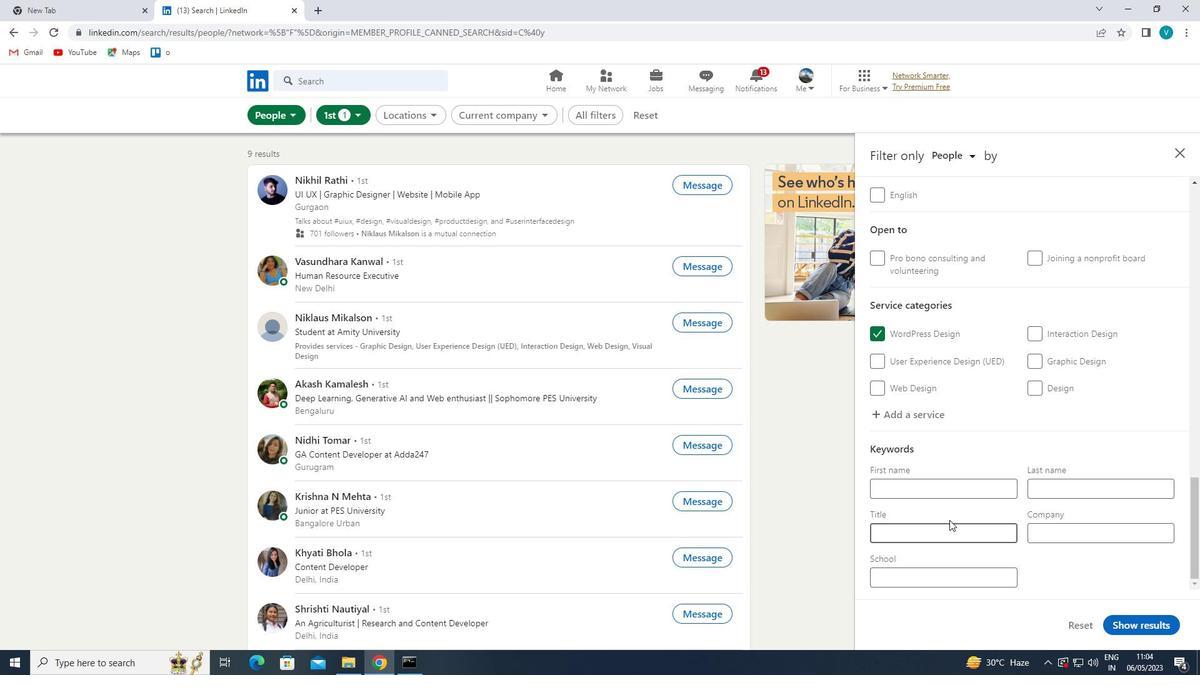 
Action: Key pressed <Key.shift>TEAM<Key.space><Key.shift>LEADER<Key.space>
Screenshot: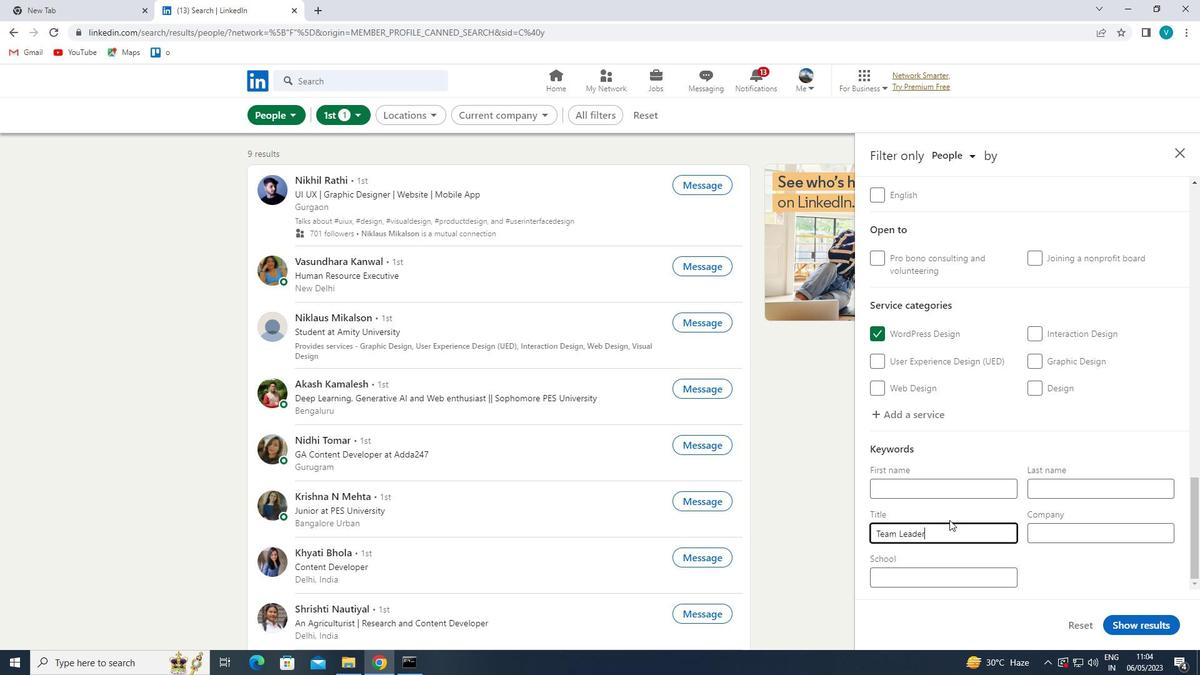 
Action: Mouse moved to (1139, 628)
Screenshot: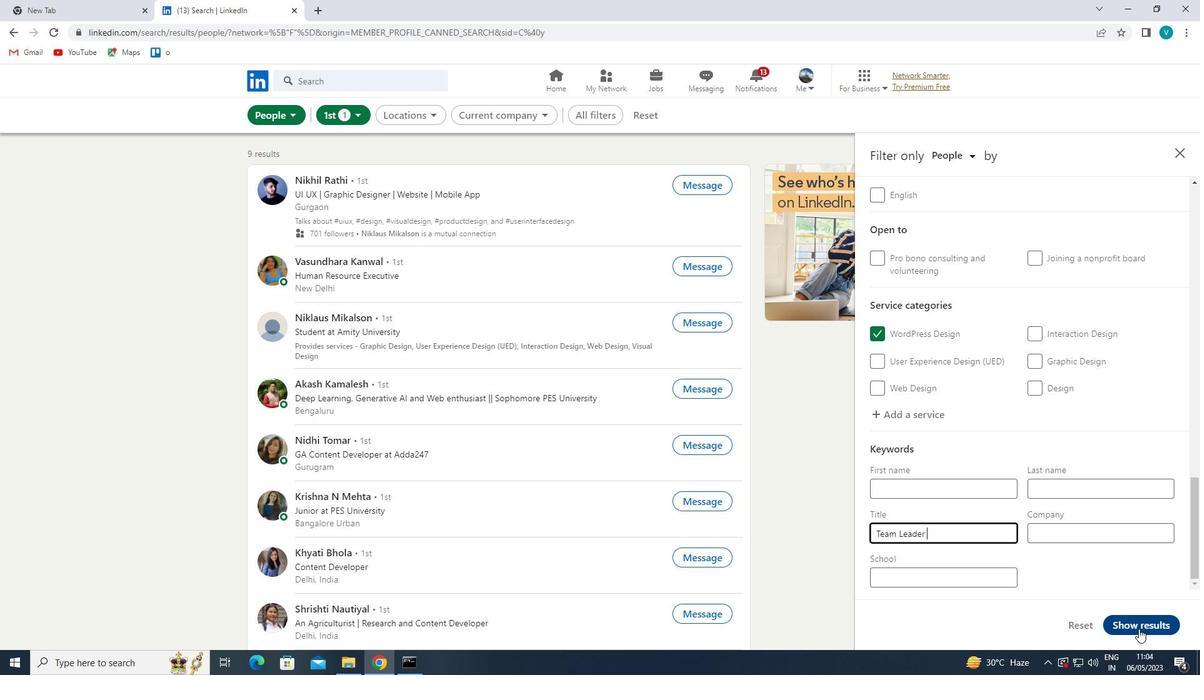 
Action: Mouse pressed left at (1139, 628)
Screenshot: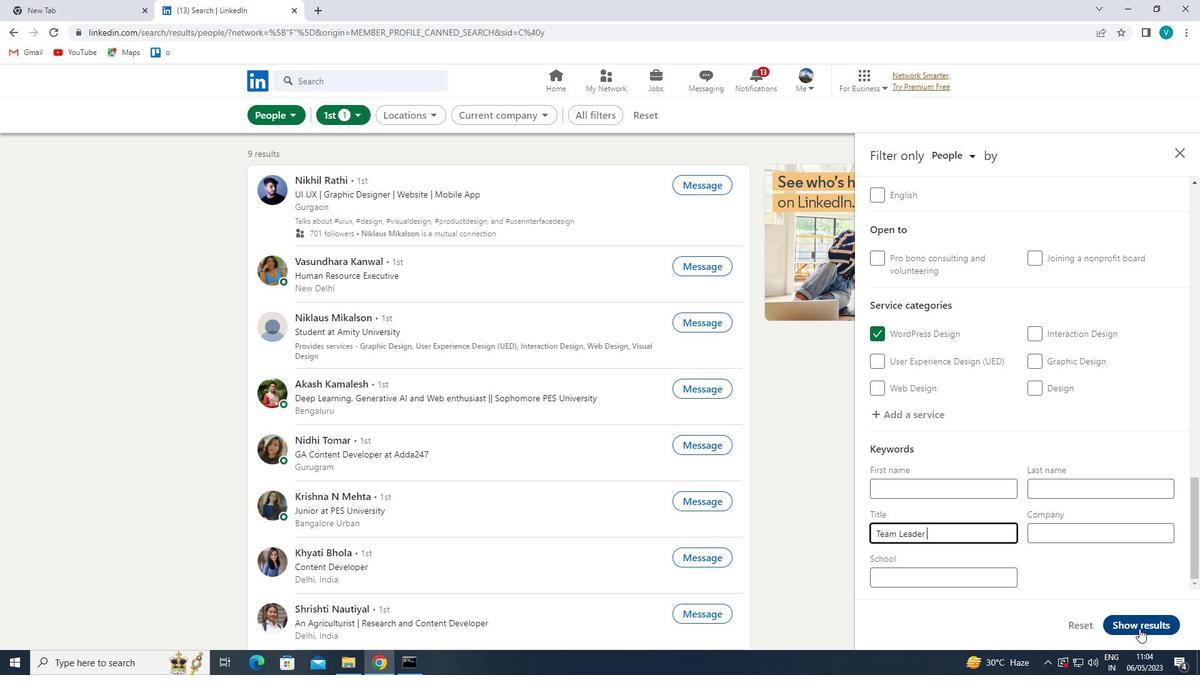 
